 Task: Create new invoice with Date Opened :30-Apr-23, Select Customer: Flowers of Las Colinas, Terms: Payment Term 2. Make invoice entry for item-1 with Date: 30-Apr-23, Description: _x000D_
Grandma's Cookies Peanut Butter_x000D_
, Action: Material, Income Account: Income:Sales, Quantity: 2, Unit Price: 8.5, Discount $: 0.25. Make entry for item-2 with Date: 30-Apr-23, Description: Kellogg's Frosted Pop Tarts Brown Sugar_x000D_
, Action: Material, Income Account: Income:Sales, Quantity: 1, Unit Price: 15.6, Discount $: 1.25. Make entry for item-3 with Date: 30-Apr-23, Description: Naked Green Machine Smoothie, Action: Material, Income Account: Income:Sales, Quantity: 2, Unit Price: 16.6, Discount $: 1.75. Write Notes: 'Looking forward to serving you again.'. Post Invoice with Post Date: 30-Apr-23, Post to Accounts: Assets:Accounts Receivable. Pay / Process Payment with Transaction Date: 15-May-23, Amount: 62.55, Transfer Account: Checking Account. Print Invoice, display notes by going to Option, then go to Display Tab and check 'Invoice Notes'.
Action: Mouse moved to (157, 27)
Screenshot: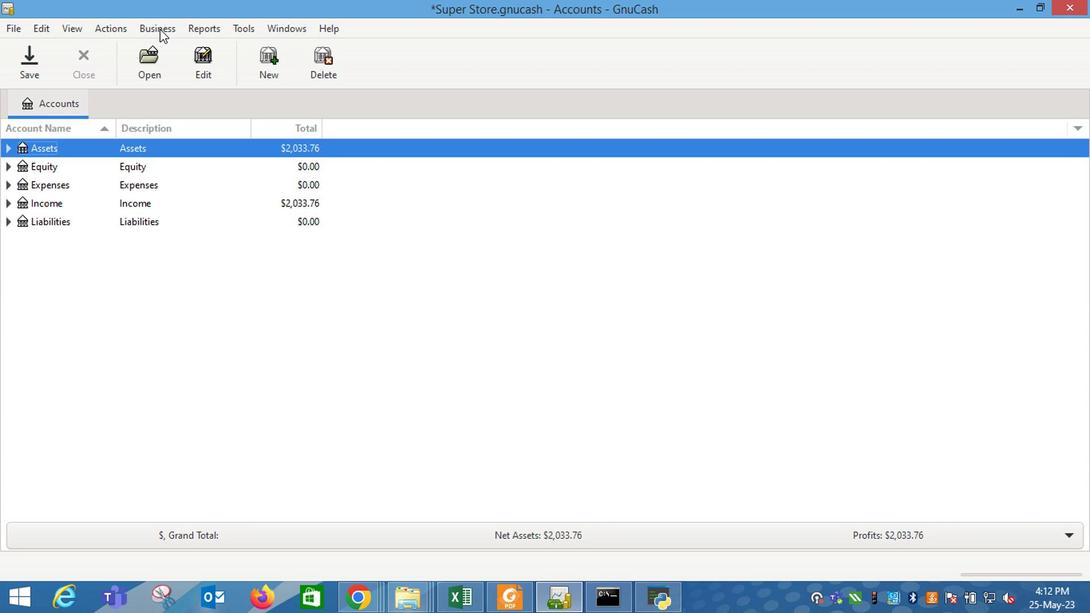 
Action: Mouse pressed left at (157, 27)
Screenshot: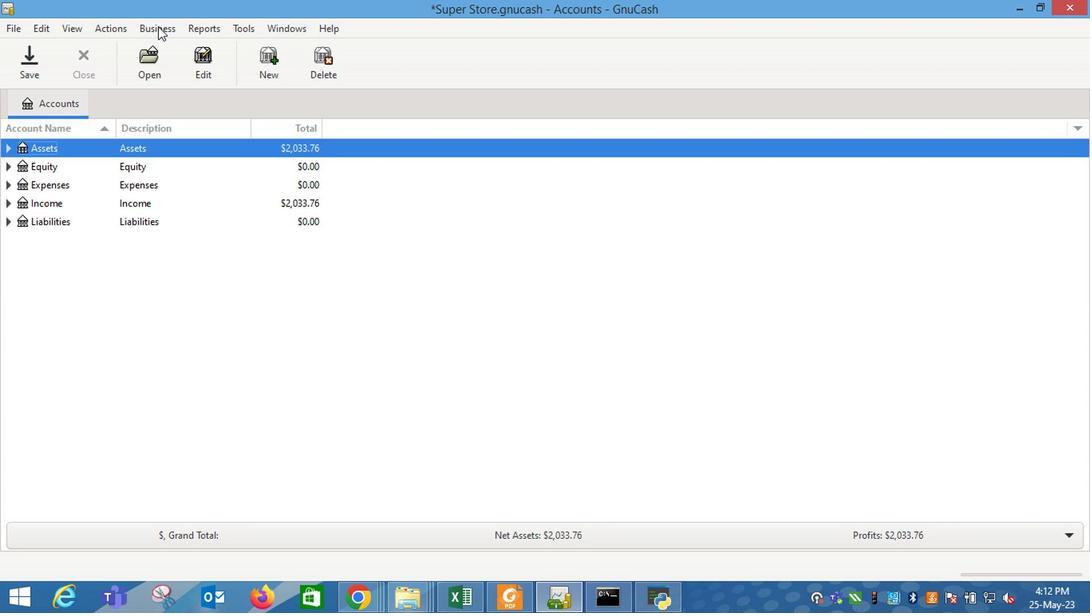 
Action: Mouse moved to (362, 106)
Screenshot: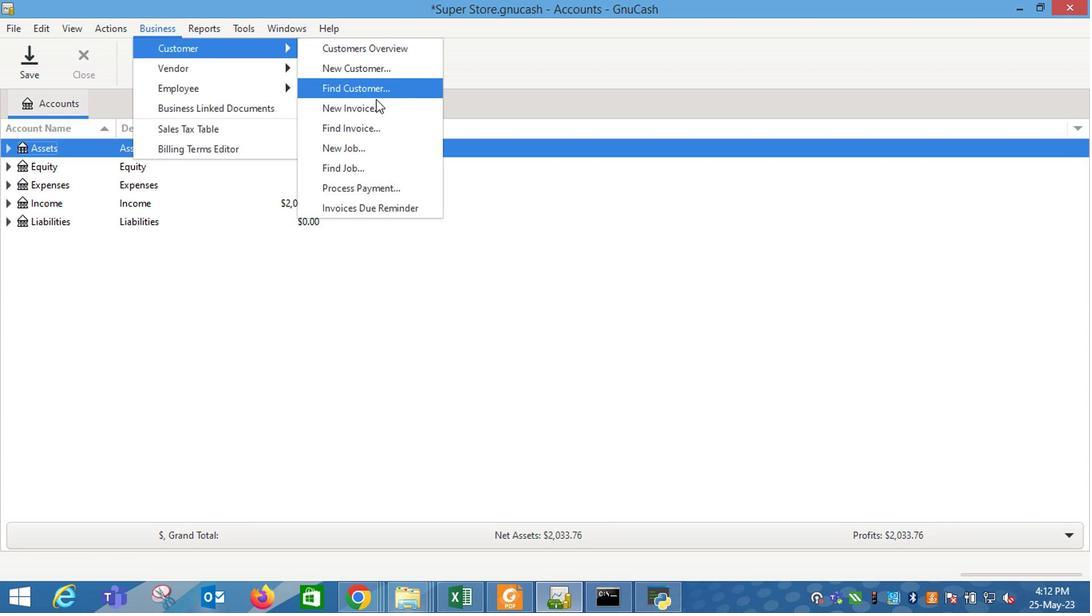 
Action: Mouse pressed left at (362, 106)
Screenshot: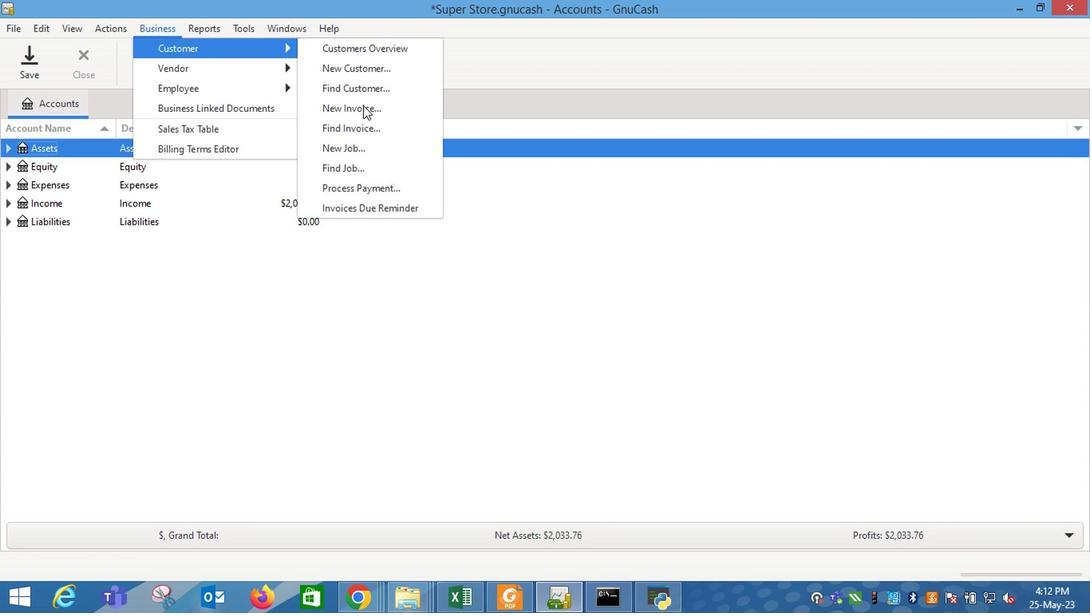 
Action: Mouse moved to (652, 252)
Screenshot: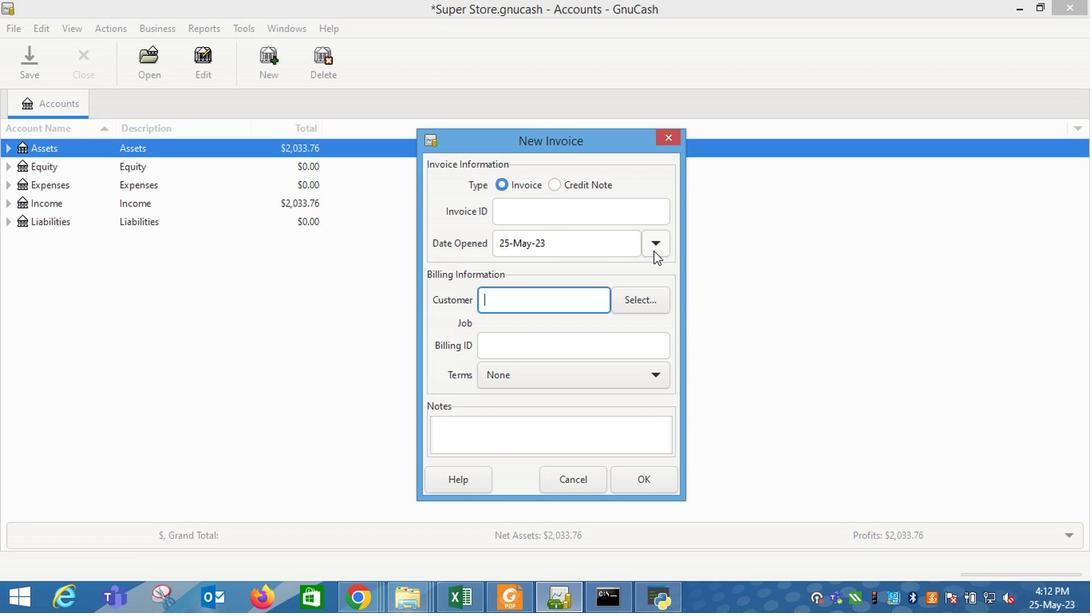 
Action: Mouse pressed left at (652, 252)
Screenshot: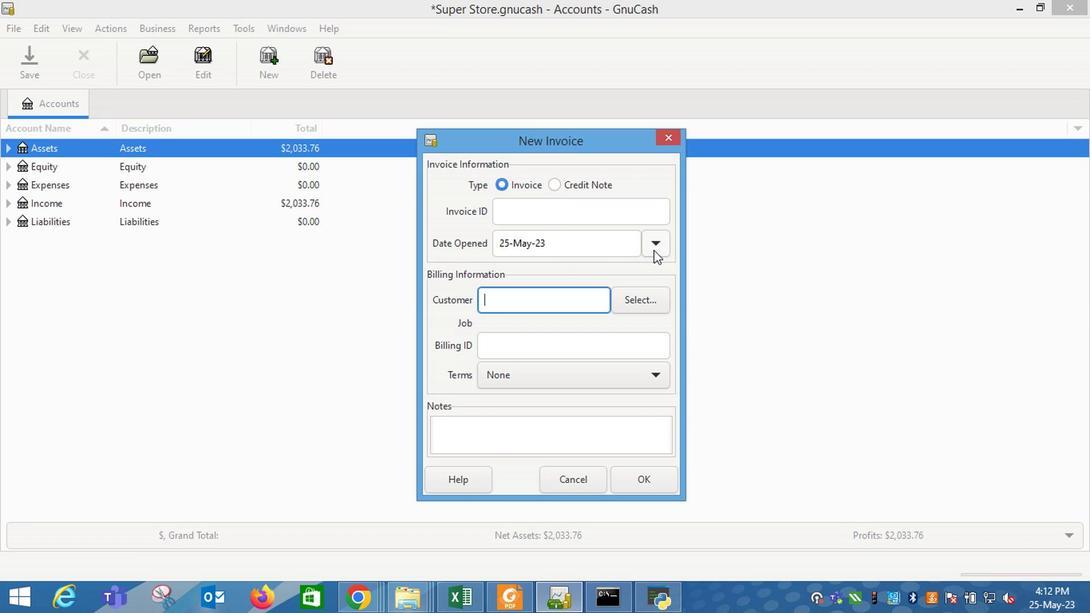 
Action: Mouse moved to (532, 270)
Screenshot: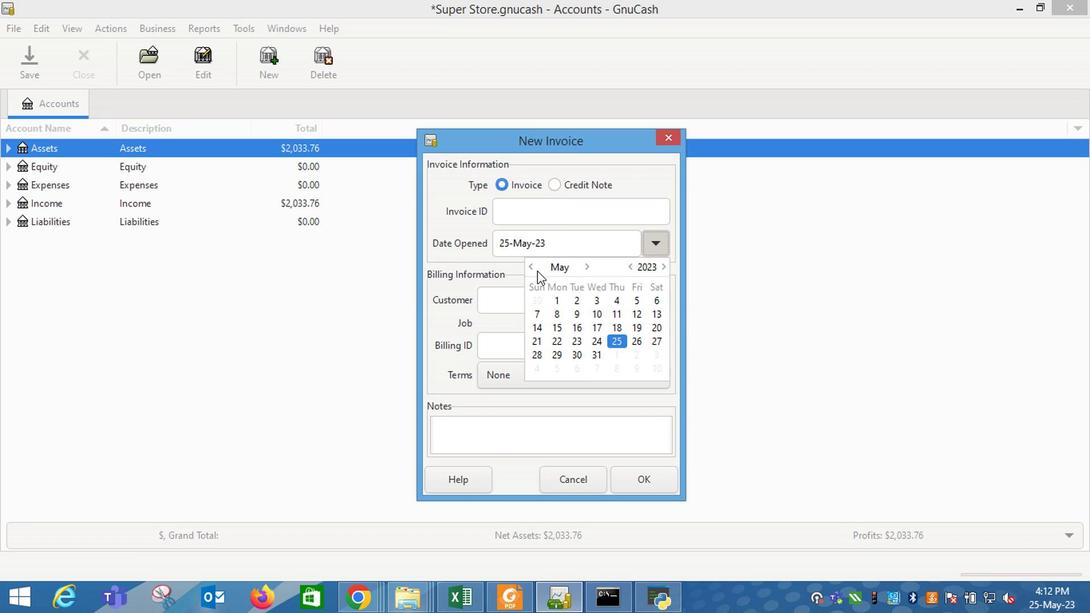 
Action: Mouse pressed left at (532, 270)
Screenshot: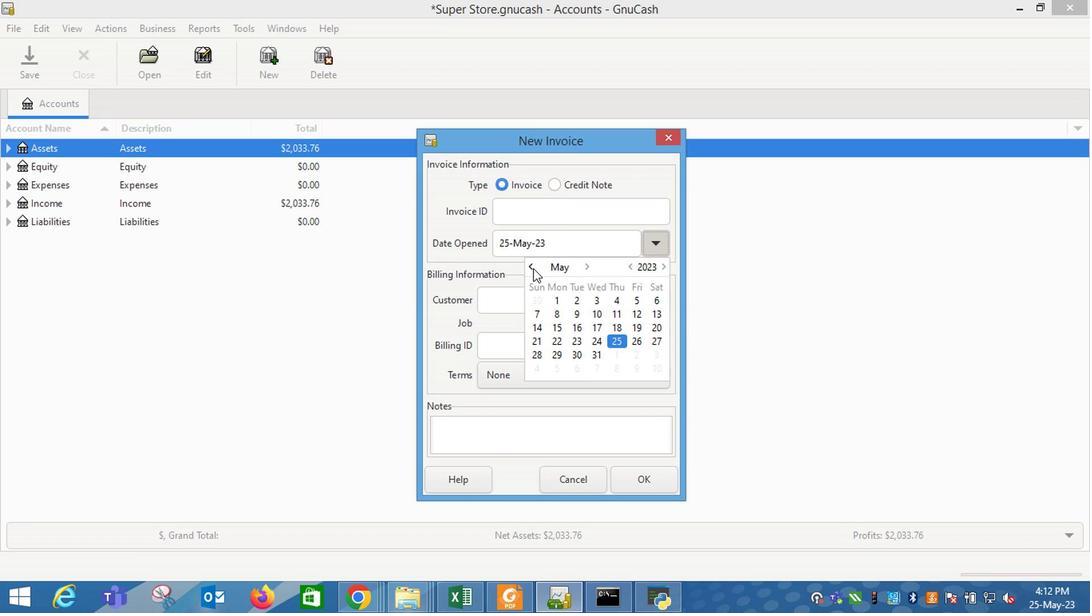 
Action: Mouse moved to (534, 372)
Screenshot: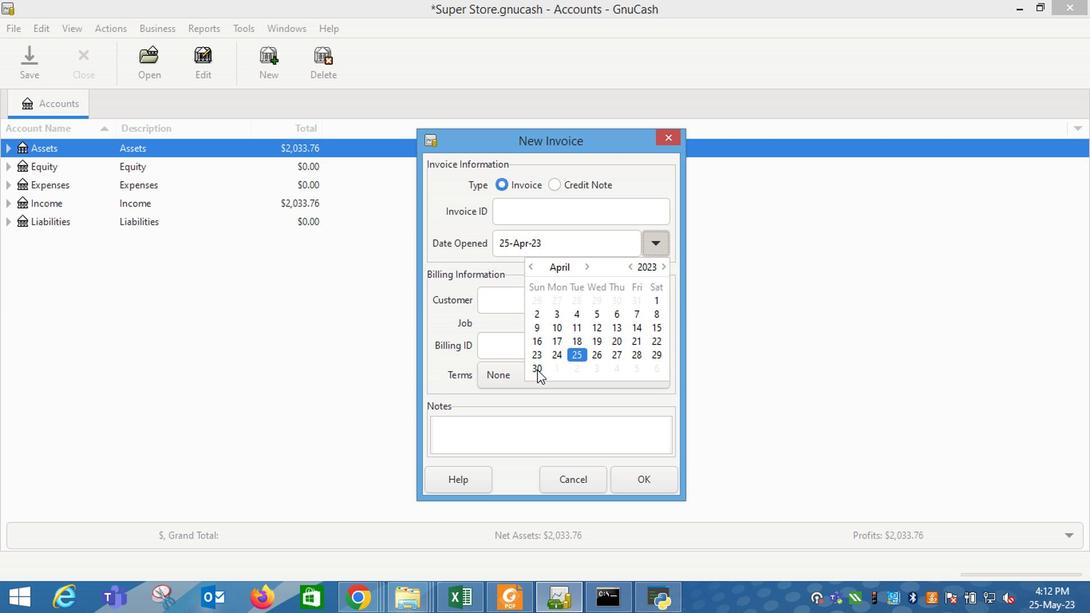 
Action: Mouse pressed left at (534, 372)
Screenshot: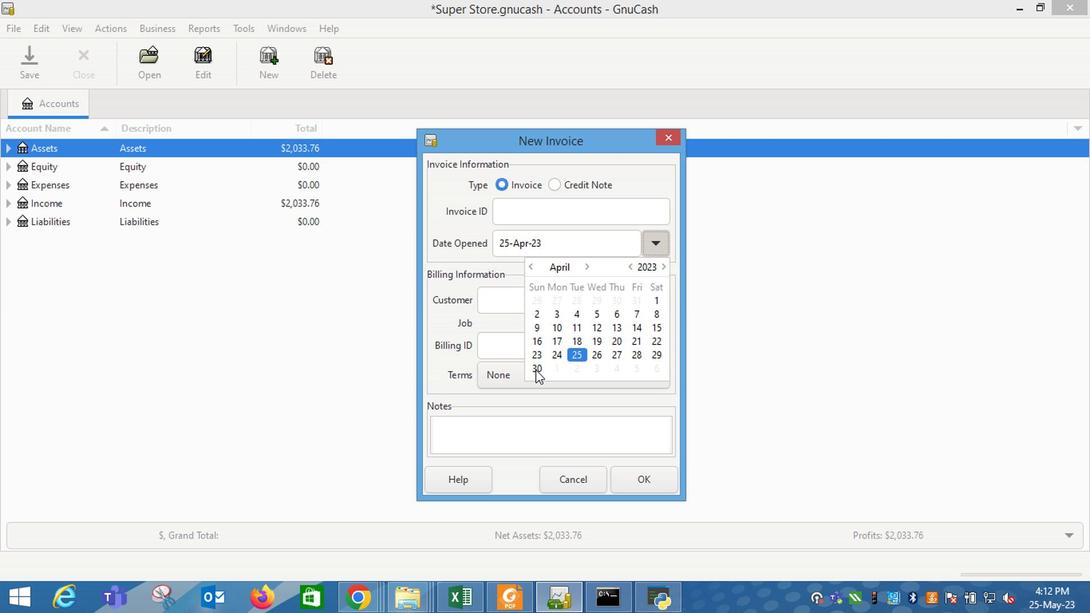 
Action: Mouse moved to (509, 292)
Screenshot: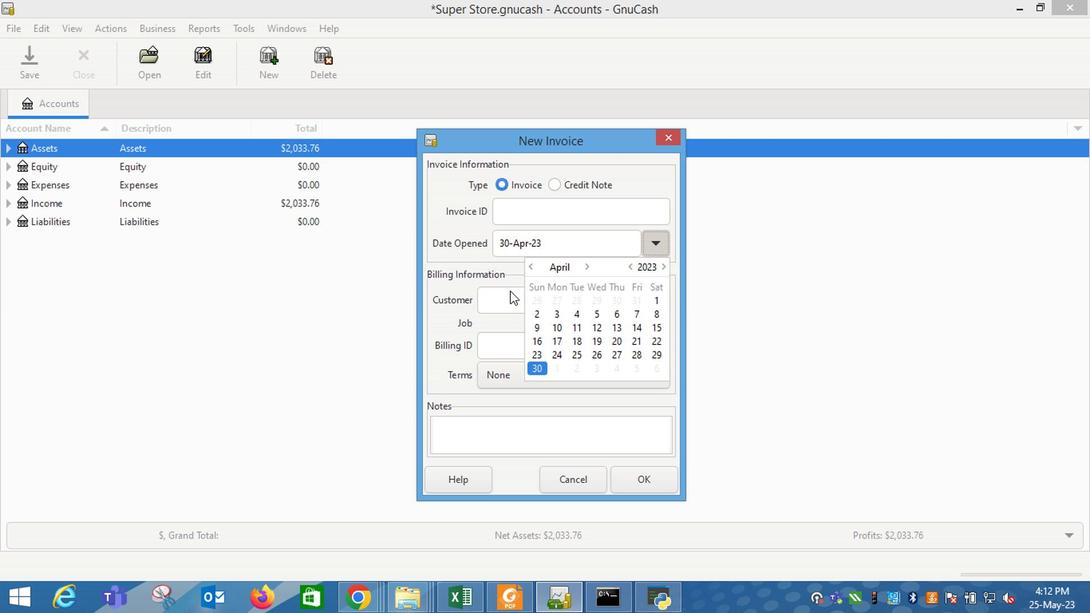 
Action: Mouse pressed left at (509, 292)
Screenshot: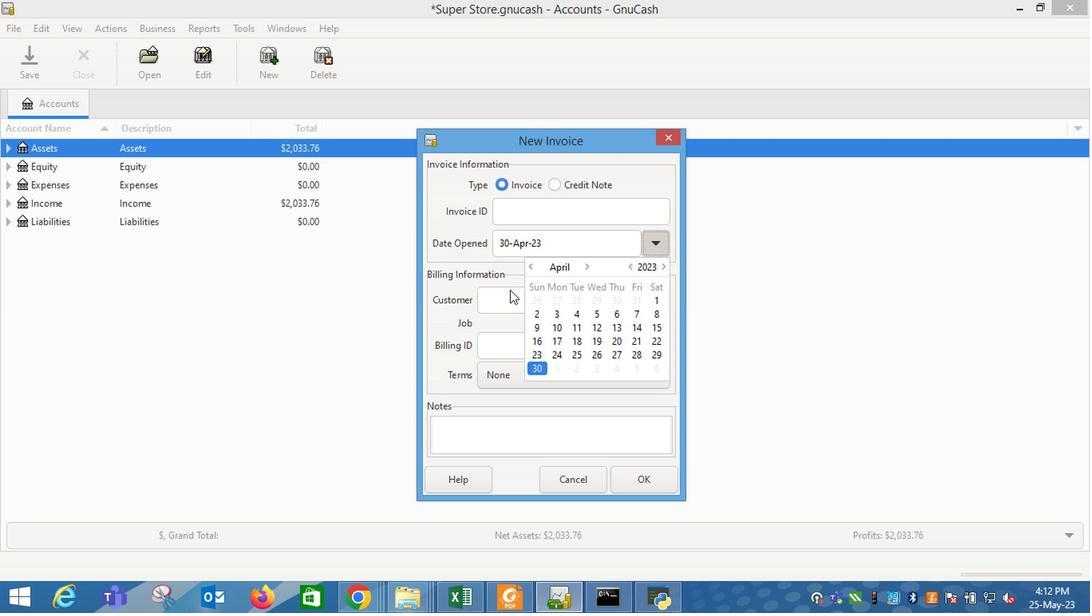 
Action: Mouse moved to (498, 309)
Screenshot: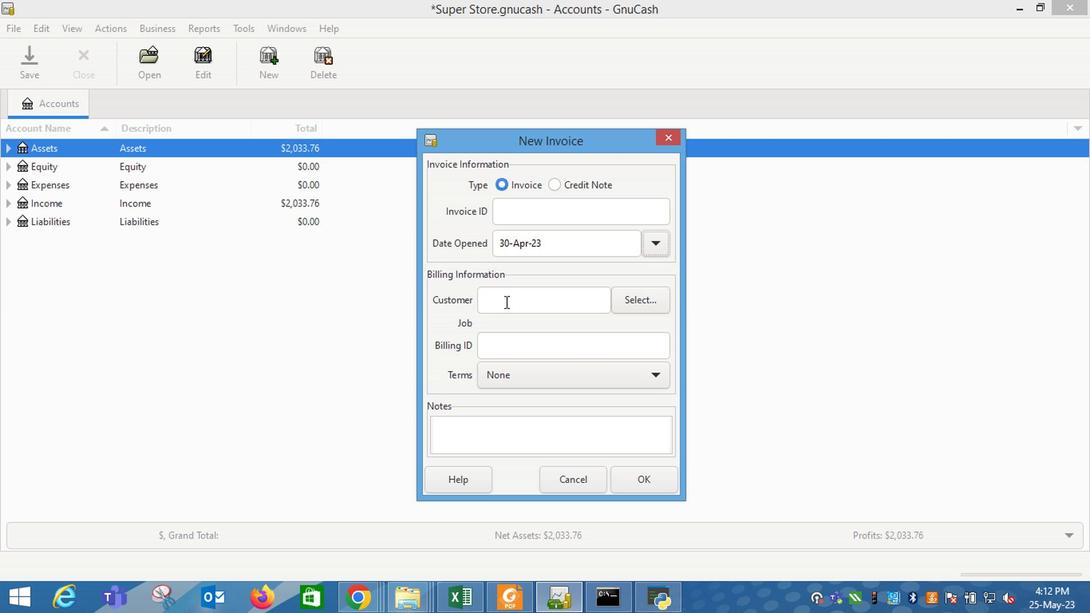 
Action: Mouse pressed left at (498, 309)
Screenshot: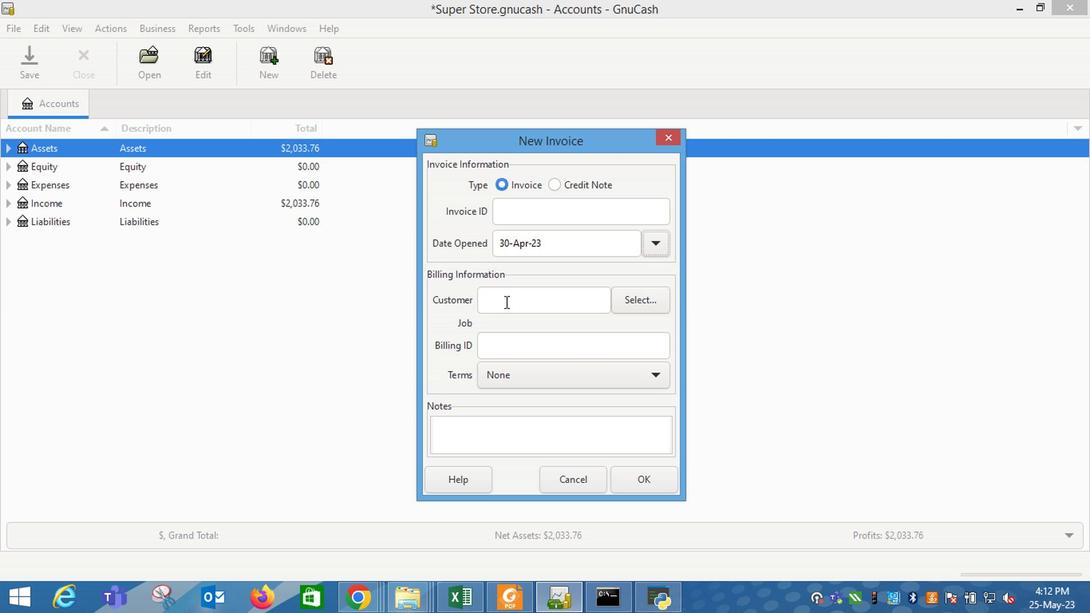 
Action: Key pressed <Key.shift_r>Flo
Screenshot: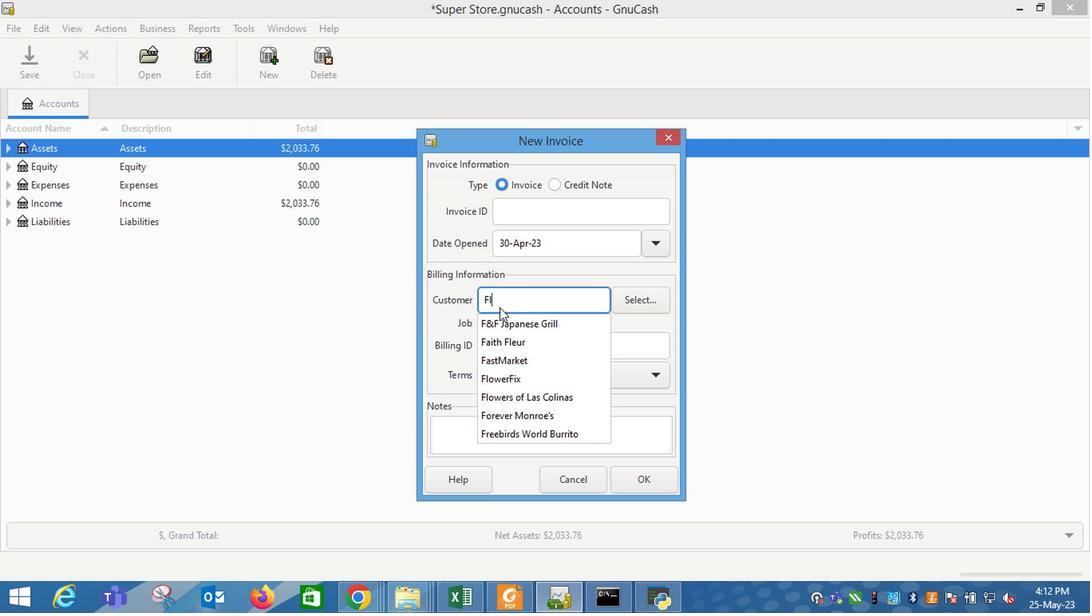 
Action: Mouse moved to (559, 347)
Screenshot: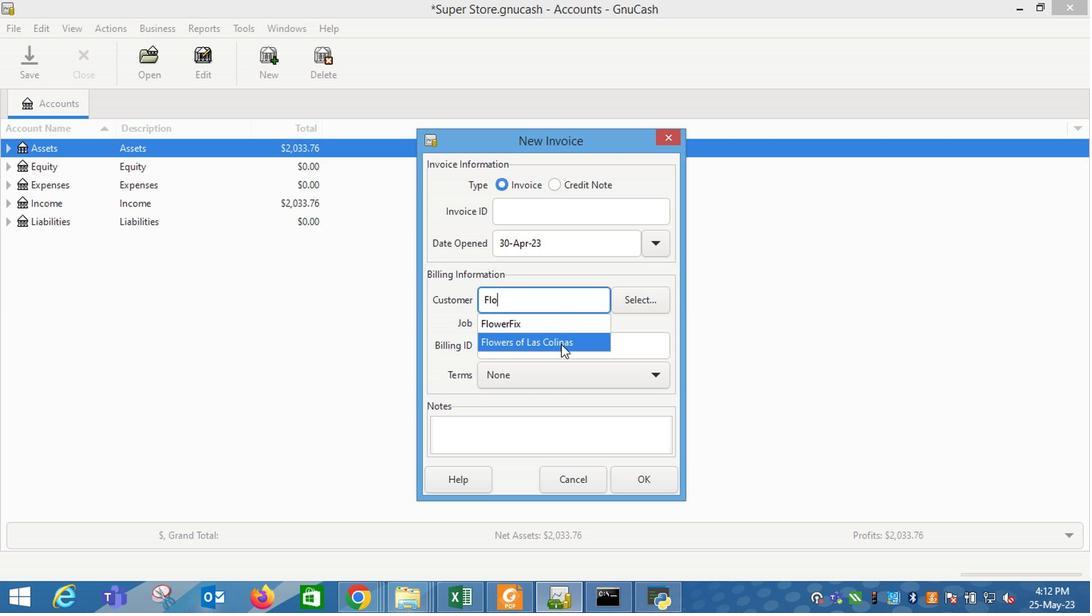 
Action: Mouse pressed left at (559, 347)
Screenshot: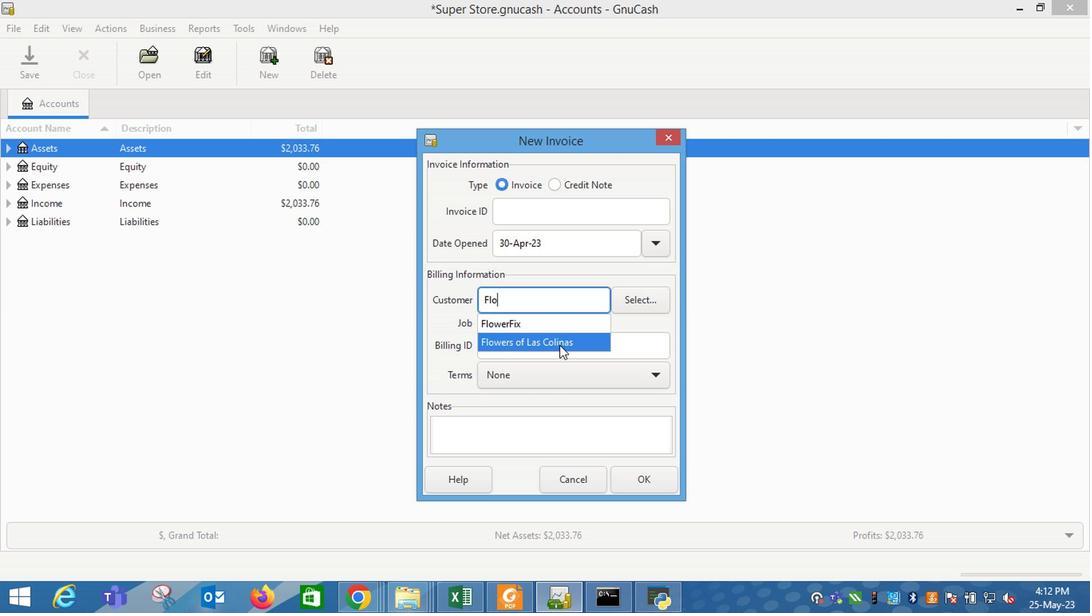 
Action: Mouse moved to (559, 391)
Screenshot: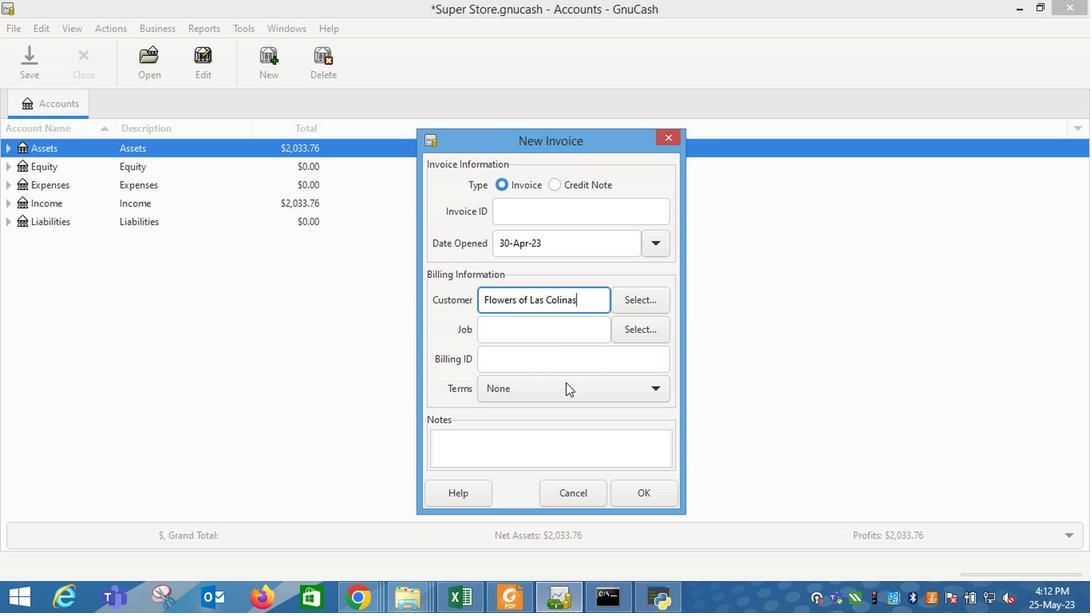 
Action: Mouse pressed left at (559, 391)
Screenshot: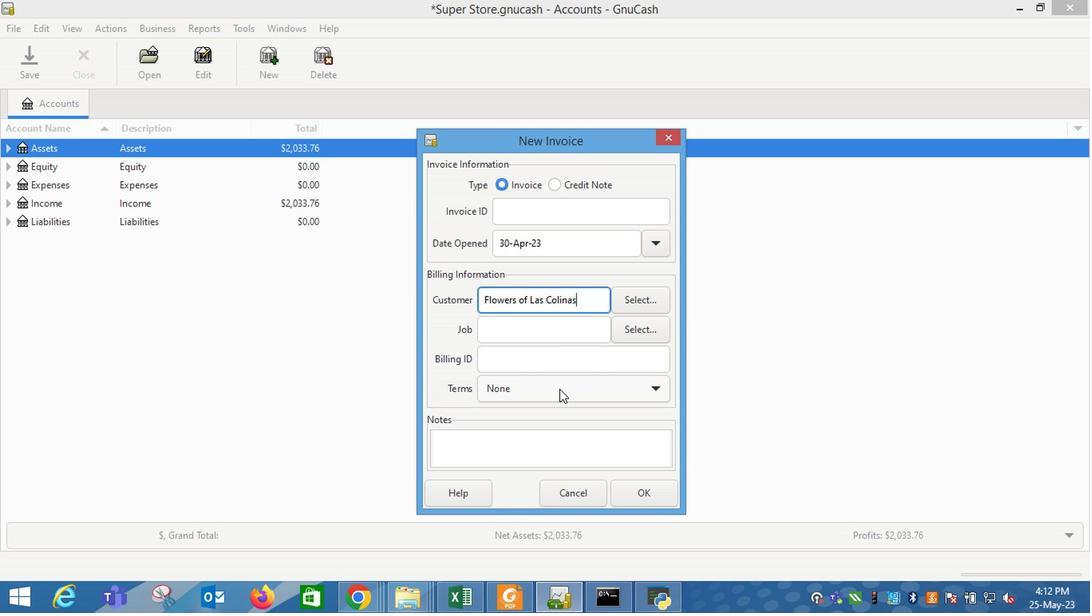
Action: Mouse moved to (534, 442)
Screenshot: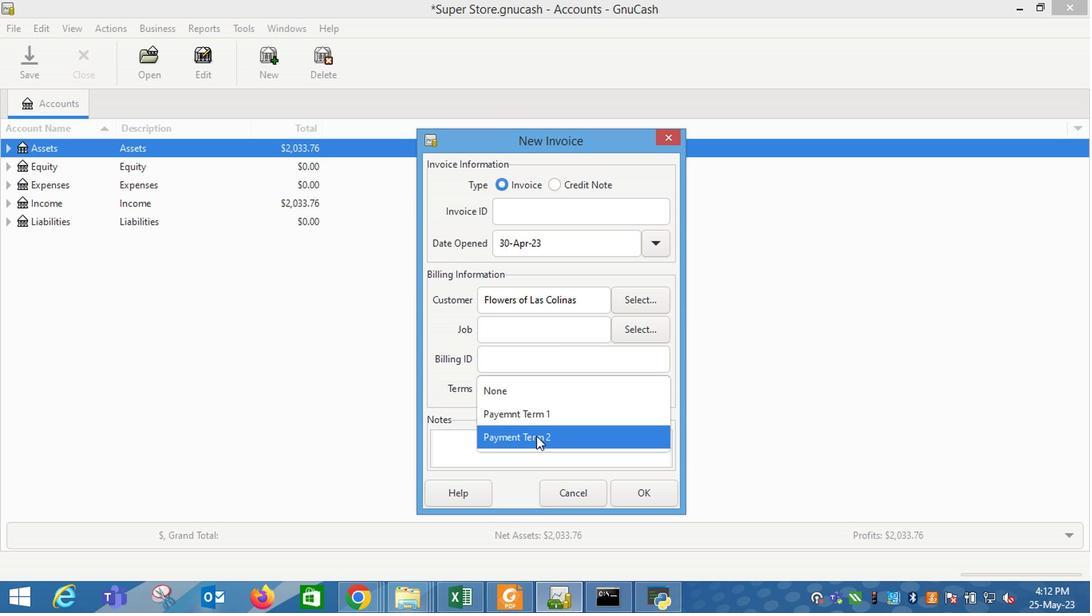 
Action: Mouse pressed left at (534, 442)
Screenshot: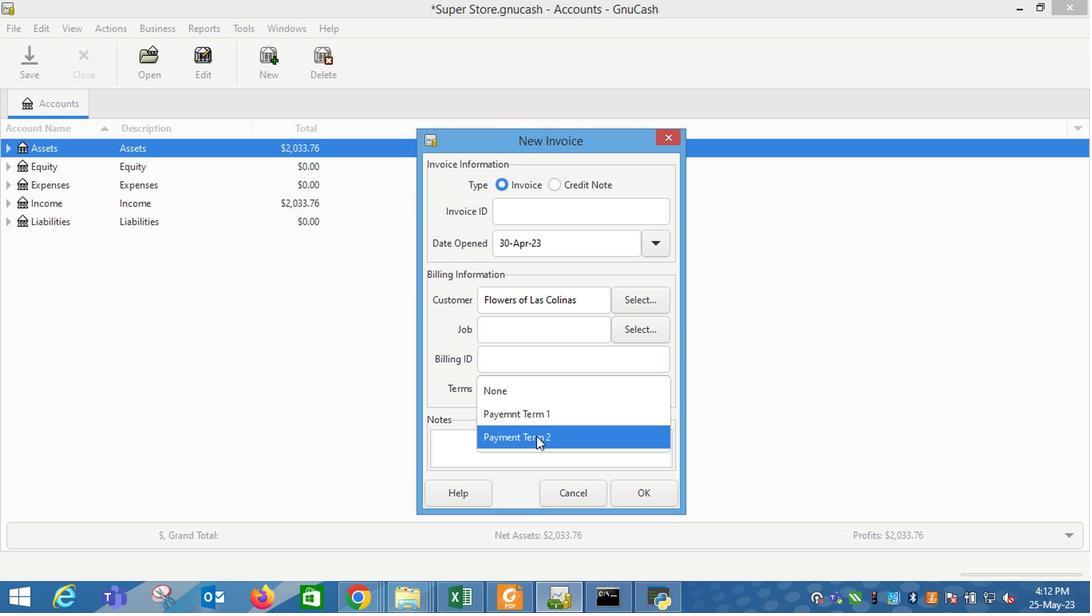 
Action: Mouse moved to (638, 481)
Screenshot: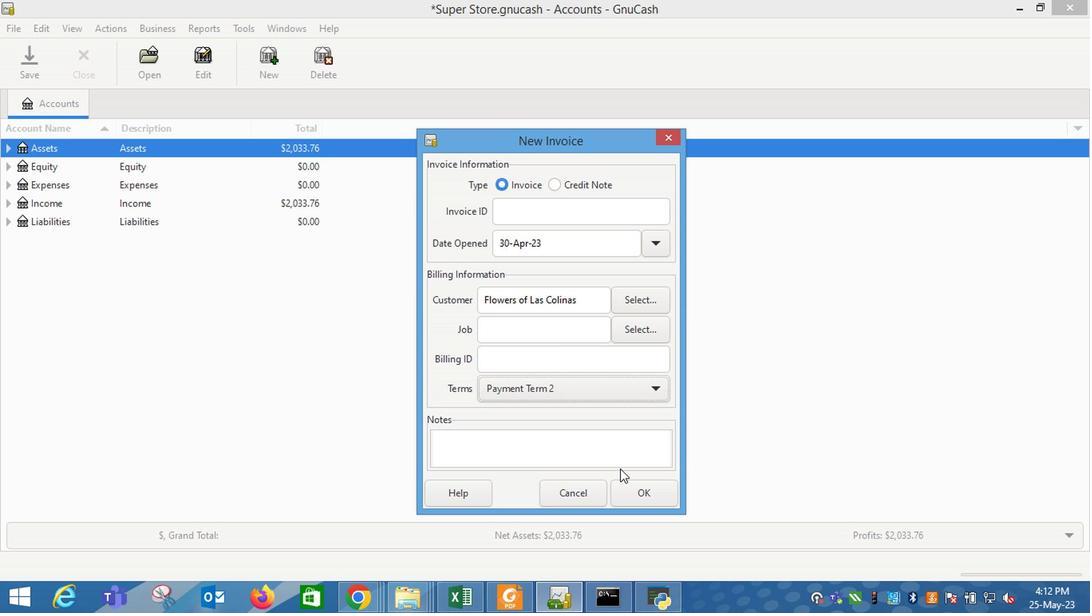 
Action: Mouse pressed left at (638, 481)
Screenshot: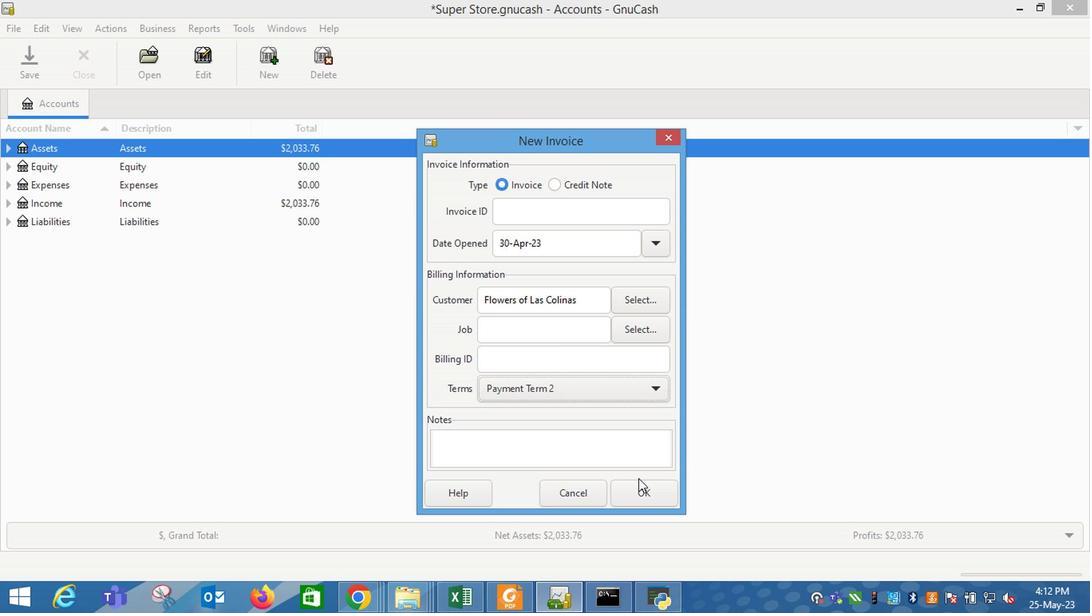 
Action: Mouse moved to (638, 494)
Screenshot: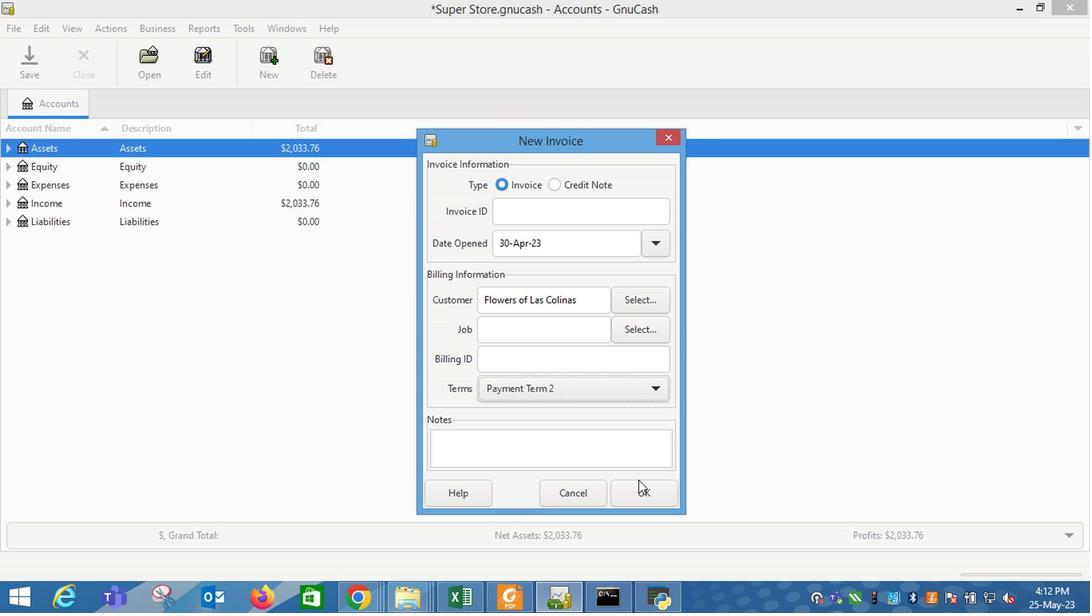 
Action: Mouse pressed left at (638, 494)
Screenshot: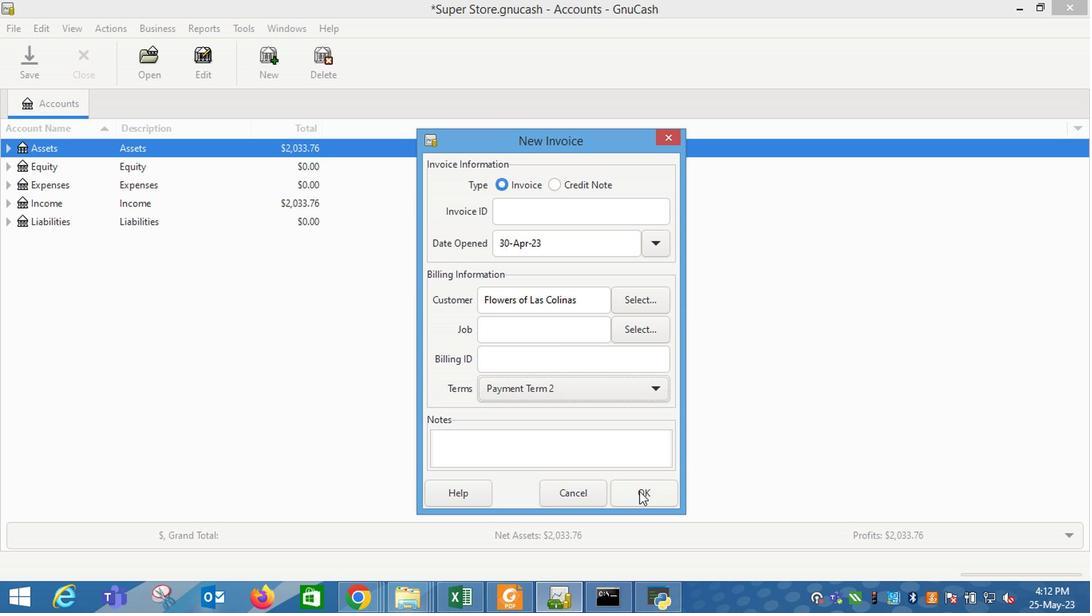 
Action: Mouse moved to (73, 316)
Screenshot: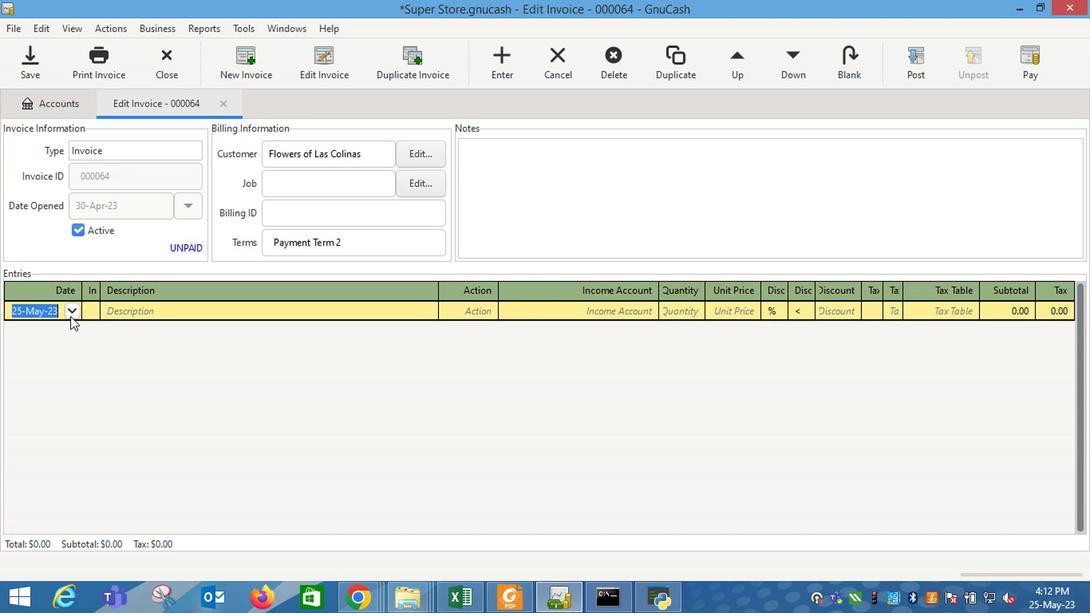 
Action: Mouse pressed left at (73, 316)
Screenshot: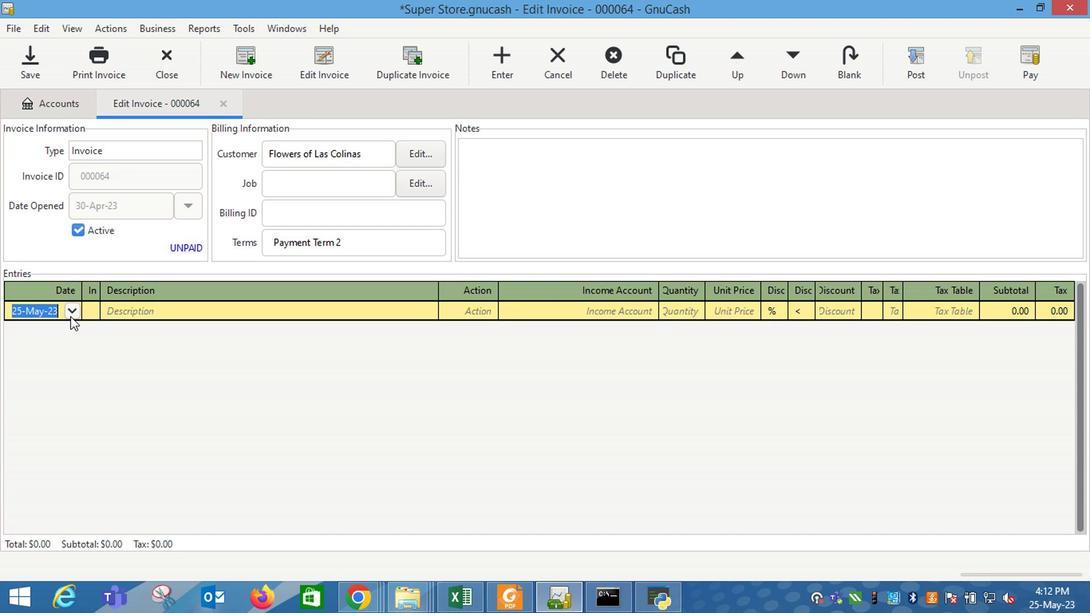 
Action: Mouse moved to (10, 338)
Screenshot: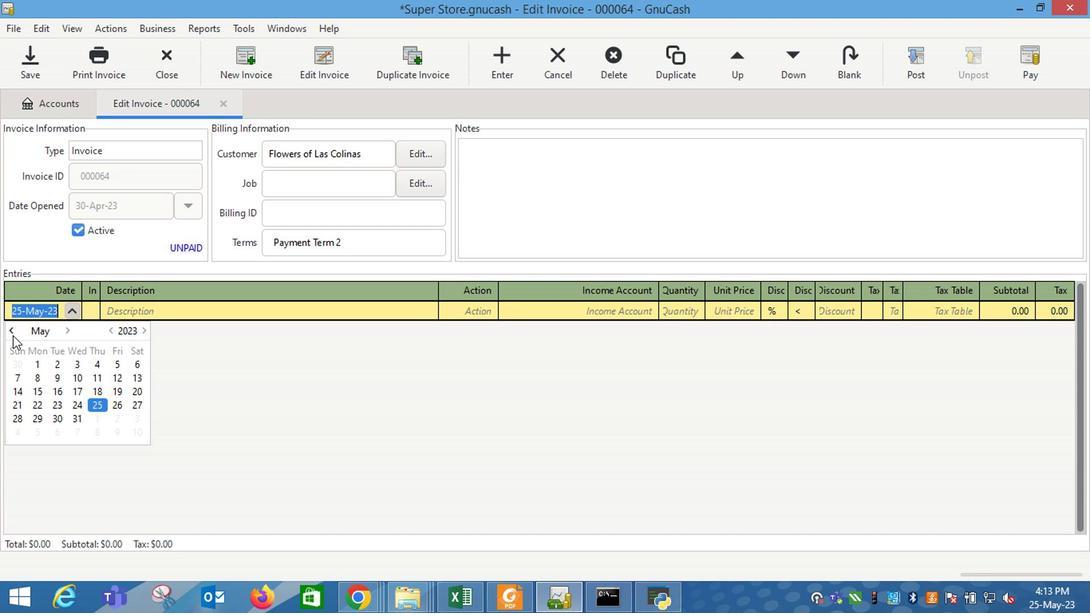 
Action: Mouse pressed left at (10, 338)
Screenshot: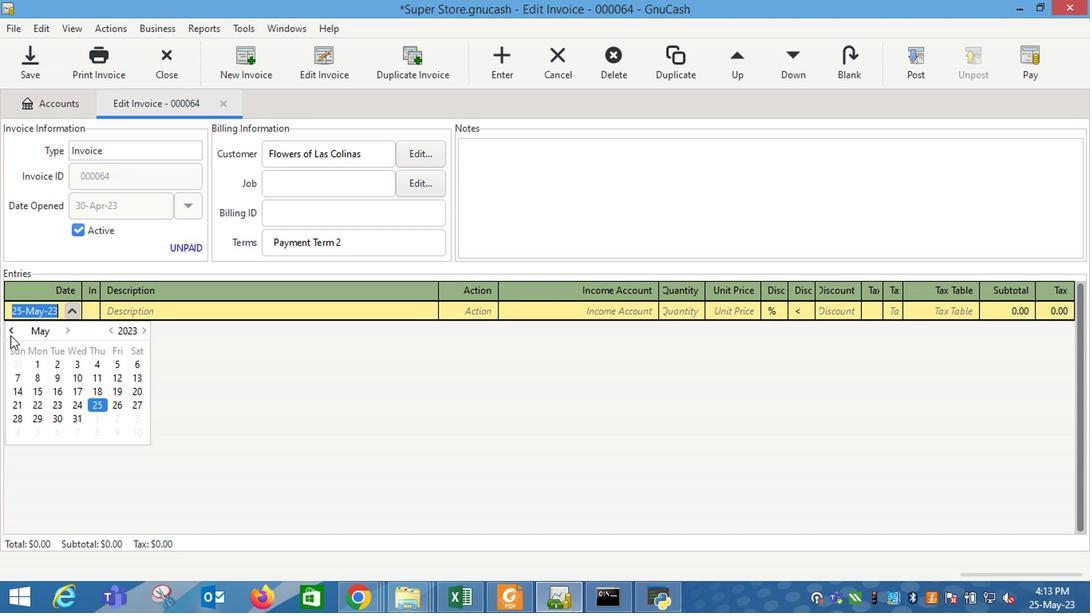 
Action: Mouse moved to (18, 435)
Screenshot: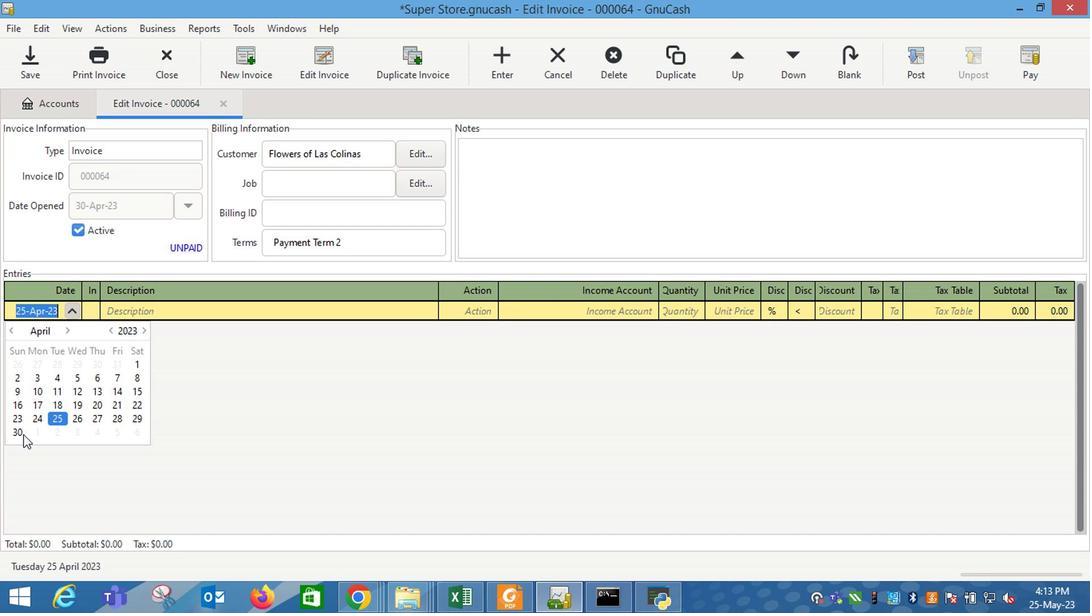 
Action: Mouse pressed left at (18, 435)
Screenshot: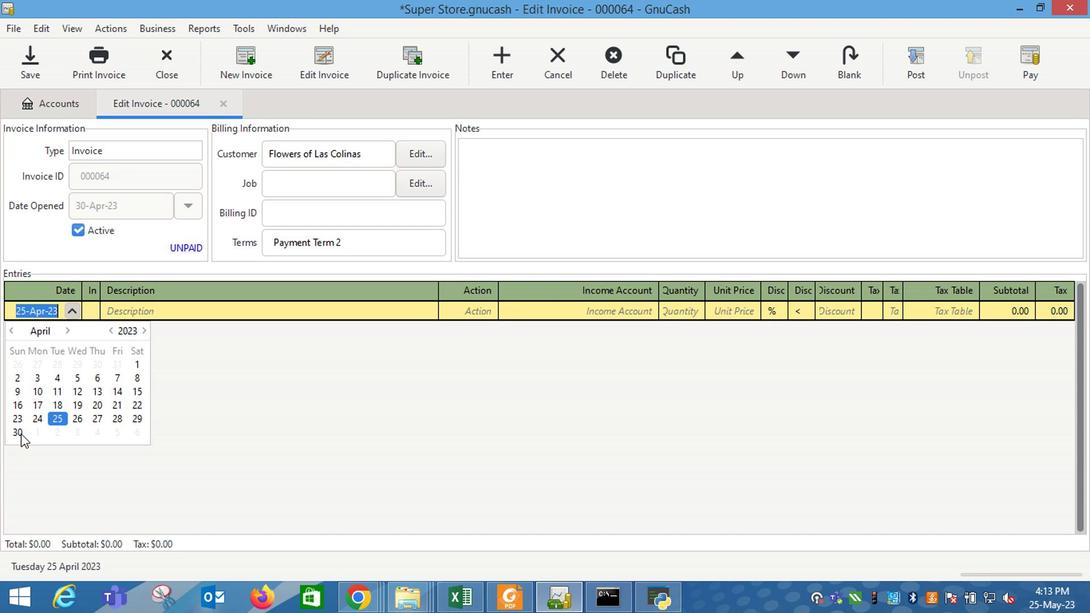 
Action: Mouse moved to (20, 431)
Screenshot: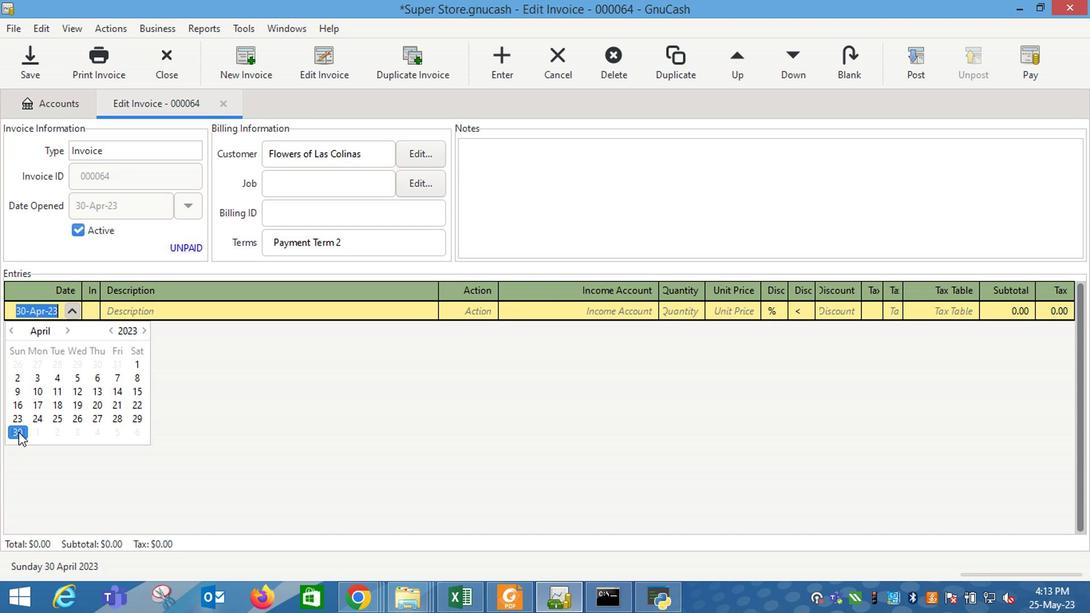 
Action: Key pressed <Key.tab>
Screenshot: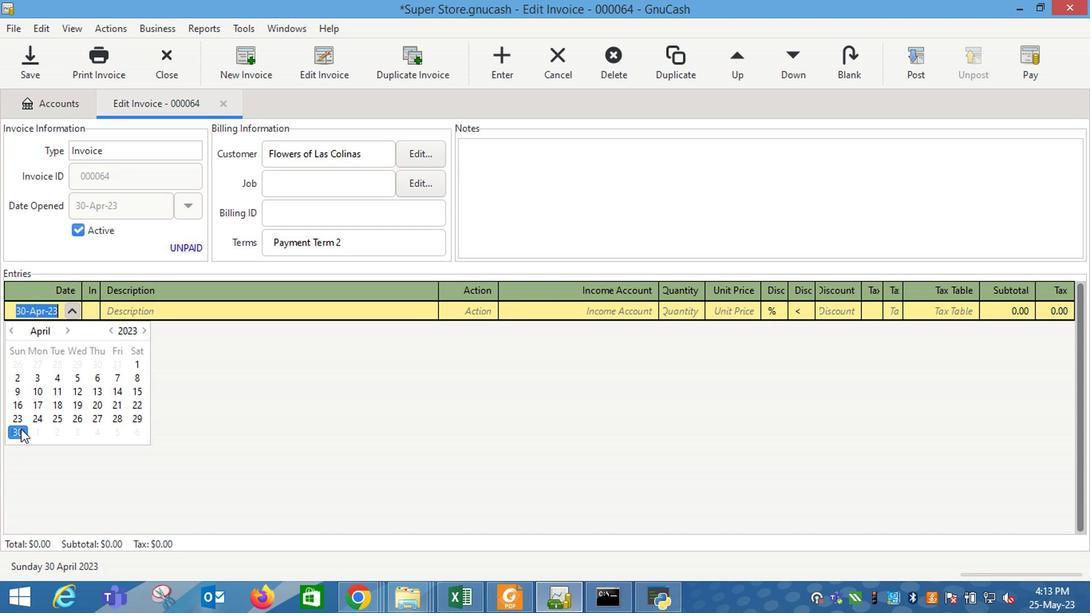 
Action: Mouse moved to (69, 411)
Screenshot: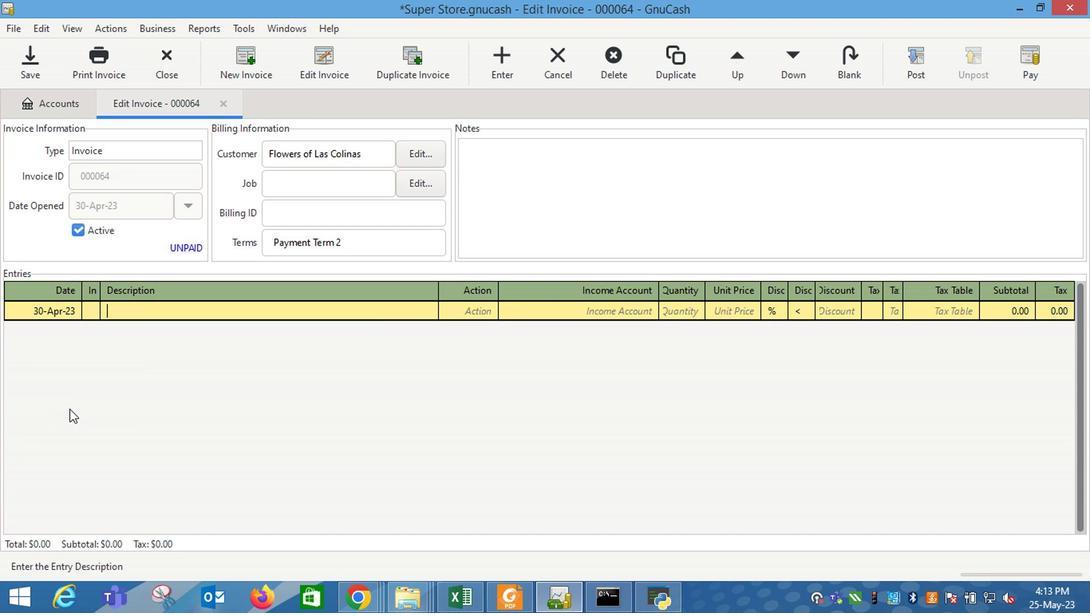 
Action: Key pressed <Key.shift_r>Grandma's<Key.space><Key.shift_r>Cookies<Key.space><Key.shift_r>Peanut<Key.space><Key.shift_r>Butter<Key.tab>
Screenshot: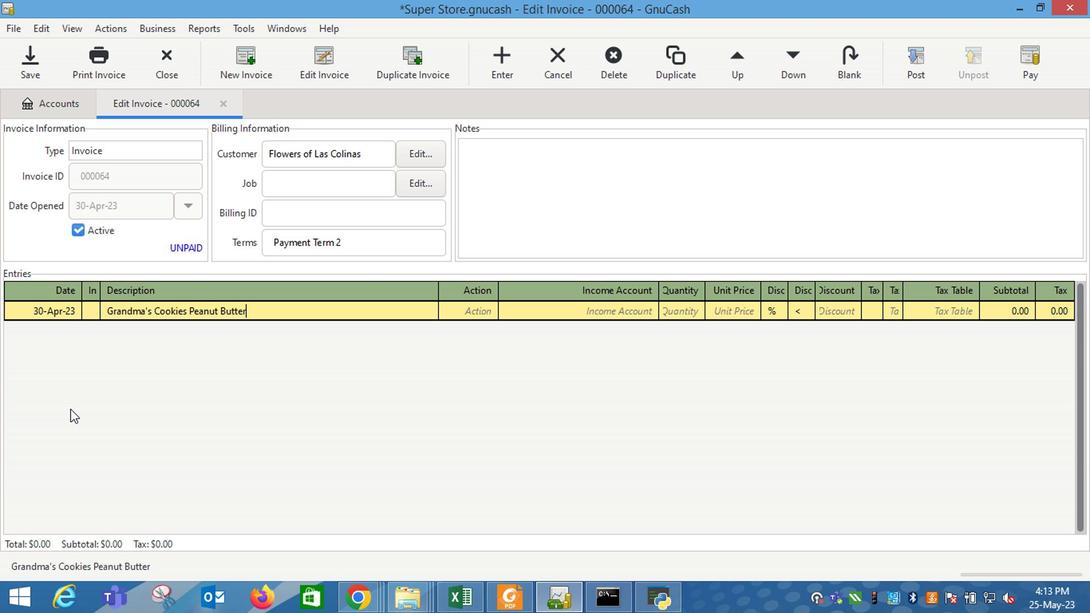 
Action: Mouse moved to (490, 310)
Screenshot: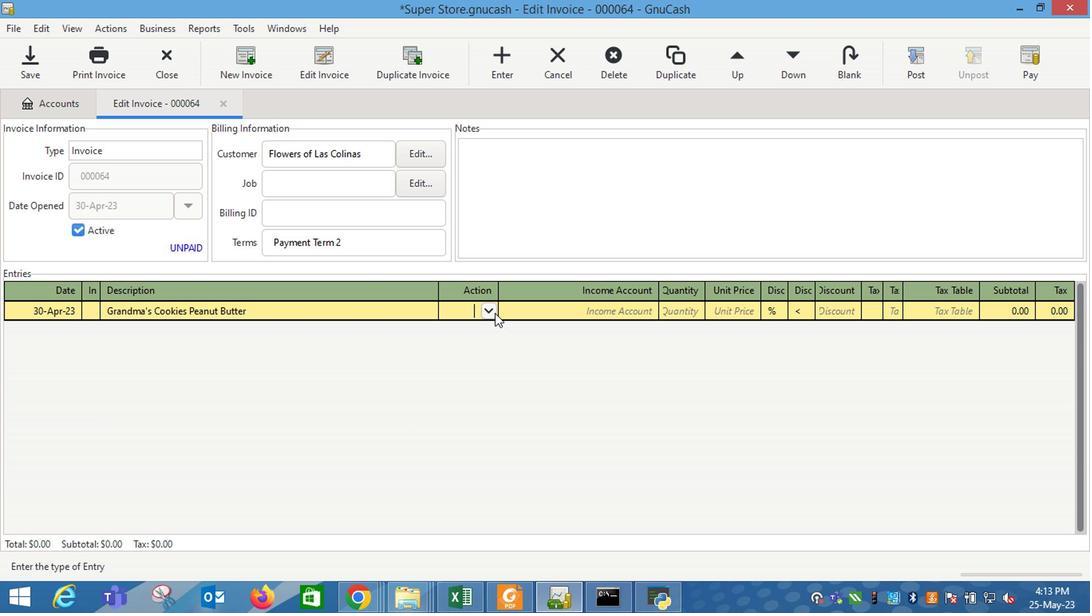 
Action: Mouse pressed left at (490, 310)
Screenshot: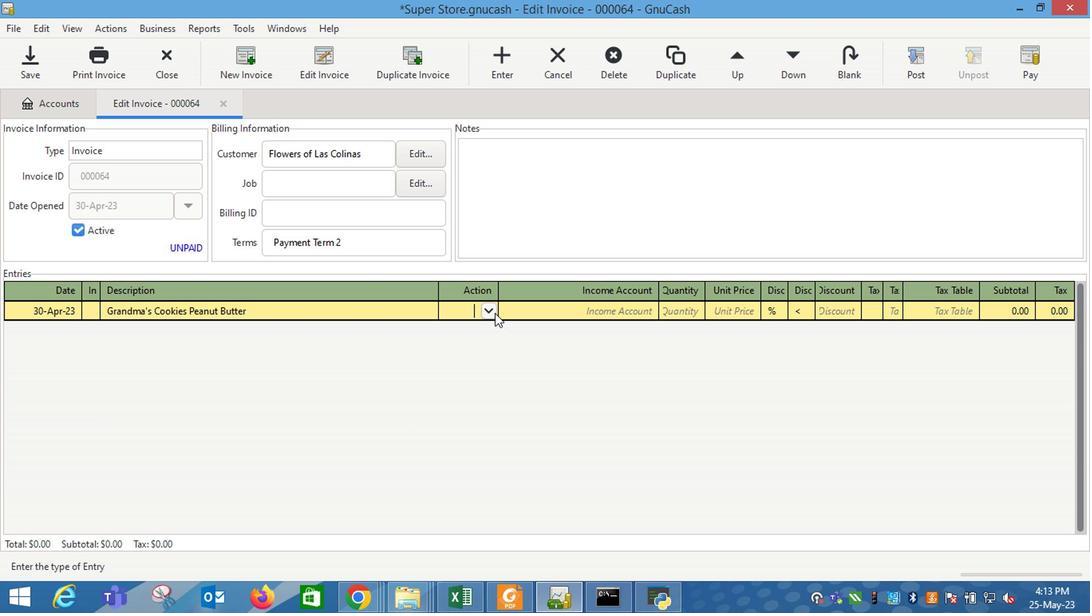 
Action: Mouse moved to (473, 351)
Screenshot: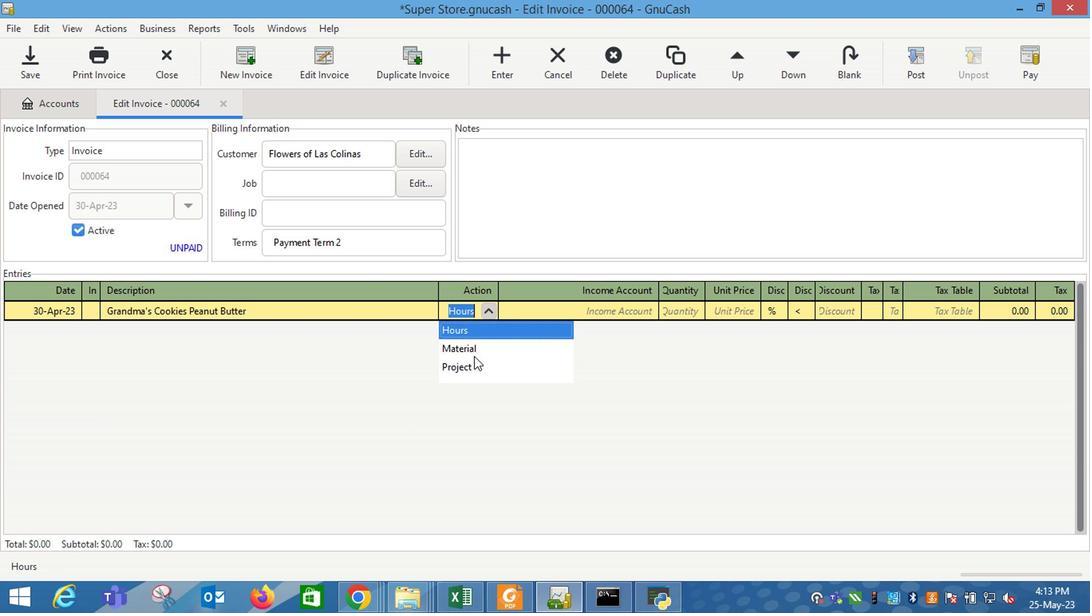 
Action: Mouse pressed left at (473, 351)
Screenshot: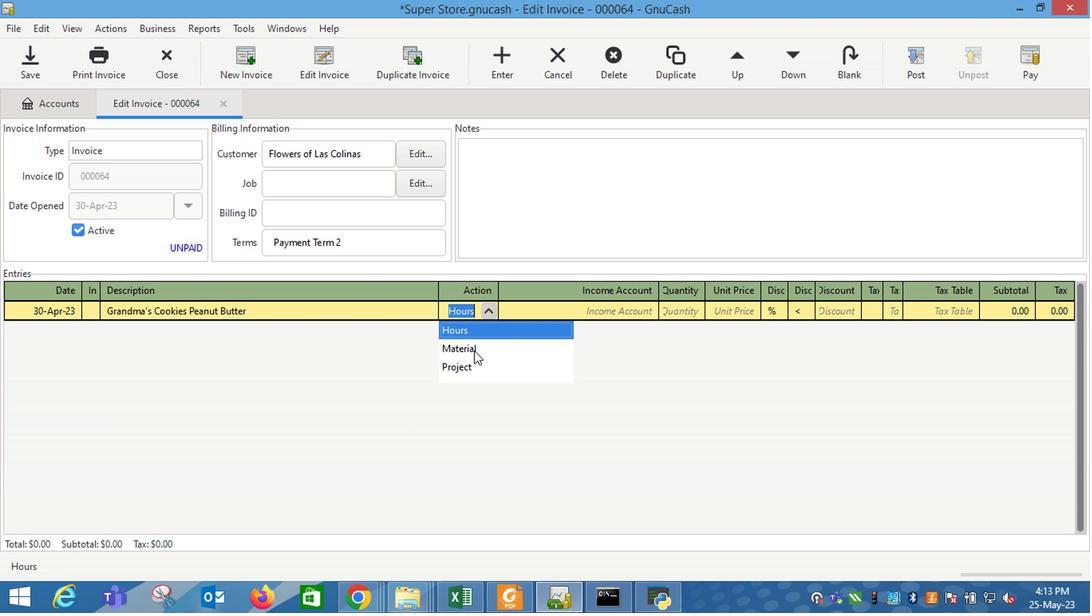 
Action: Key pressed <Key.tab>
Screenshot: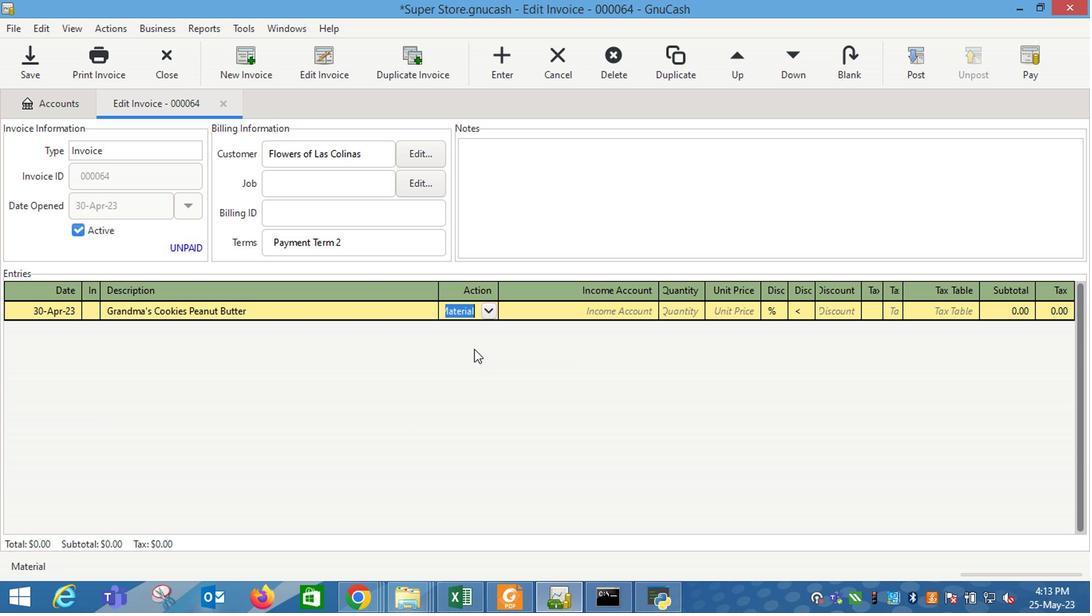 
Action: Mouse moved to (652, 317)
Screenshot: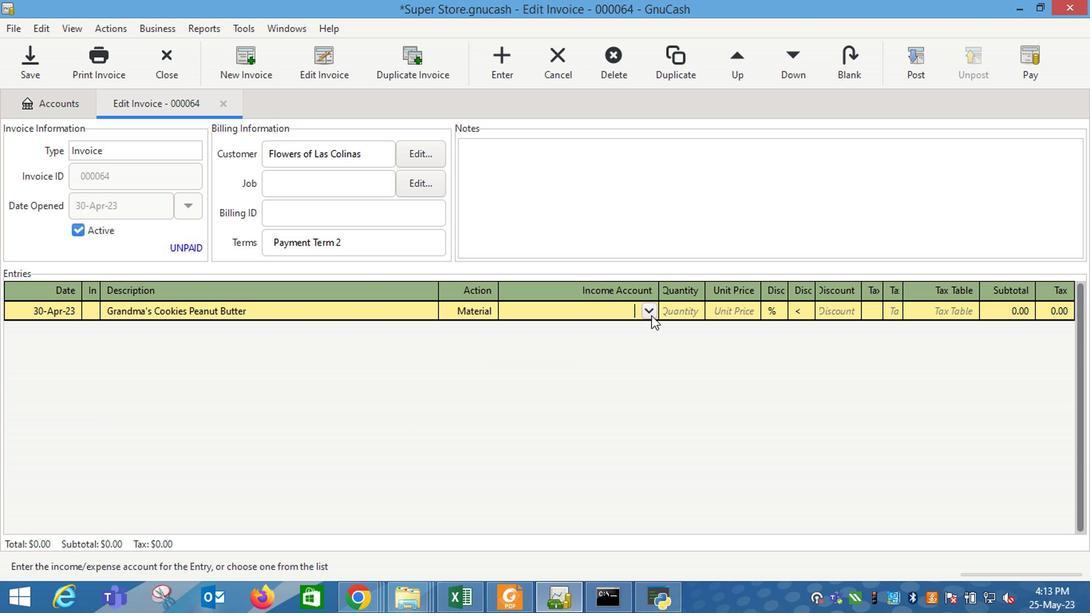 
Action: Mouse pressed left at (652, 317)
Screenshot: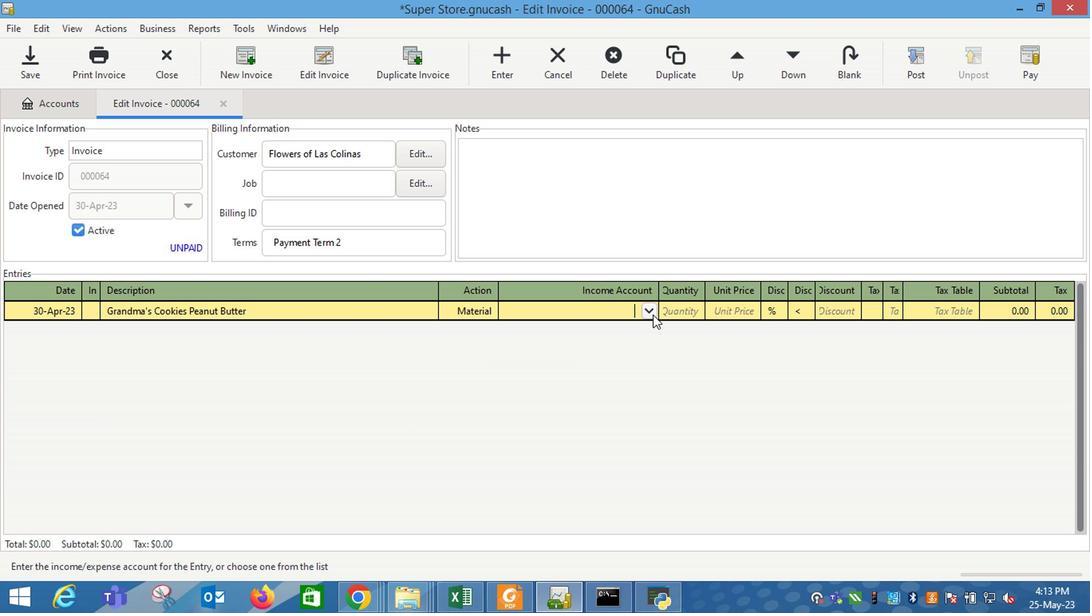 
Action: Mouse moved to (606, 387)
Screenshot: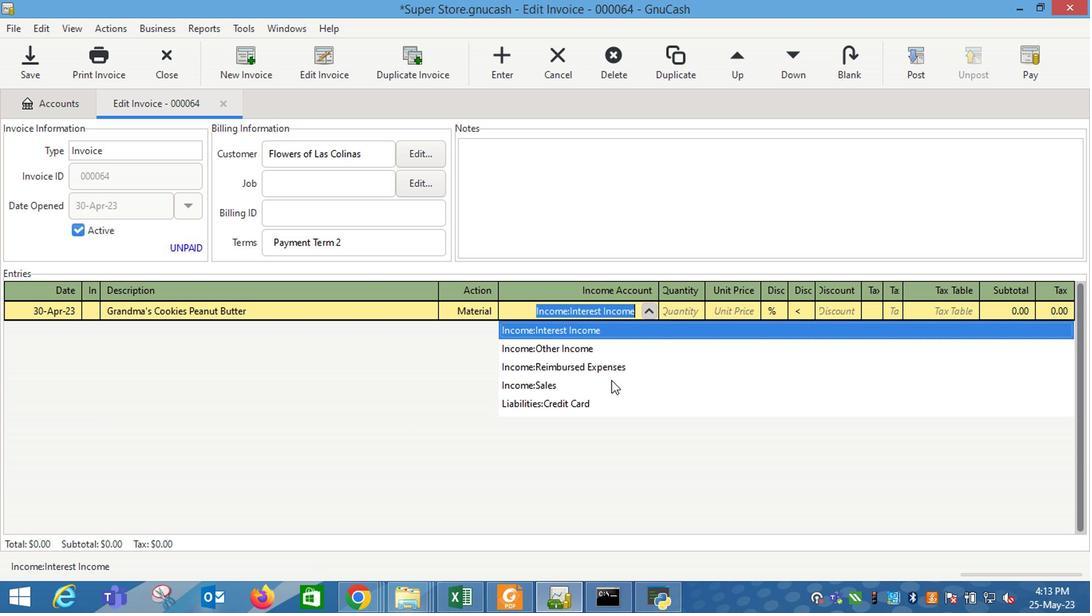 
Action: Mouse pressed left at (606, 387)
Screenshot: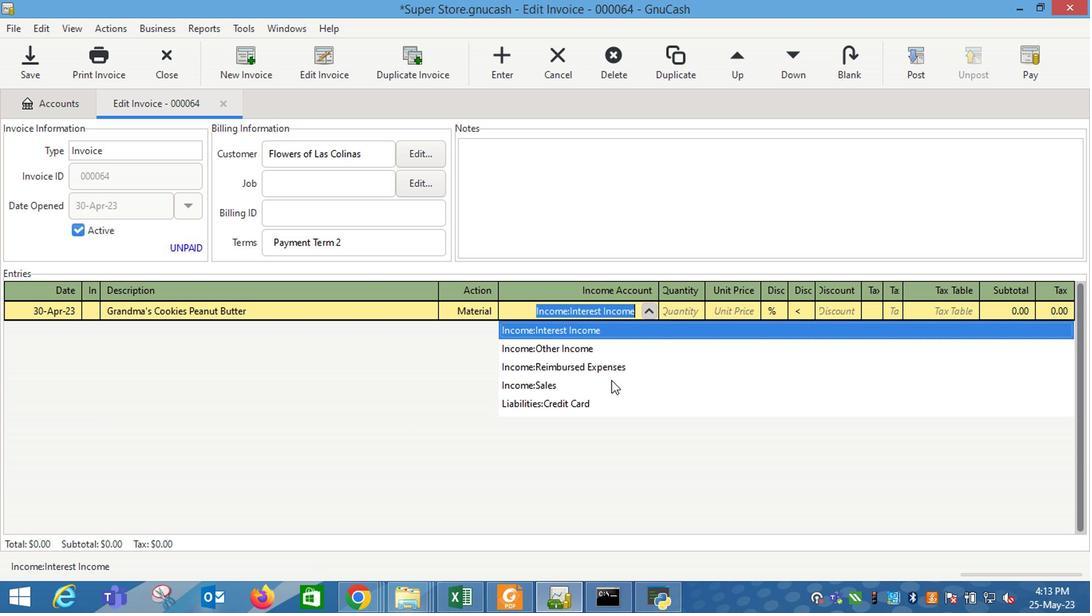 
Action: Key pressed <Key.tab>2<Key.tab>8.5<Key.tab>
Screenshot: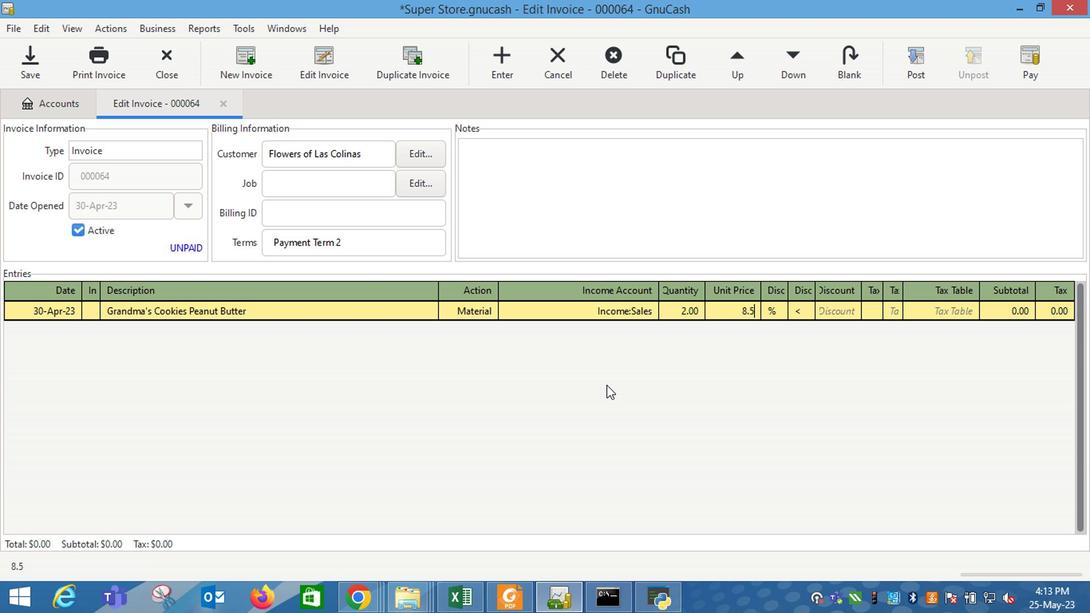
Action: Mouse moved to (770, 317)
Screenshot: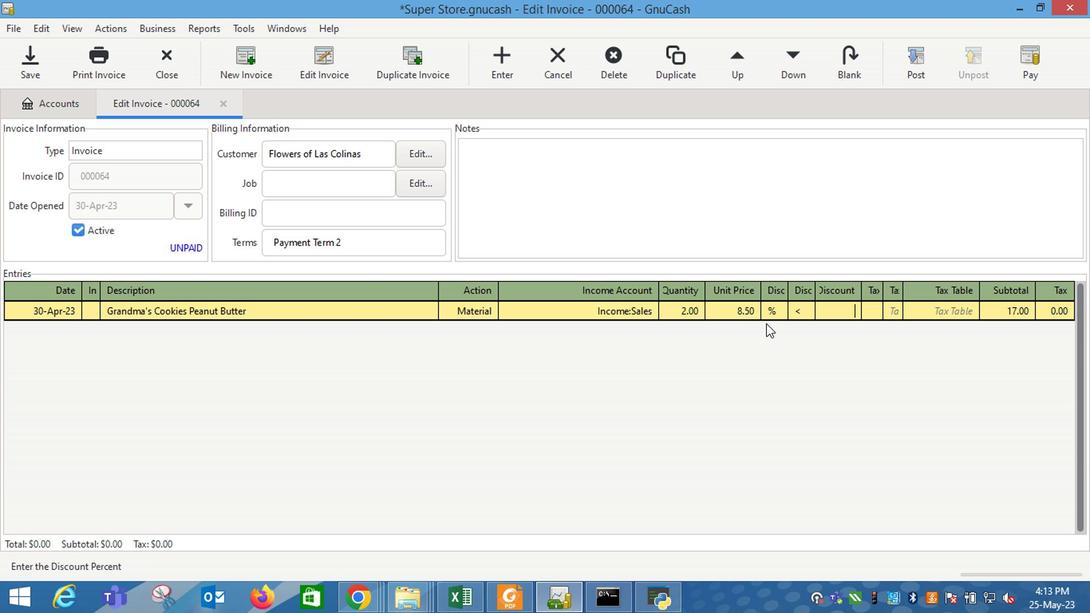 
Action: Mouse pressed left at (770, 317)
Screenshot: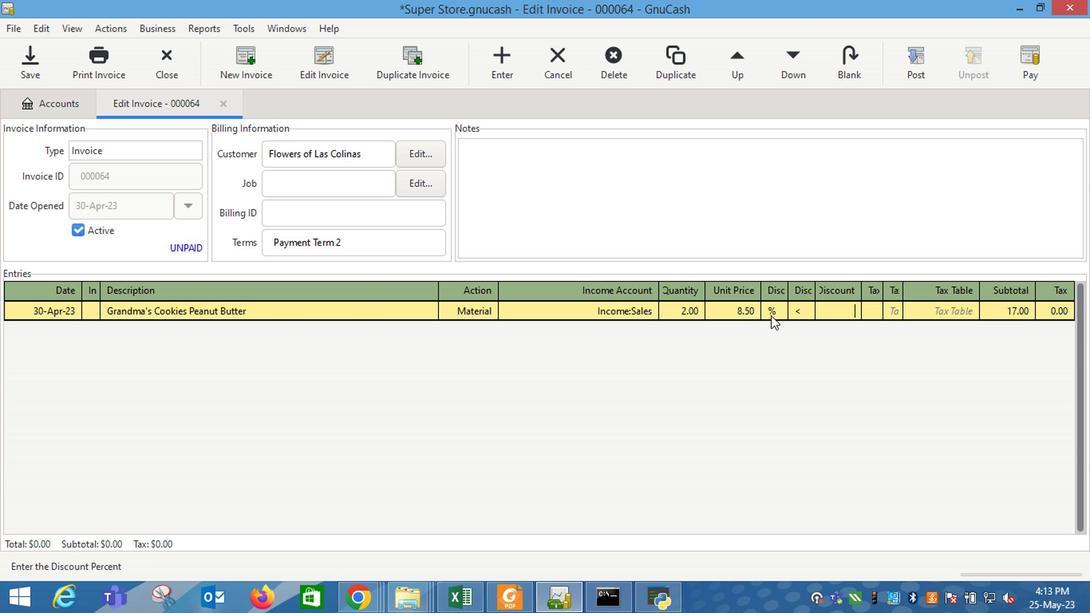 
Action: Mouse moved to (797, 312)
Screenshot: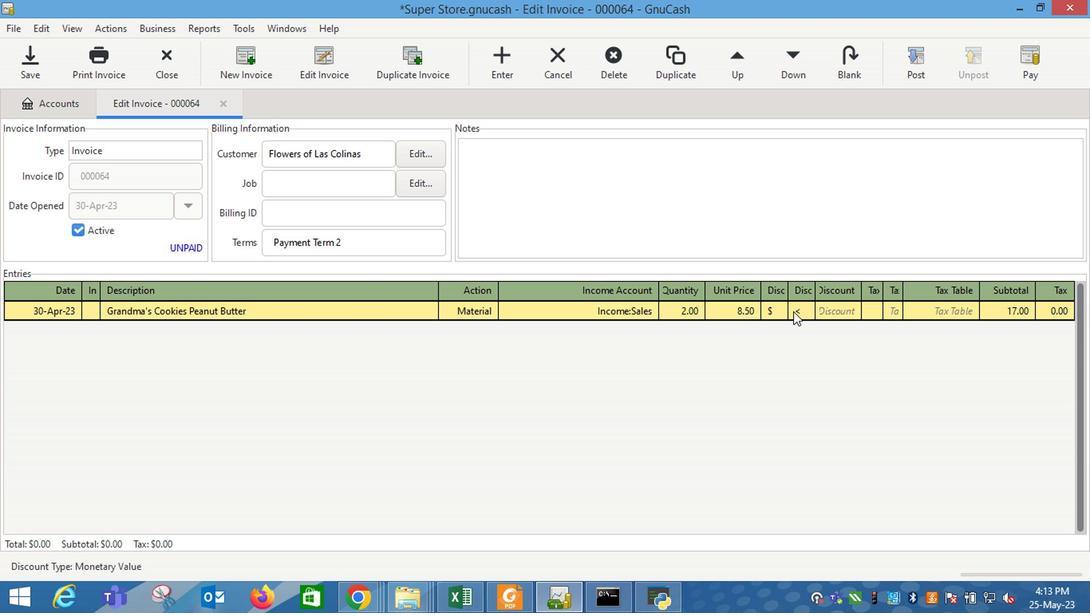 
Action: Mouse pressed left at (797, 312)
Screenshot: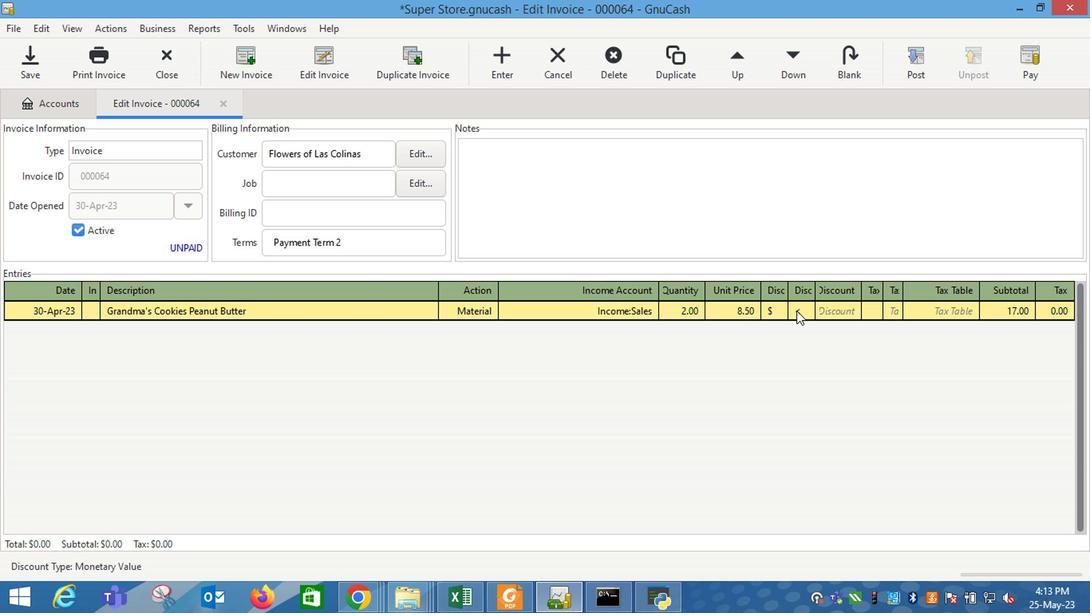 
Action: Mouse moved to (820, 314)
Screenshot: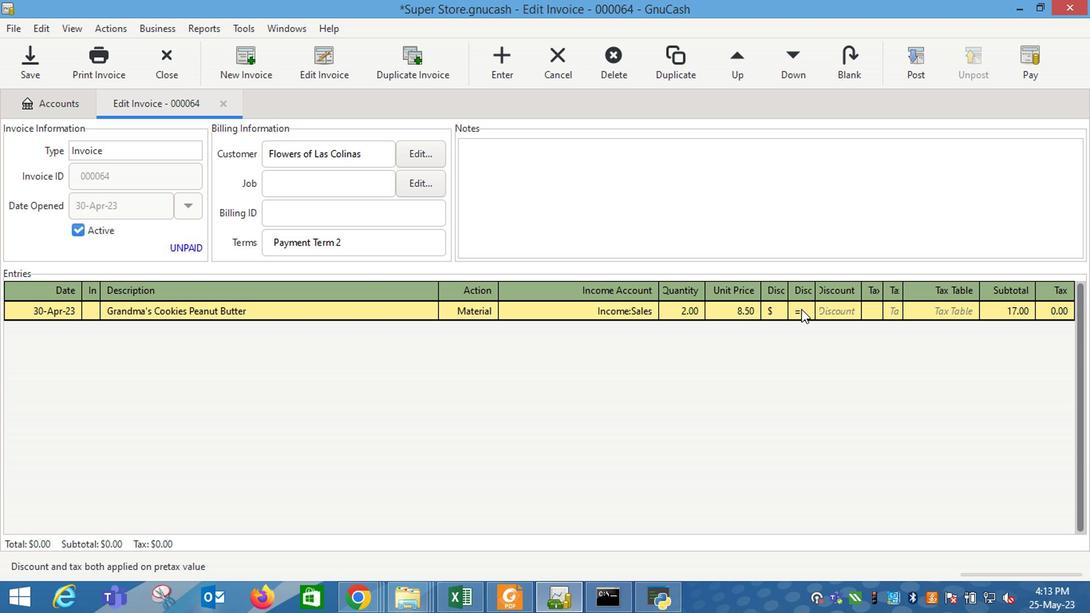 
Action: Mouse pressed left at (820, 314)
Screenshot: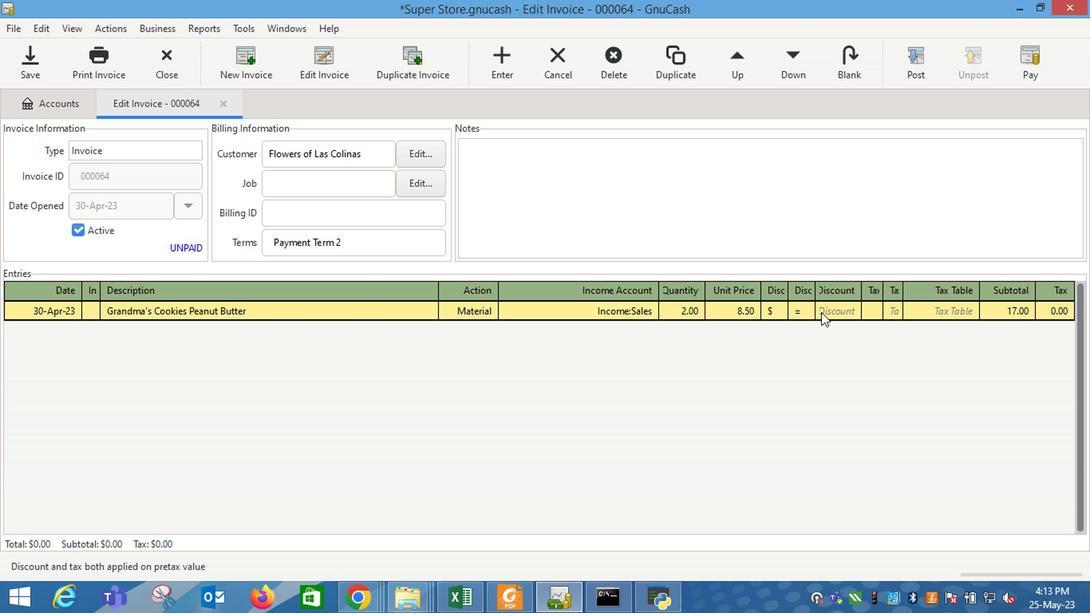 
Action: Key pressed 0.25<Key.enter>
Screenshot: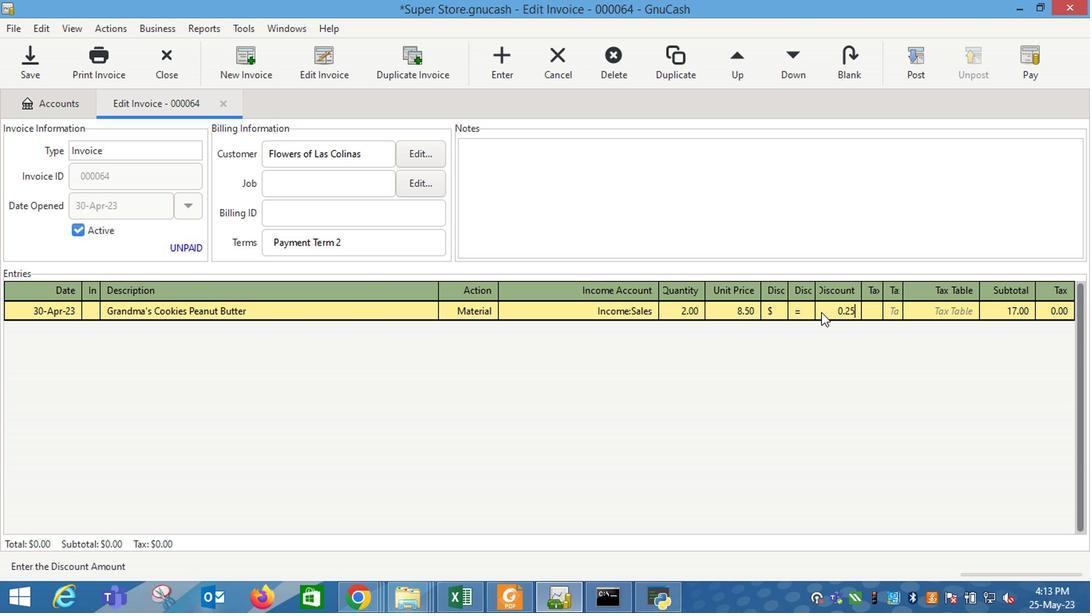 
Action: Mouse moved to (819, 314)
Screenshot: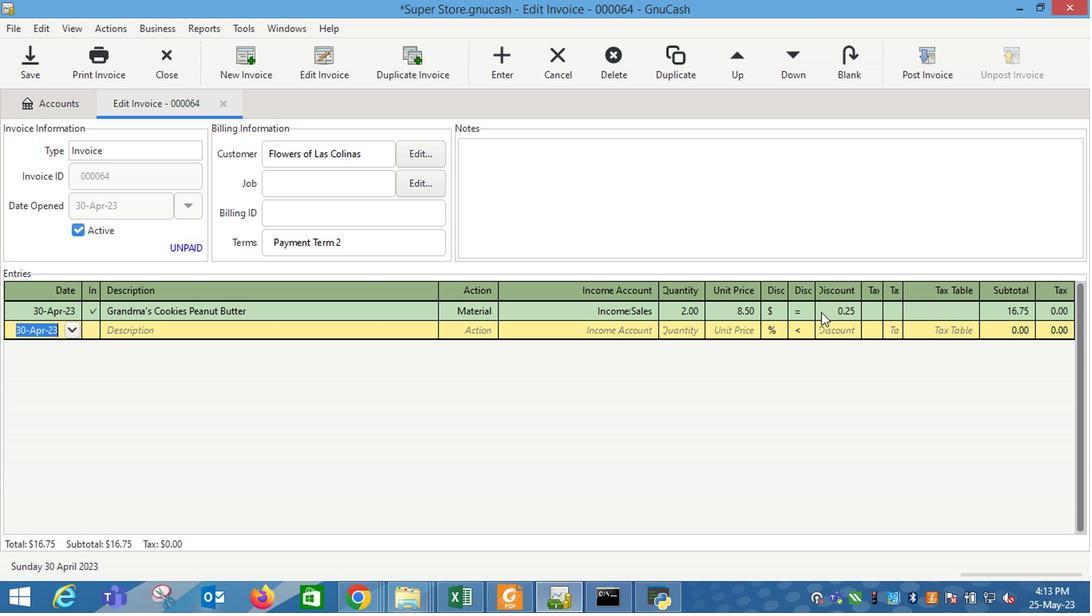 
Action: Key pressed <Key.tab><Key.shift_r><Key.shift_r><Key.shift_r><Key.shift_r><Key.shift_r><Key.shift_r><Key.shift_r><Key.shift_r>G<Key.backspace><Key.shift_r>Kle<Key.backspace><Key.backspace><Key.backspace><Key.backspace><Key.shift_r>Kle<Key.backspace><Key.backspace>ellogg's<Key.space><Key.shift_r>Frosted<Key.space><Key.shift_r>Prp<Key.backspace><Key.backspace>op<Key.space><Key.shift_r>Trts<Key.space><Key.shift_r>Brown<Key.space><Key.shift_r>Sugar<Key.tab>
Screenshot: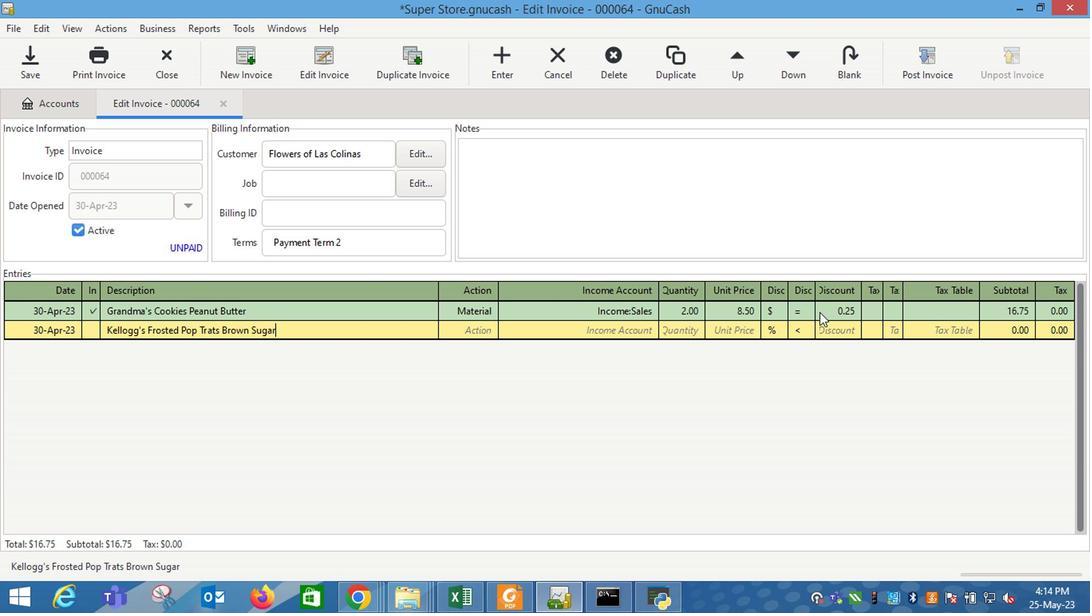 
Action: Mouse moved to (488, 332)
Screenshot: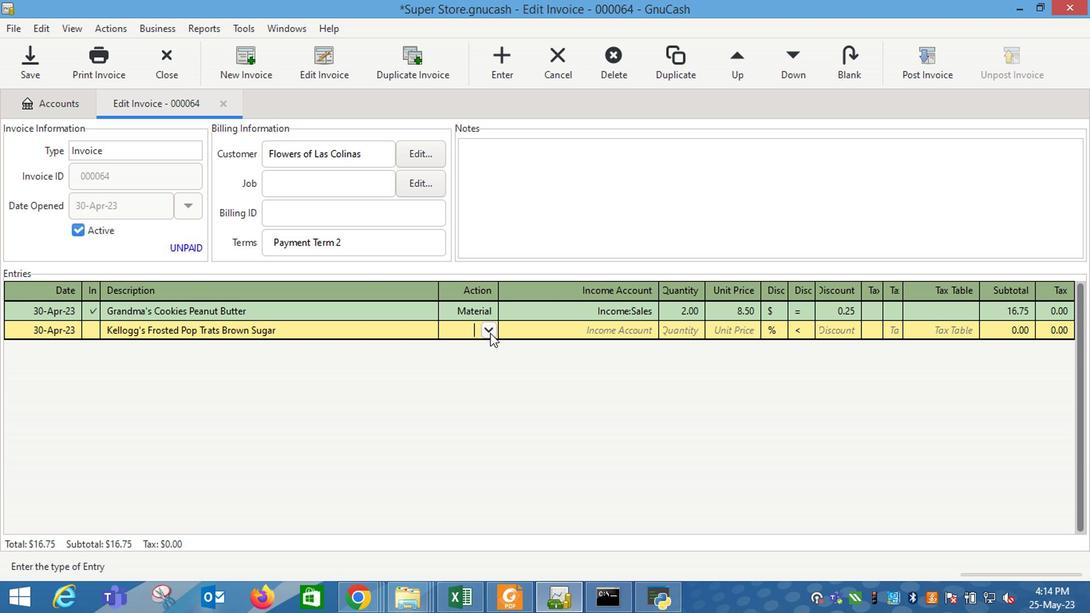 
Action: Mouse pressed left at (488, 332)
Screenshot: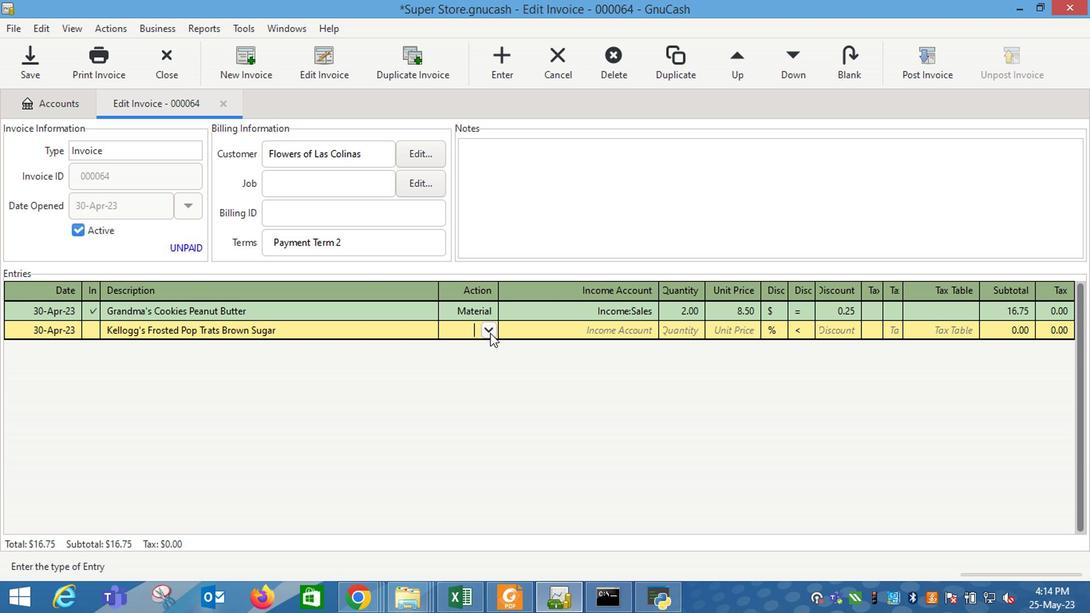 
Action: Mouse moved to (478, 369)
Screenshot: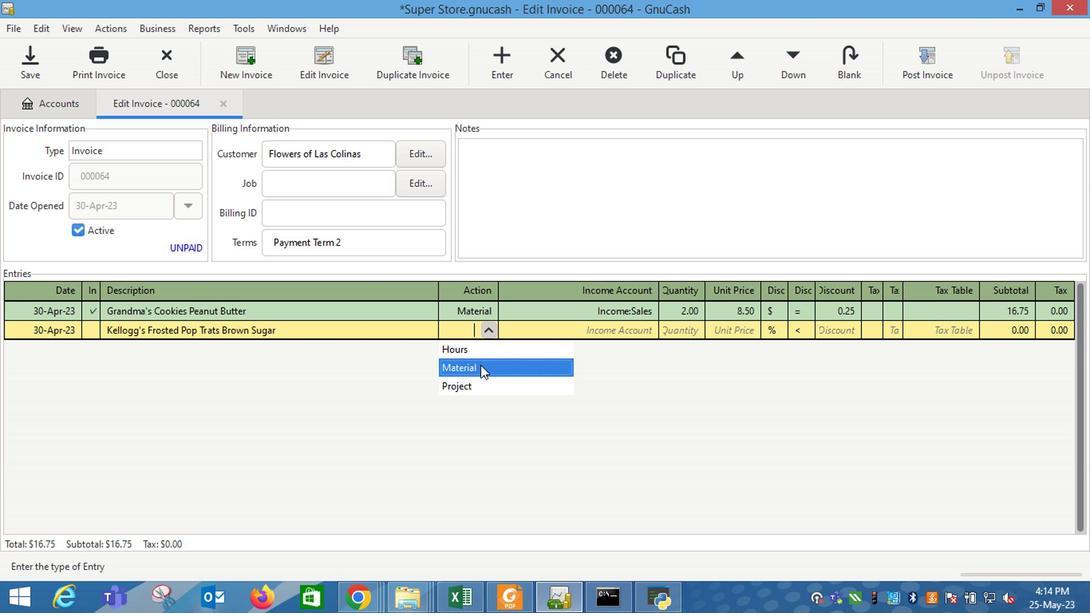 
Action: Mouse pressed left at (478, 369)
Screenshot: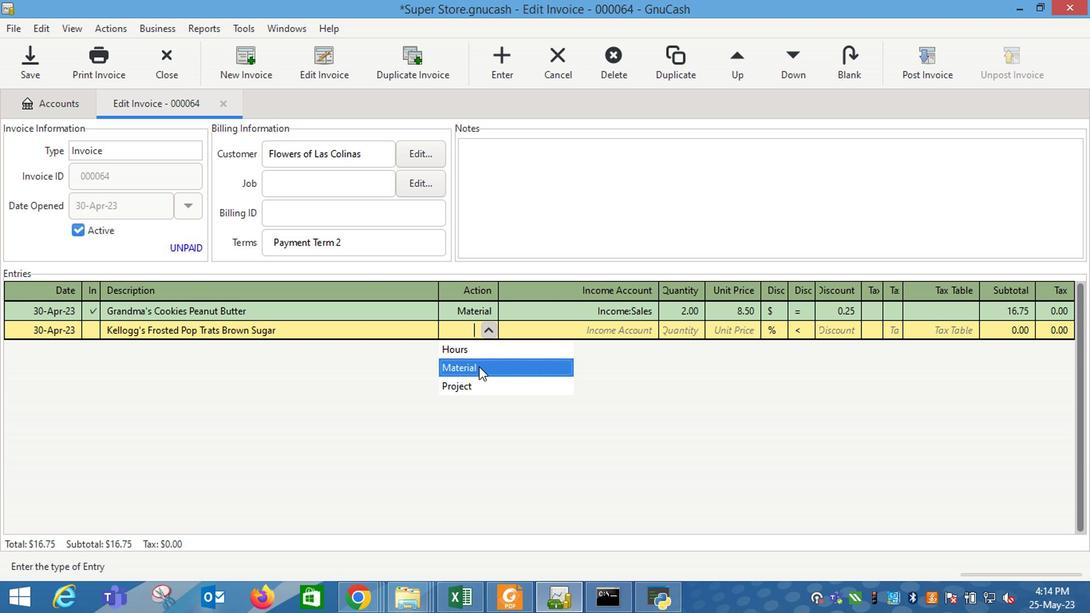 
Action: Key pressed <Key.tab>
Screenshot: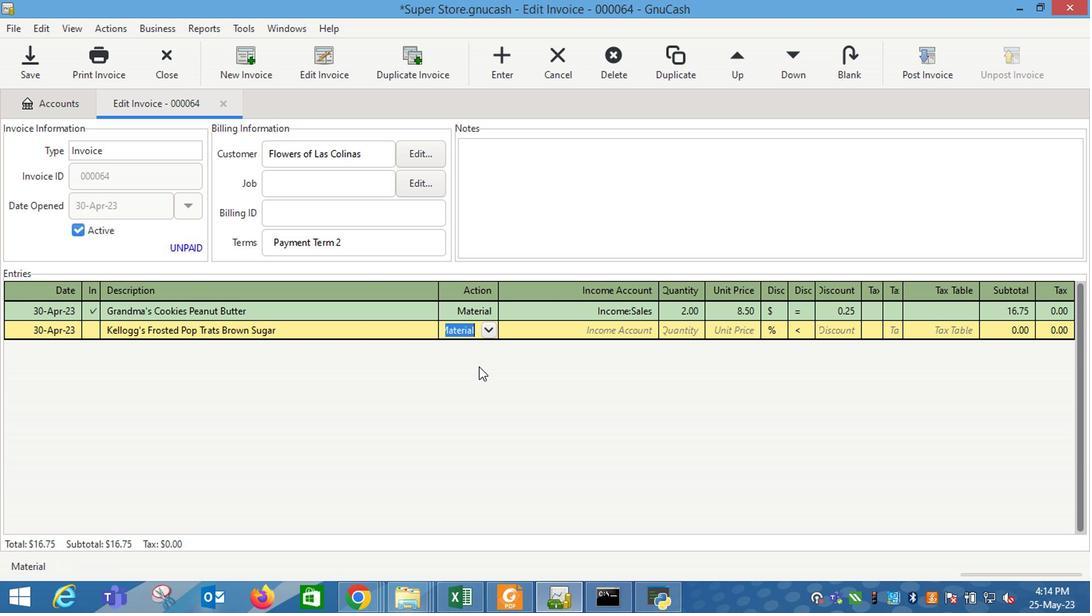 
Action: Mouse moved to (654, 334)
Screenshot: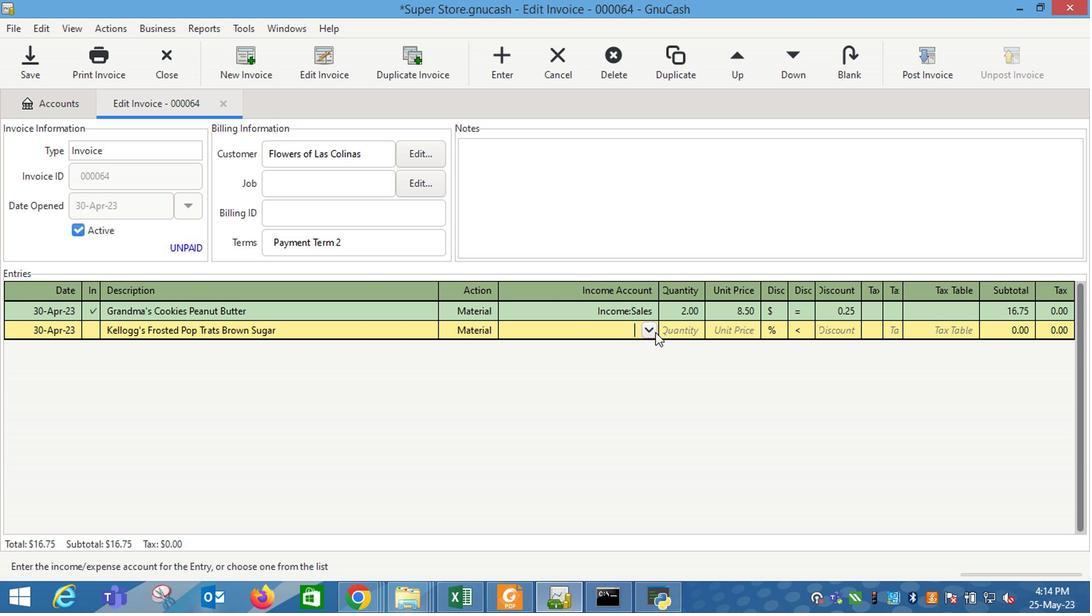 
Action: Mouse pressed left at (654, 334)
Screenshot: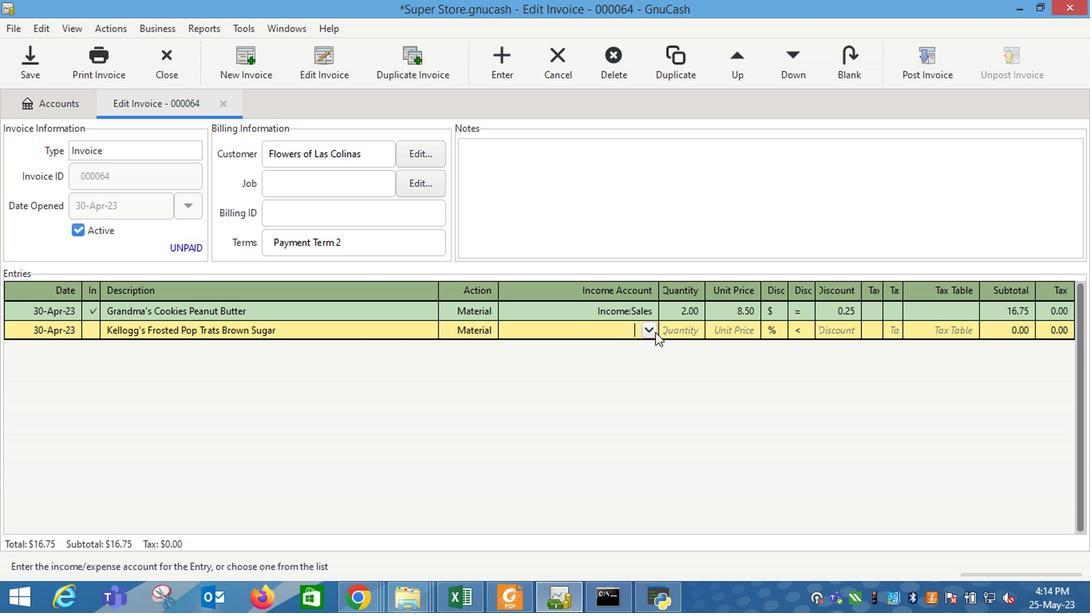 
Action: Mouse moved to (596, 407)
Screenshot: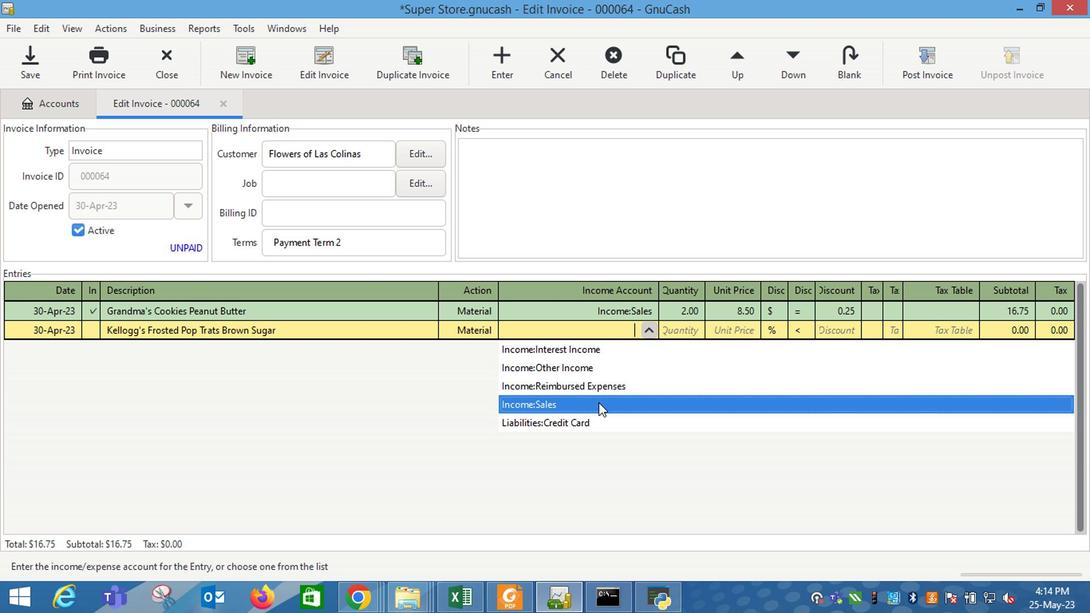
Action: Mouse pressed left at (596, 407)
Screenshot: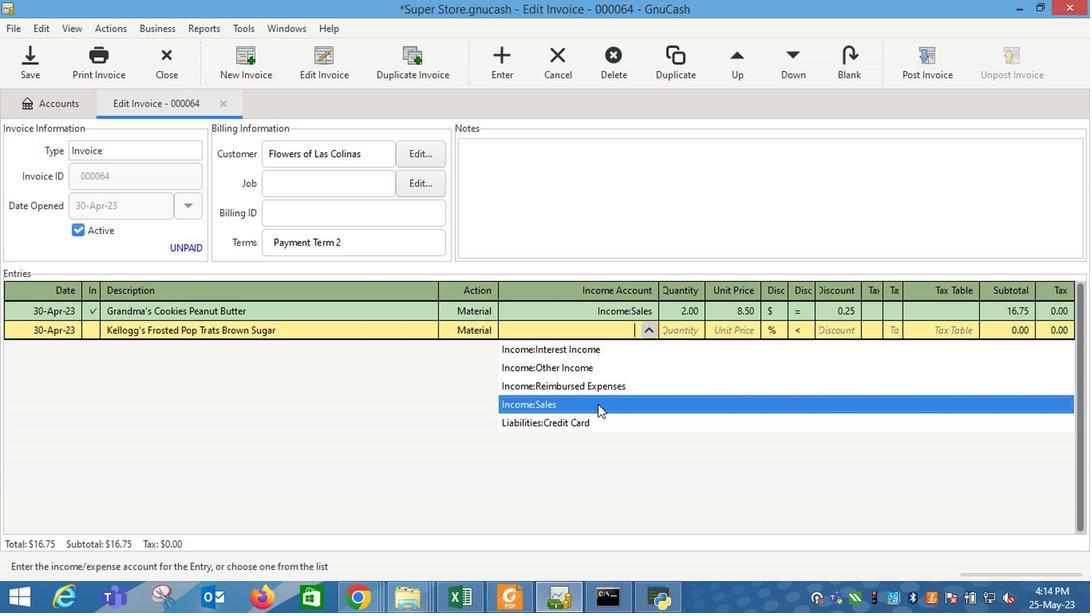 
Action: Mouse moved to (595, 407)
Screenshot: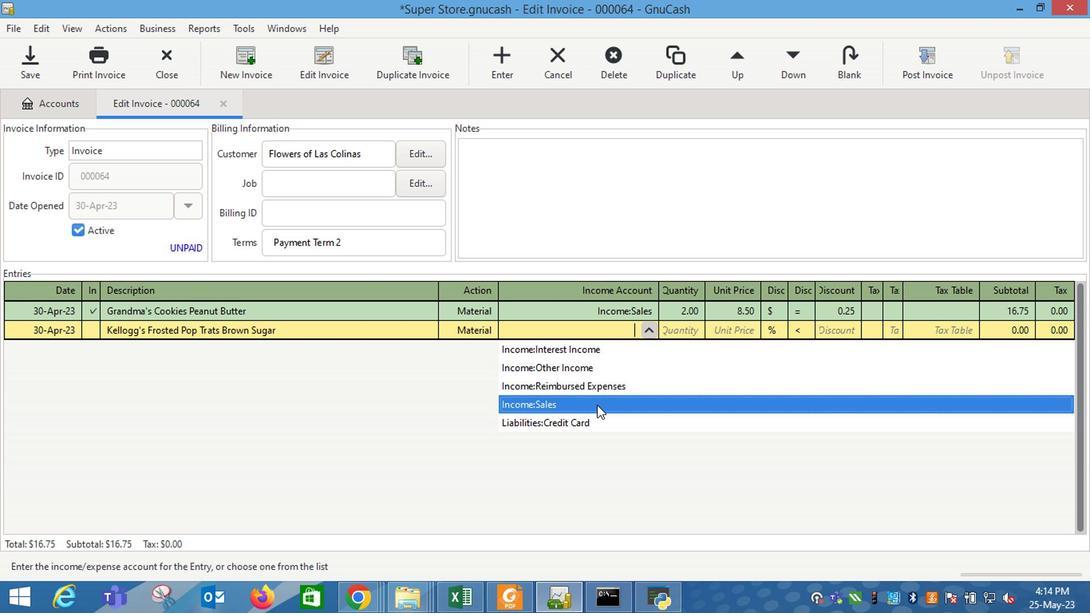 
Action: Key pressed <Key.tab>1<Key.tab>15.6
Screenshot: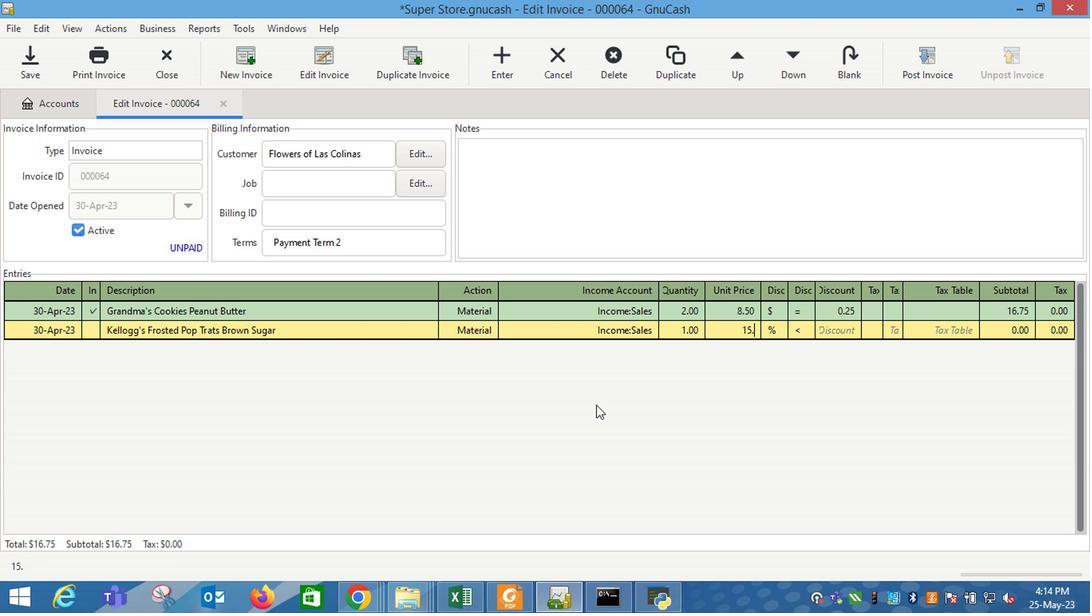 
Action: Mouse moved to (748, 364)
Screenshot: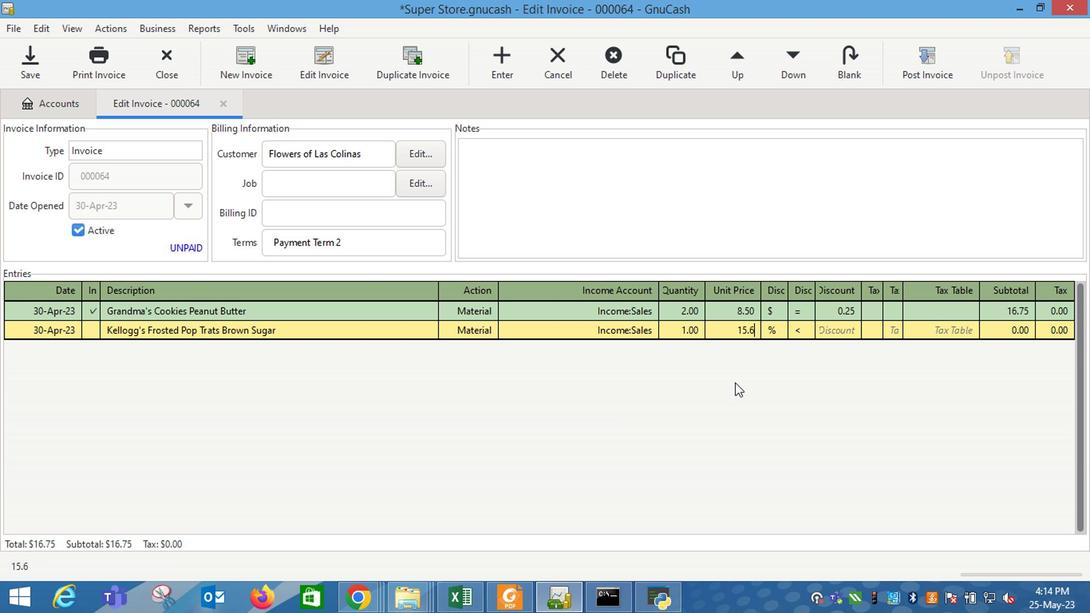 
Action: Key pressed <Key.tab>
Screenshot: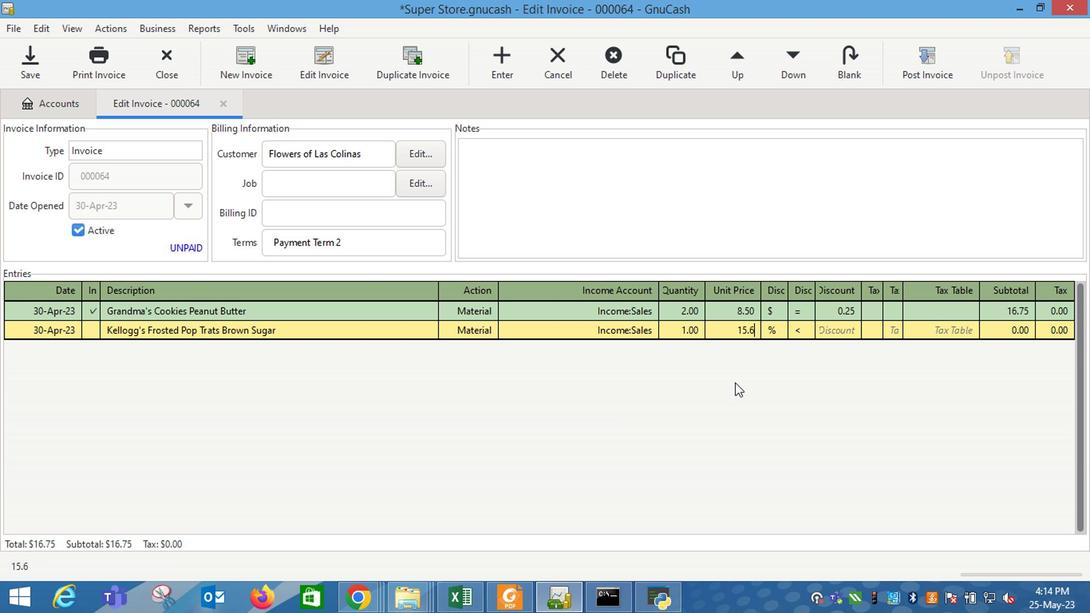 
Action: Mouse moved to (776, 335)
Screenshot: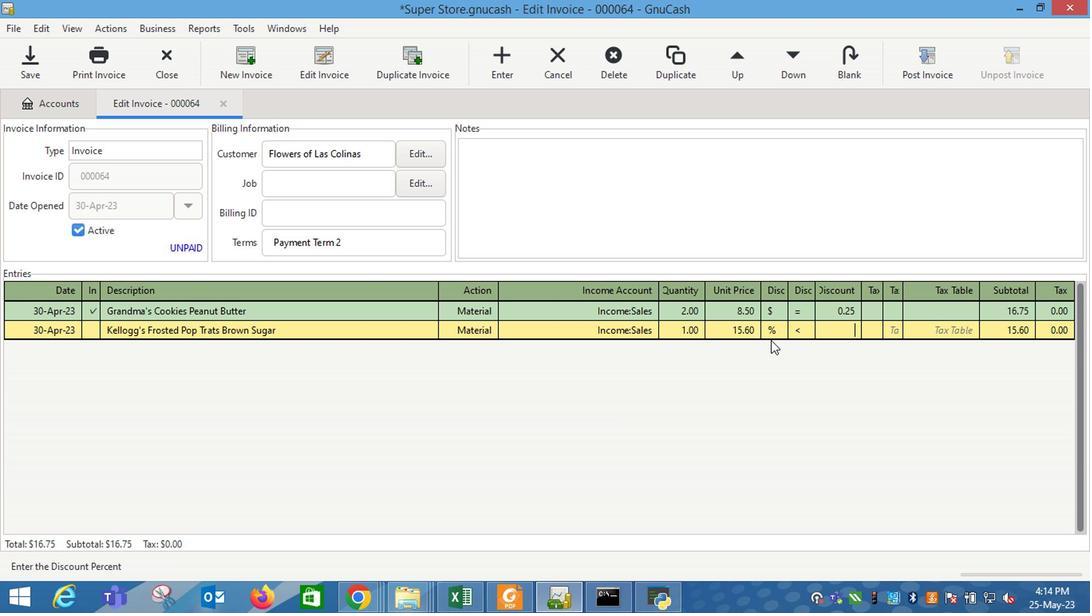 
Action: Mouse pressed left at (776, 335)
Screenshot: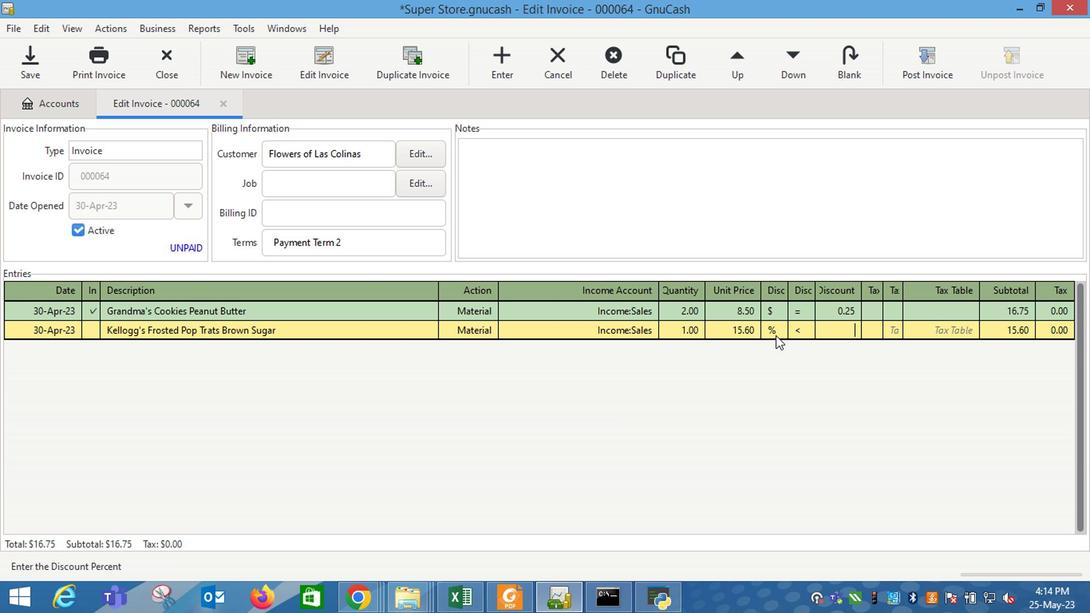 
Action: Mouse moved to (788, 334)
Screenshot: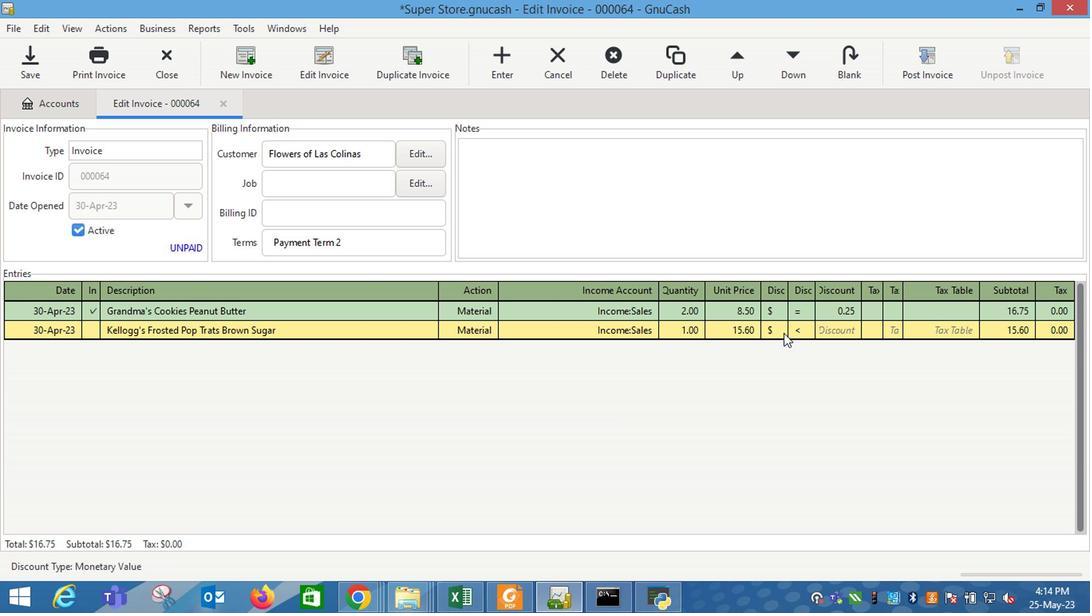 
Action: Mouse pressed left at (788, 334)
Screenshot: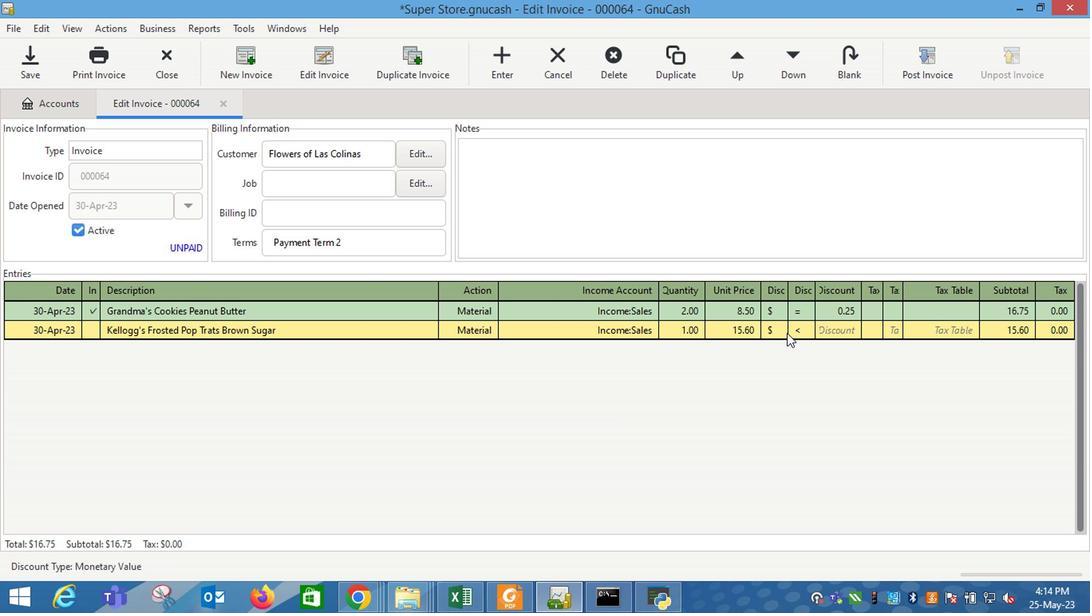 
Action: Mouse moved to (827, 336)
Screenshot: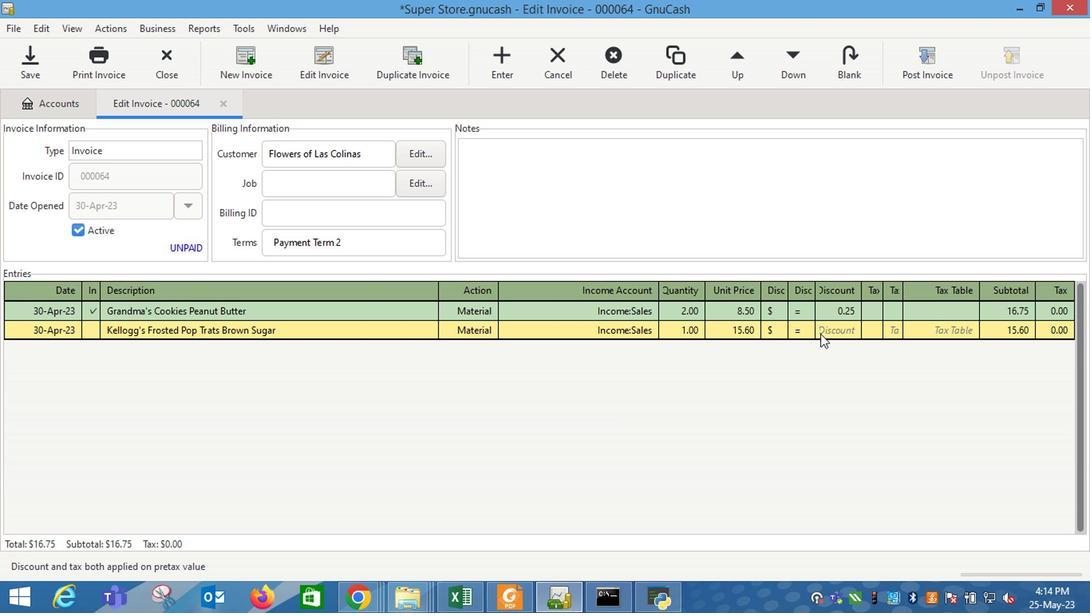 
Action: Mouse pressed left at (827, 336)
Screenshot: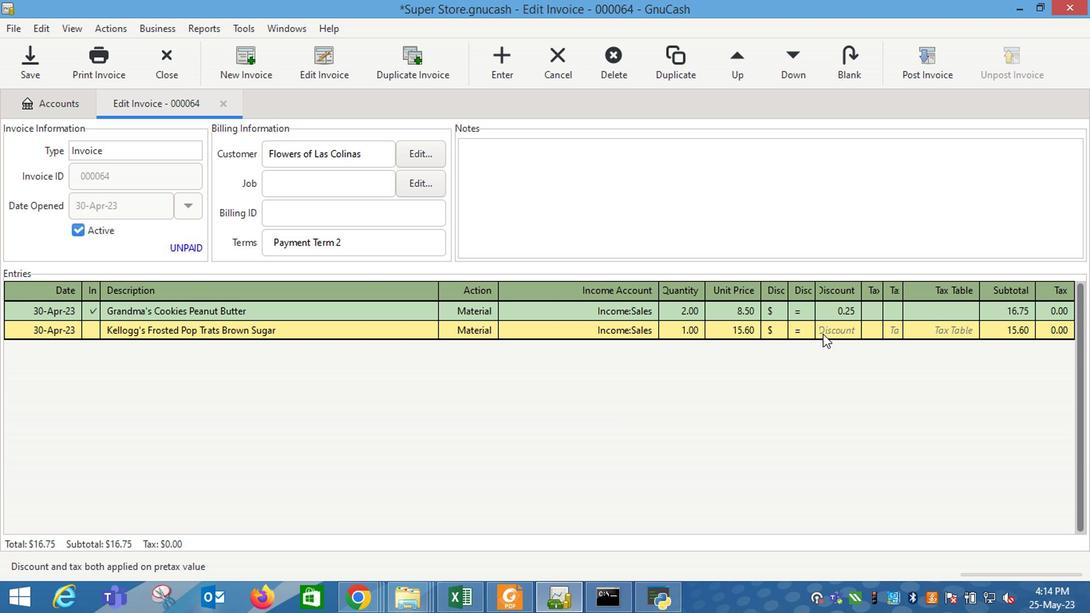 
Action: Mouse moved to (827, 336)
Screenshot: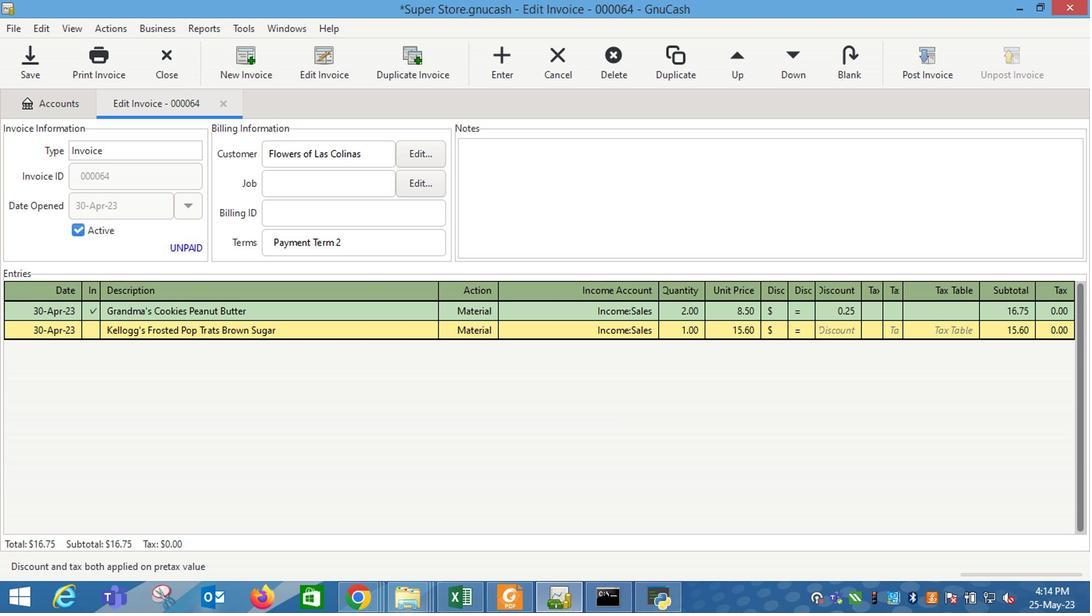 
Action: Key pressed 1.25<Key.enter><Key.tab><Key.shift_r>Naked<Key.space><Key.shift_r>Green<Key.space><Key.shift_r>Machine<Key.space><Key.shift_r>Smoothie<Key.tab>
Screenshot: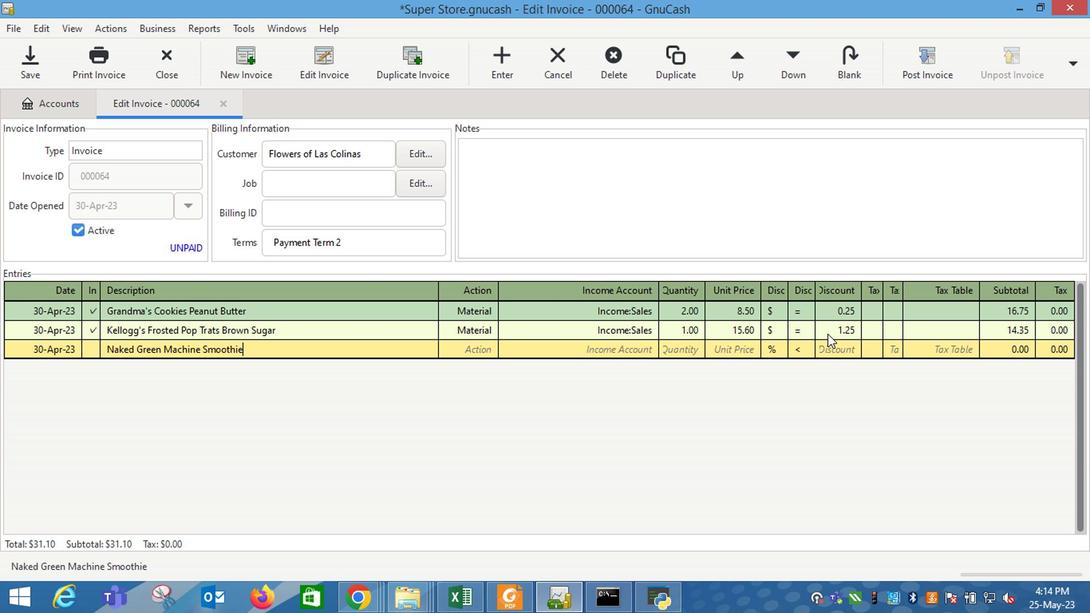 
Action: Mouse moved to (484, 350)
Screenshot: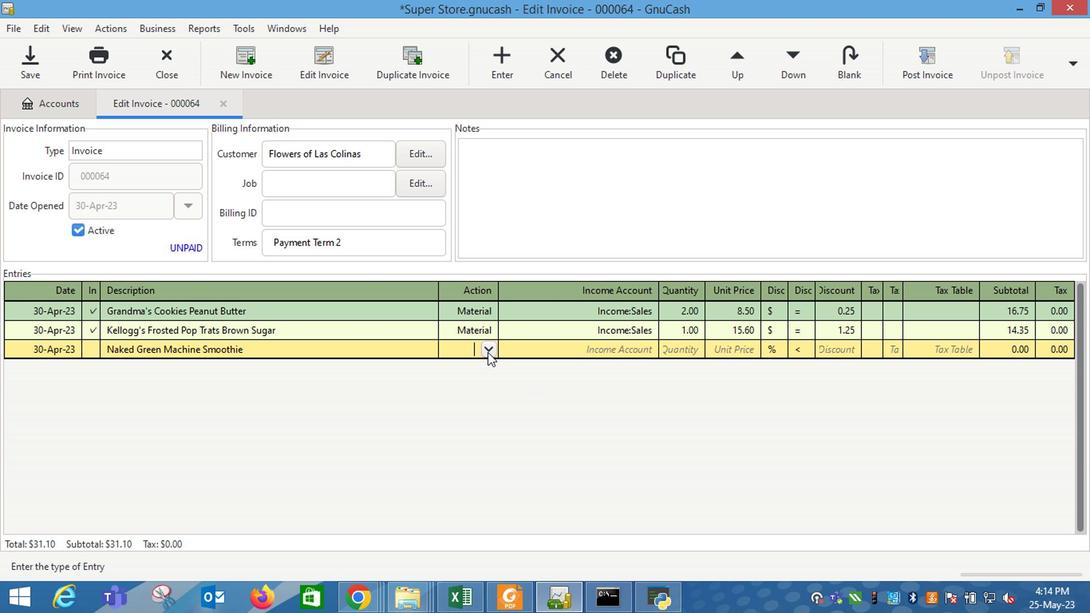 
Action: Mouse pressed left at (484, 350)
Screenshot: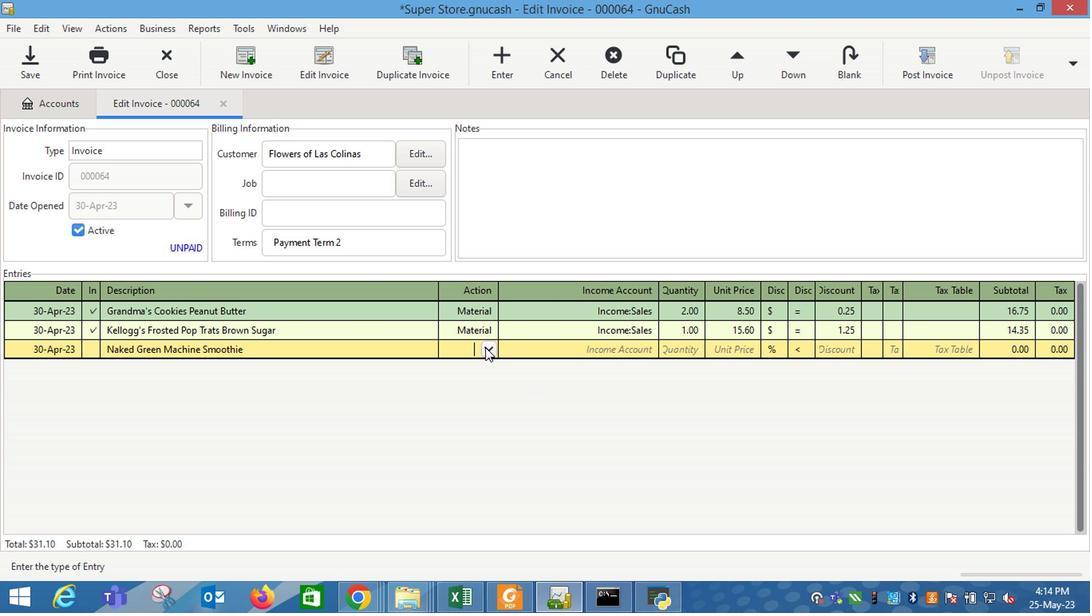 
Action: Mouse moved to (474, 389)
Screenshot: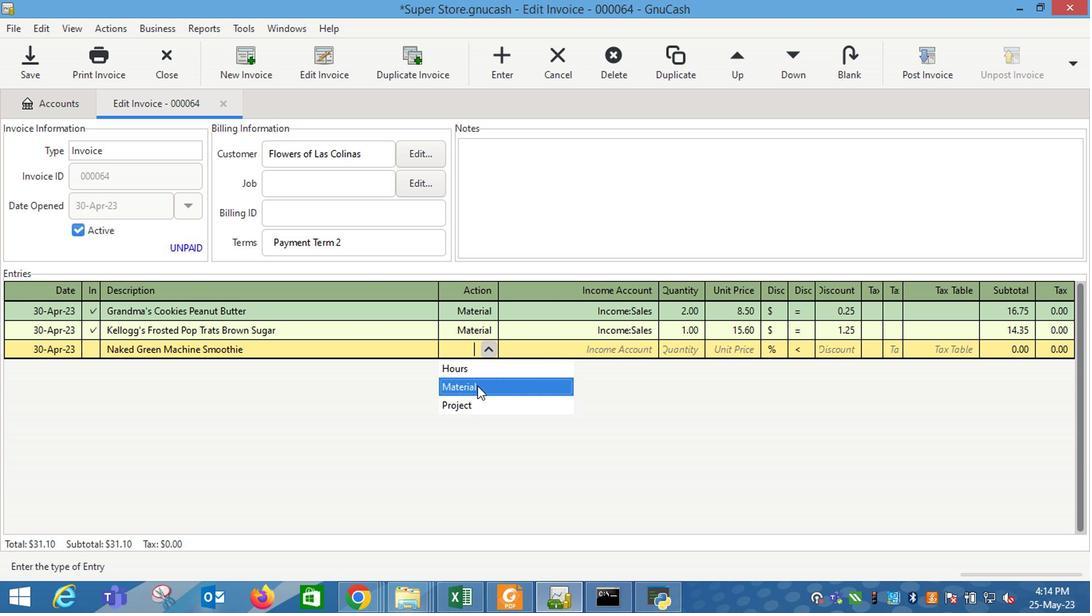 
Action: Mouse pressed left at (474, 389)
Screenshot: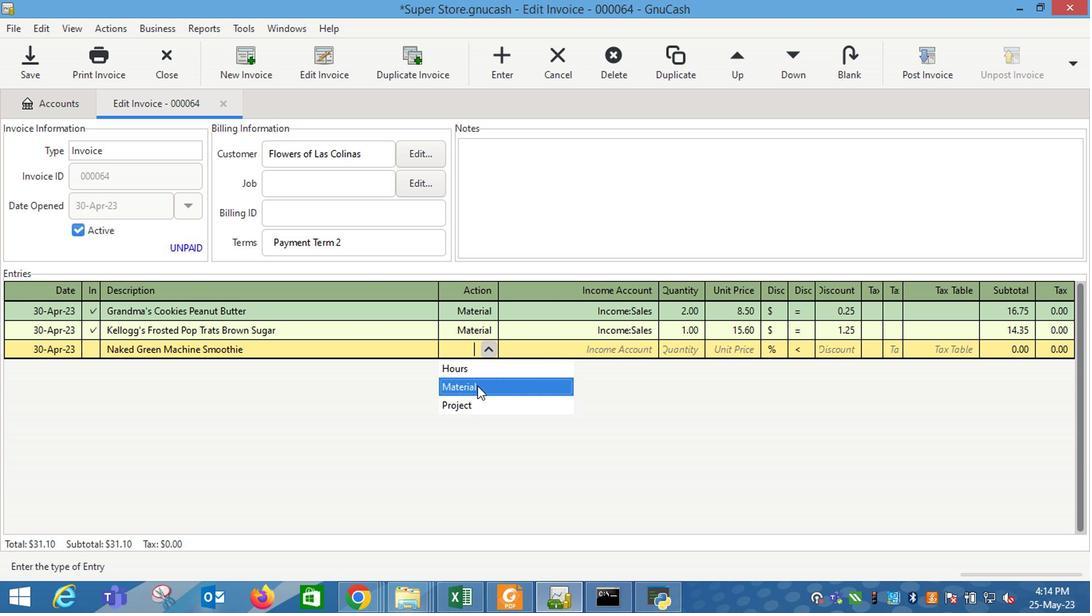 
Action: Mouse moved to (486, 389)
Screenshot: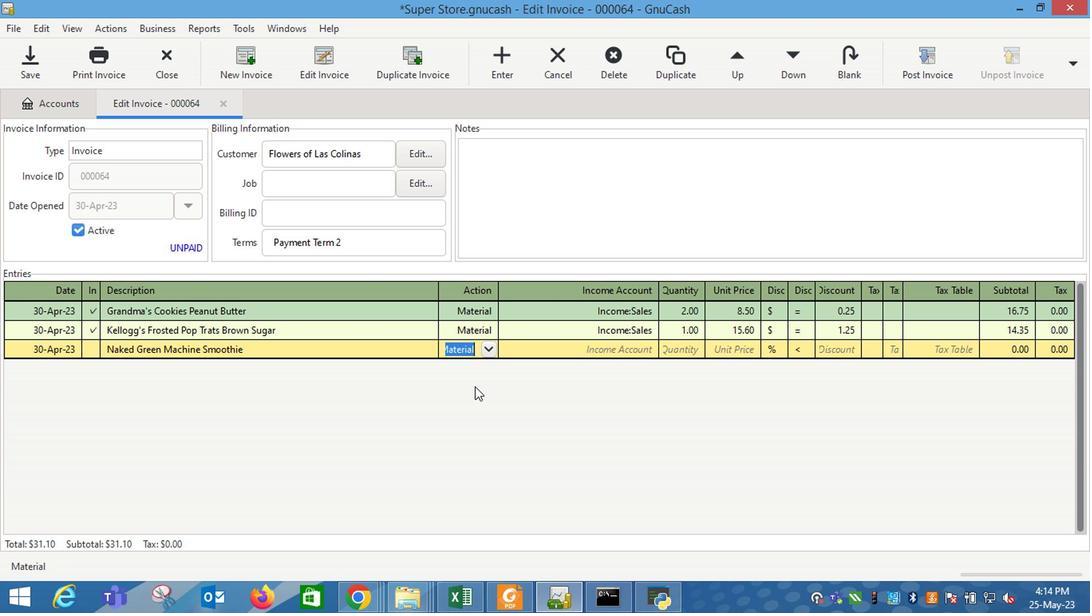 
Action: Key pressed <Key.tab>
Screenshot: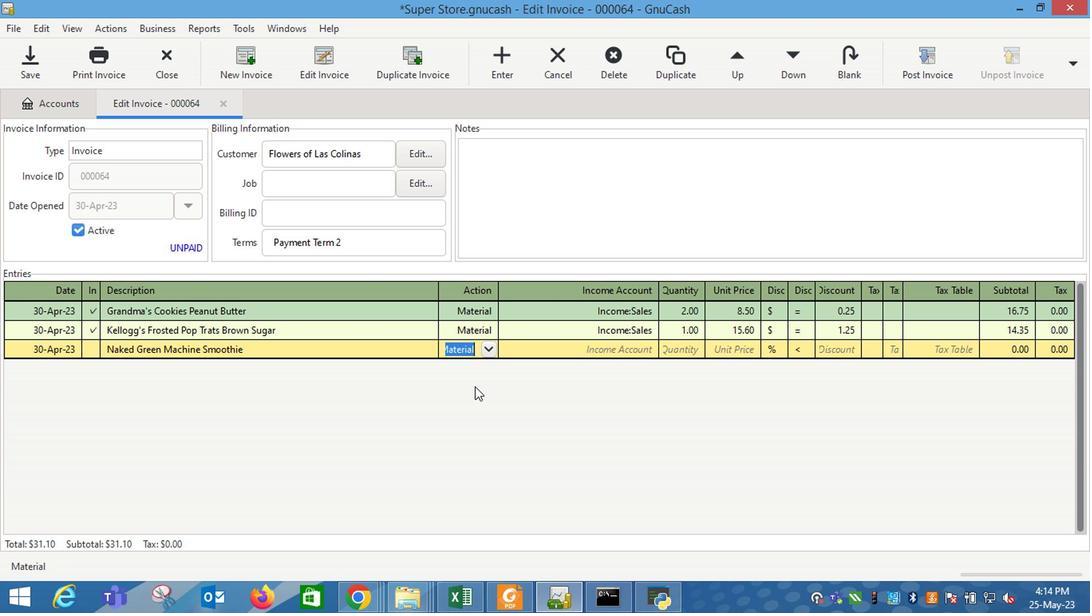 
Action: Mouse moved to (646, 350)
Screenshot: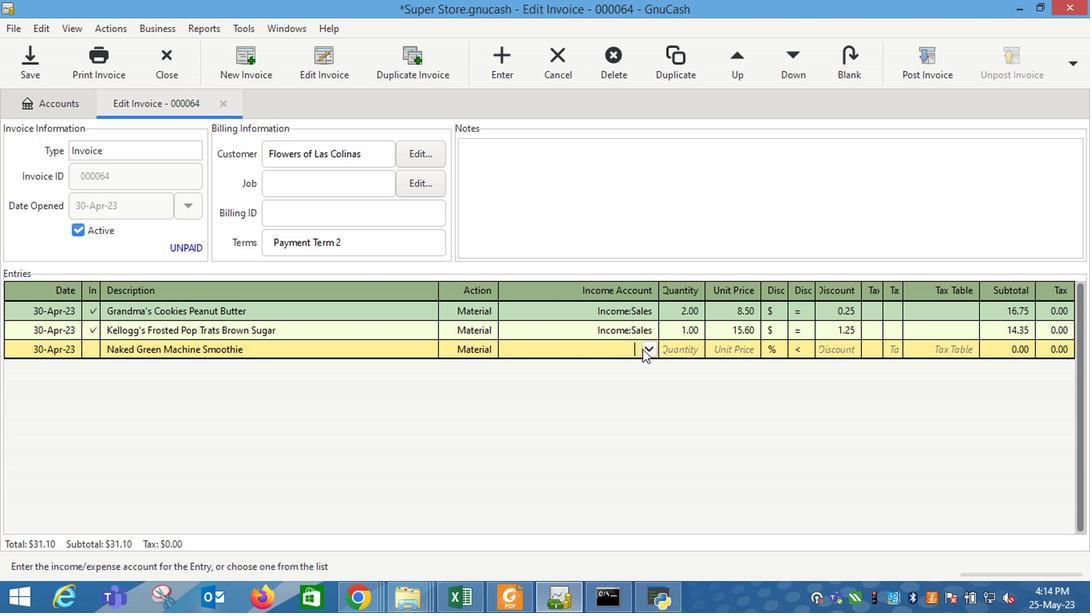 
Action: Mouse pressed left at (646, 350)
Screenshot: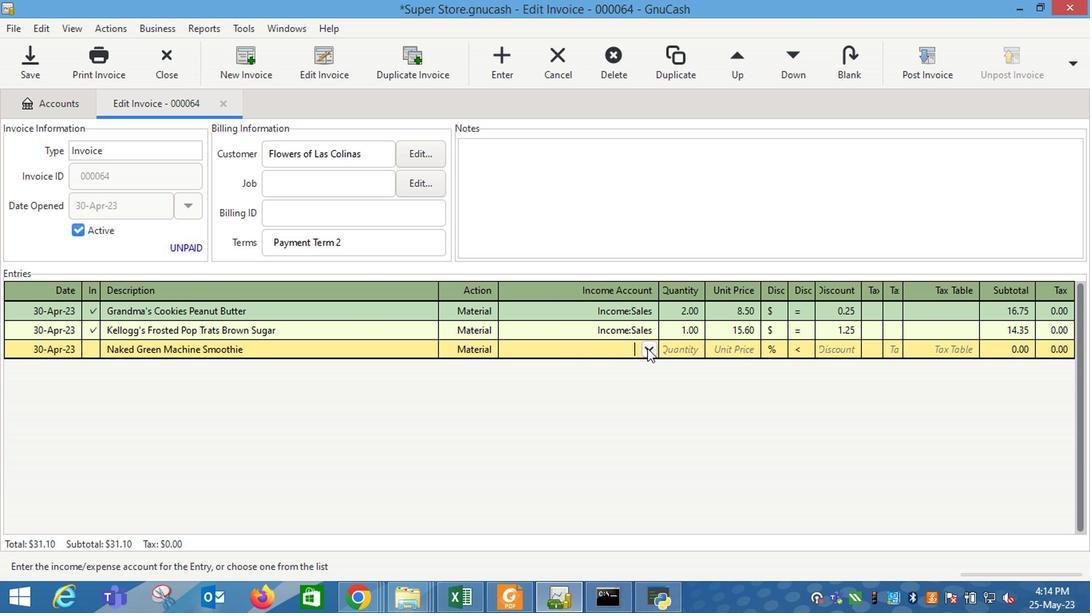 
Action: Mouse moved to (561, 428)
Screenshot: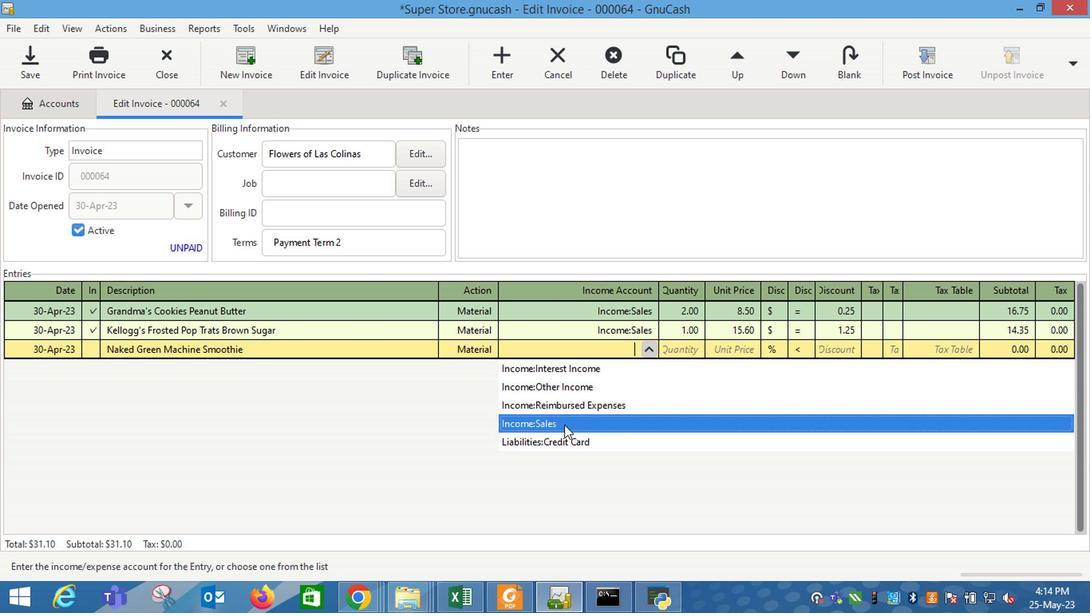 
Action: Mouse pressed left at (561, 428)
Screenshot: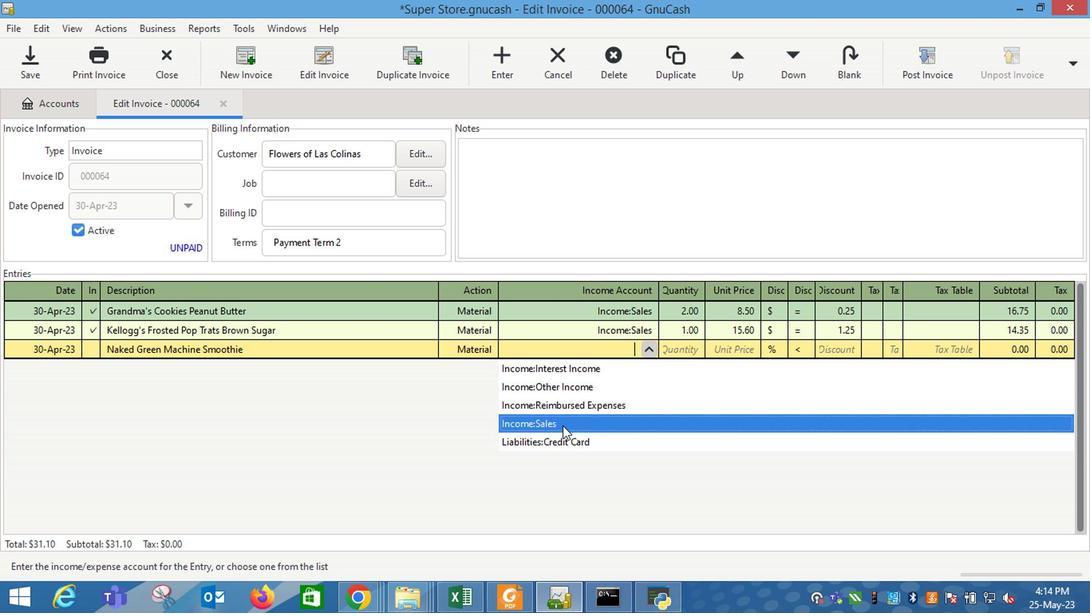 
Action: Key pressed <Key.tab>2<Key.tab>16.6
Screenshot: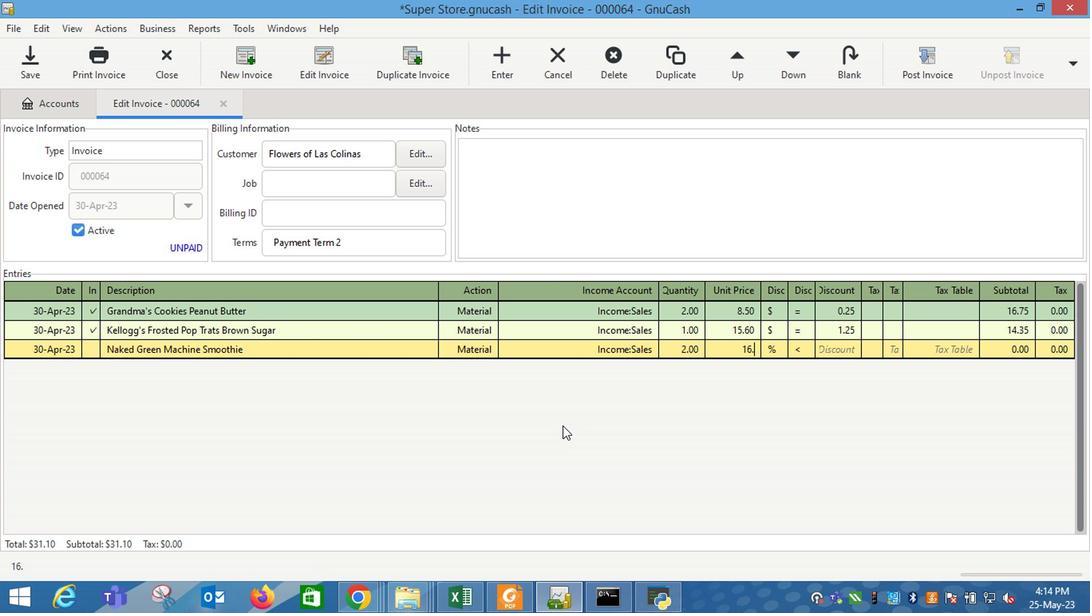 
Action: Mouse moved to (611, 415)
Screenshot: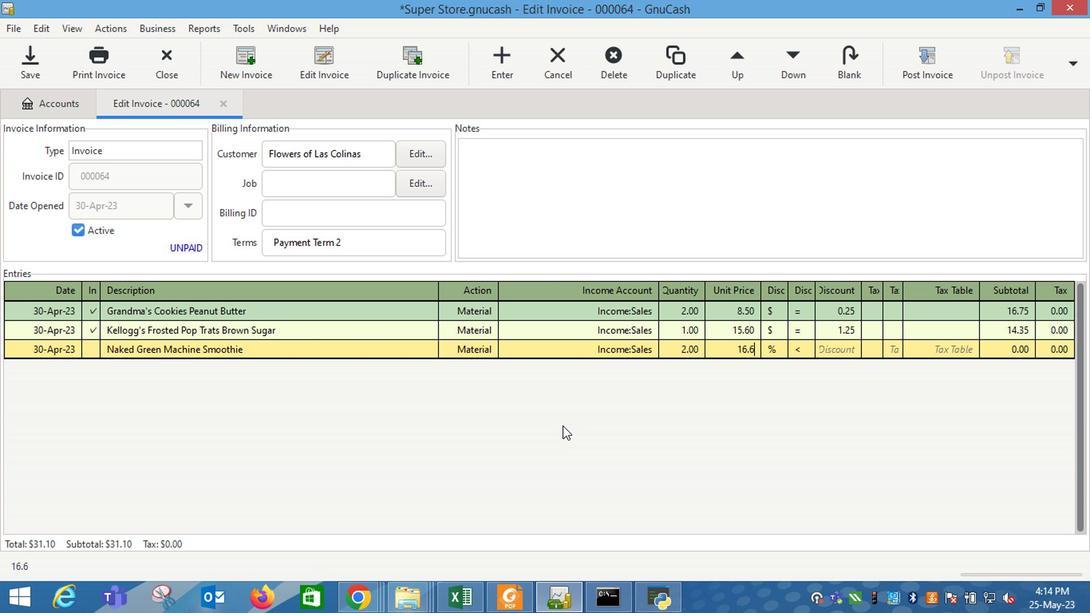 
Action: Key pressed <Key.tab>
Screenshot: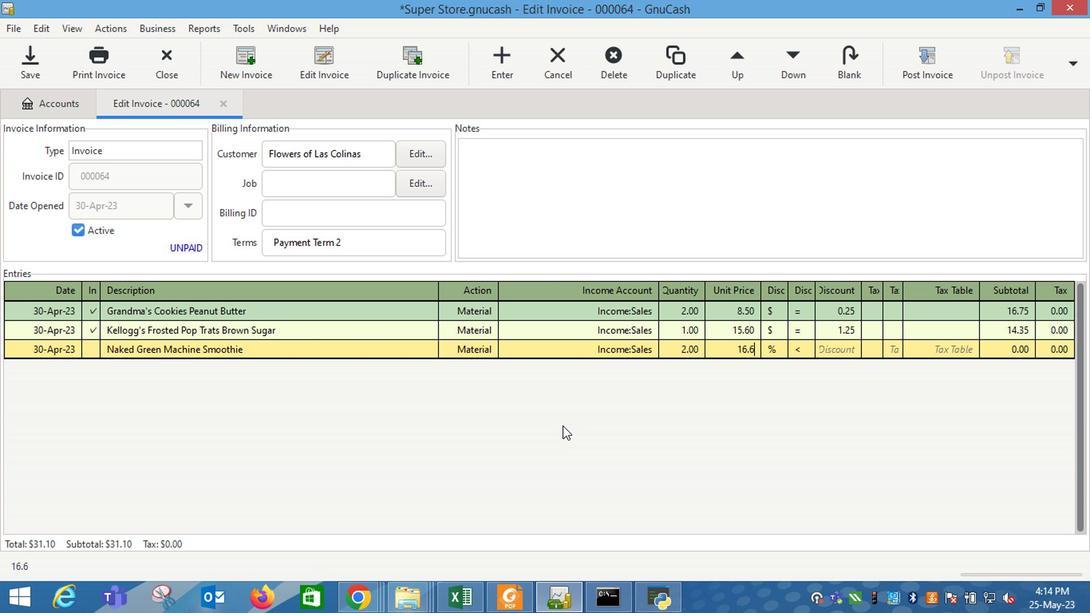 
Action: Mouse moved to (782, 353)
Screenshot: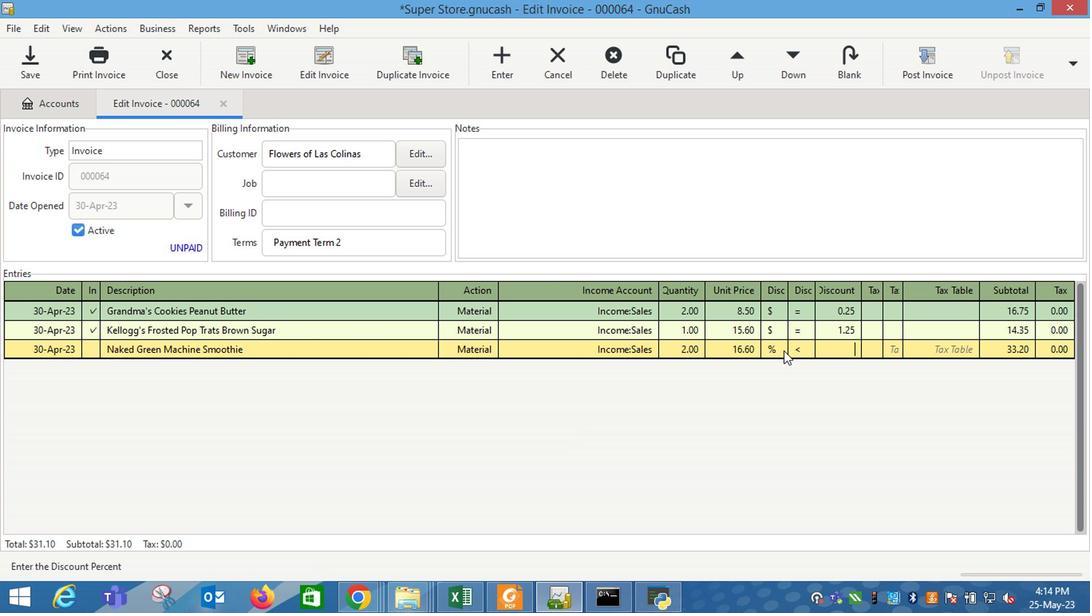 
Action: Mouse pressed left at (782, 353)
Screenshot: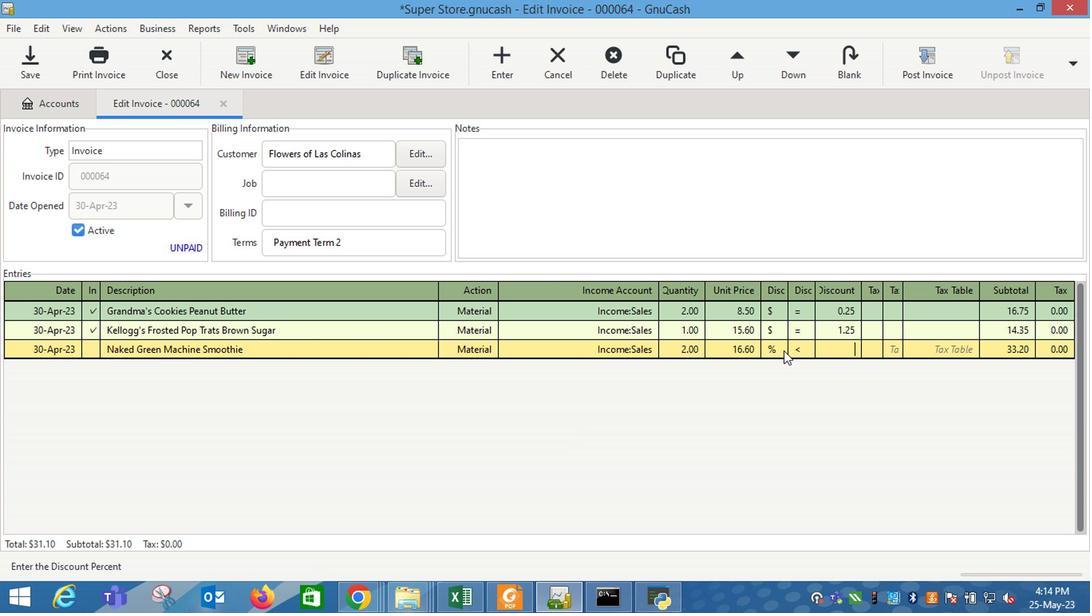 
Action: Mouse moved to (800, 350)
Screenshot: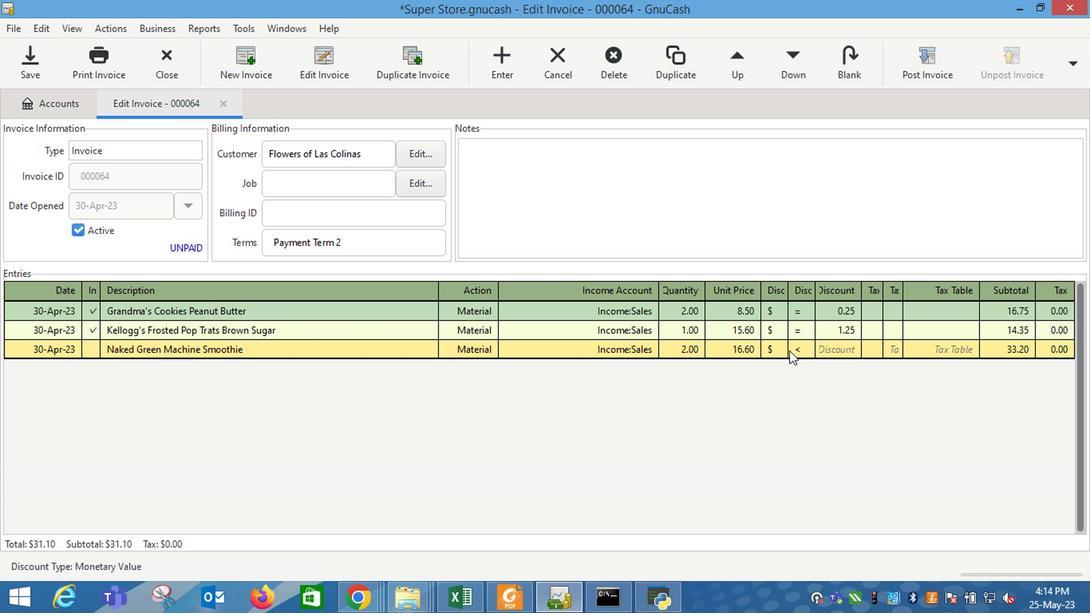 
Action: Mouse pressed left at (800, 350)
Screenshot: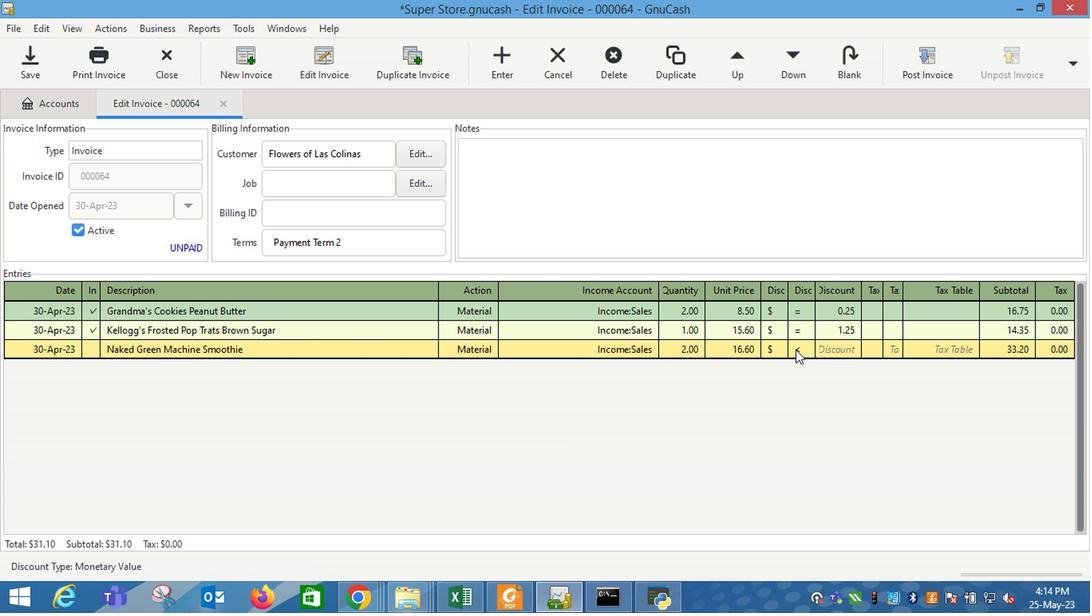 
Action: Mouse moved to (840, 353)
Screenshot: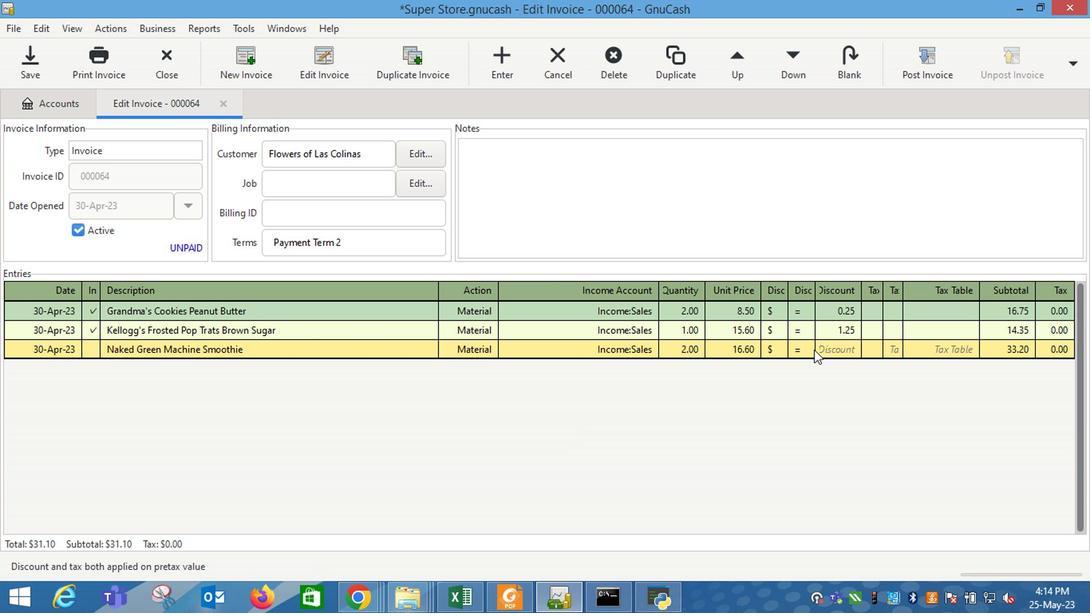 
Action: Mouse pressed left at (840, 353)
Screenshot: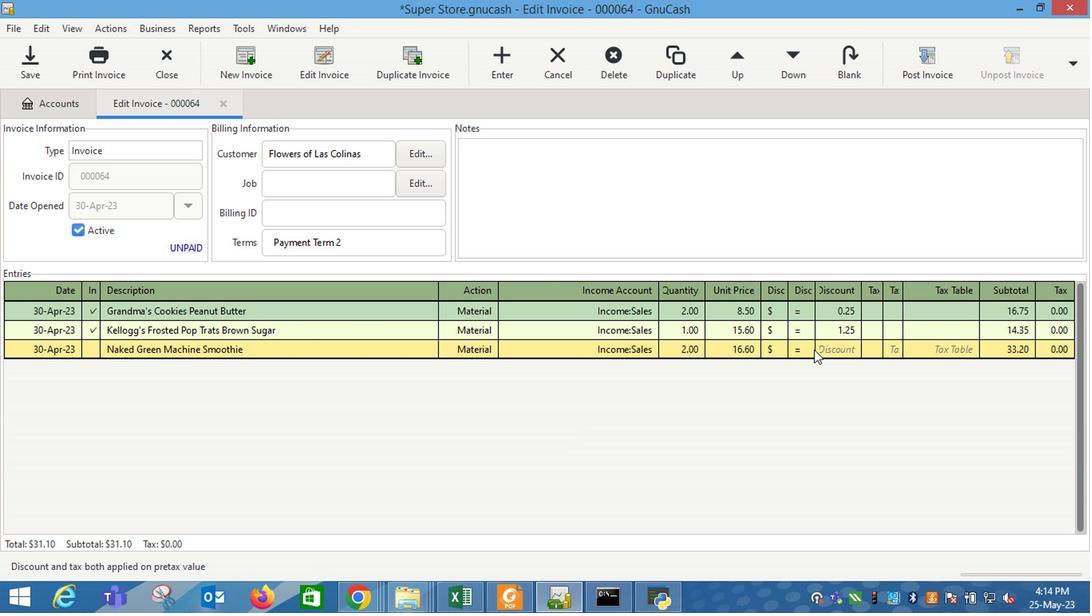 
Action: Key pressed 1.75<Key.enter>
Screenshot: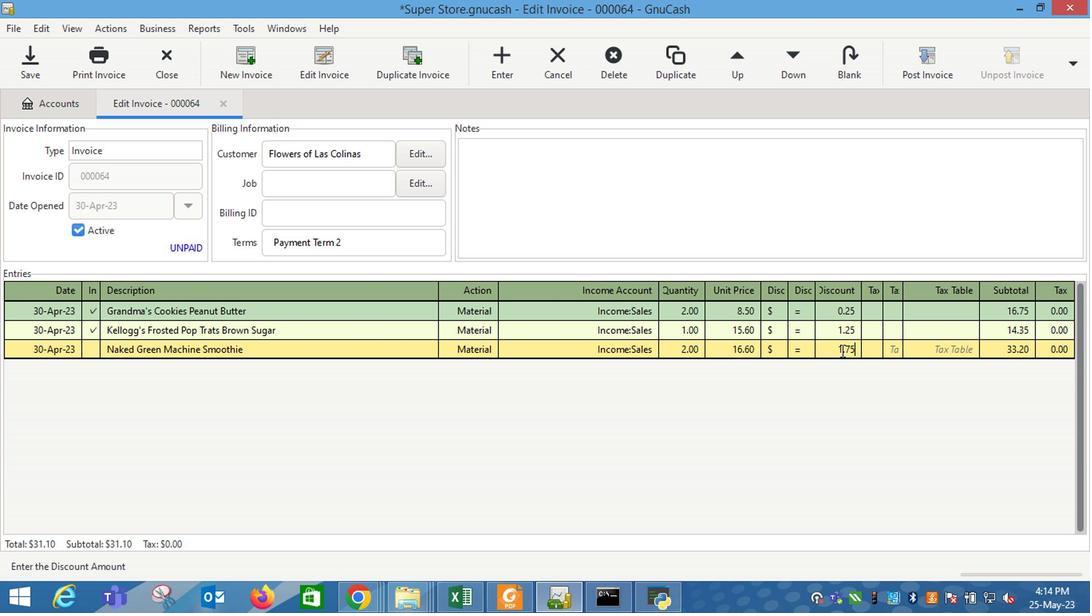 
Action: Mouse moved to (798, 225)
Screenshot: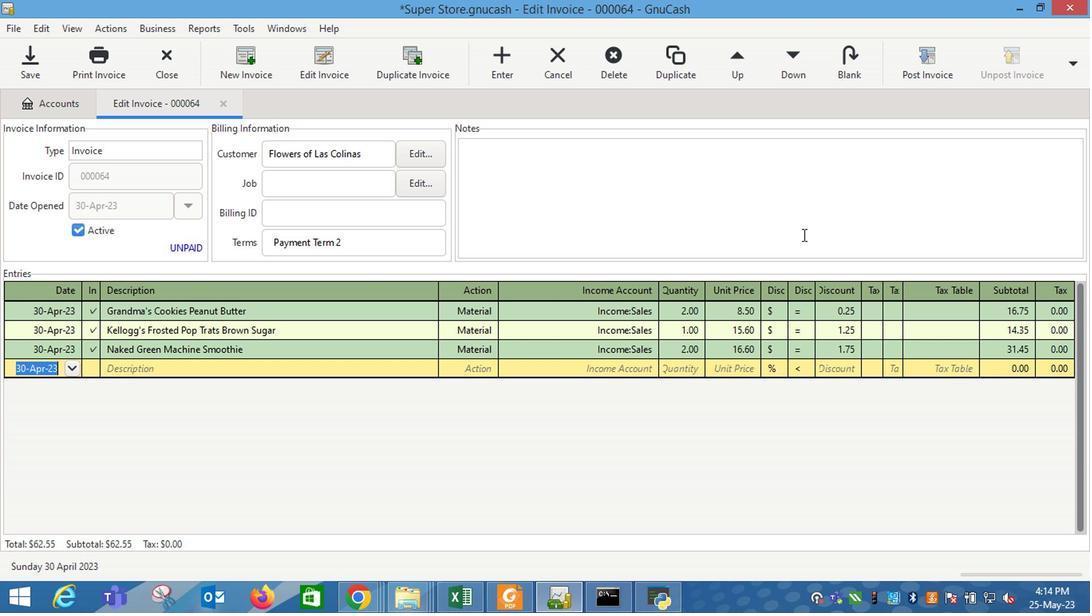 
Action: Mouse pressed left at (798, 225)
Screenshot: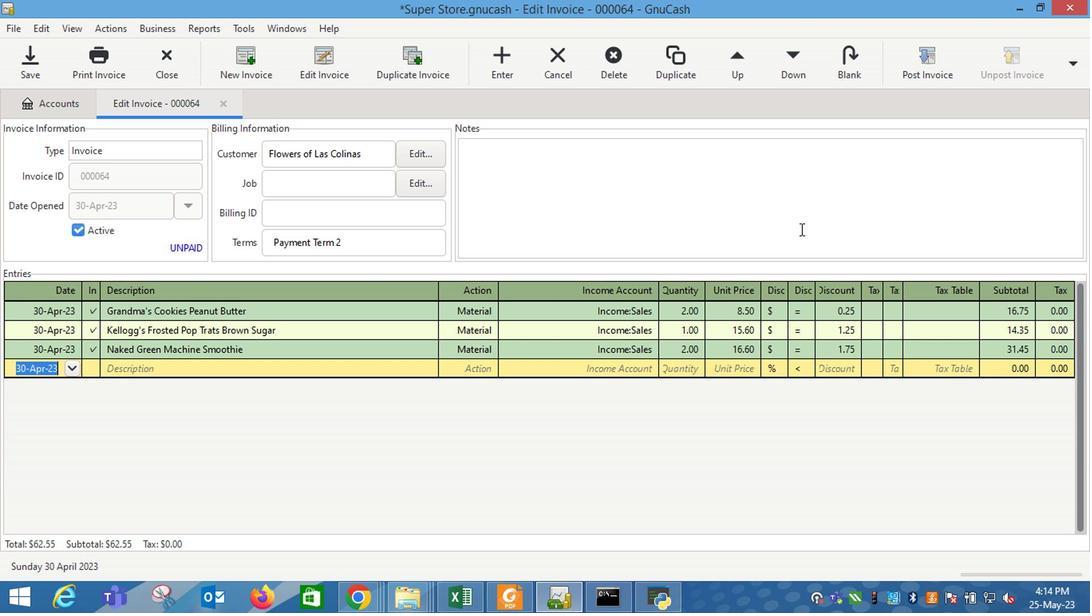 
Action: Mouse moved to (792, 225)
Screenshot: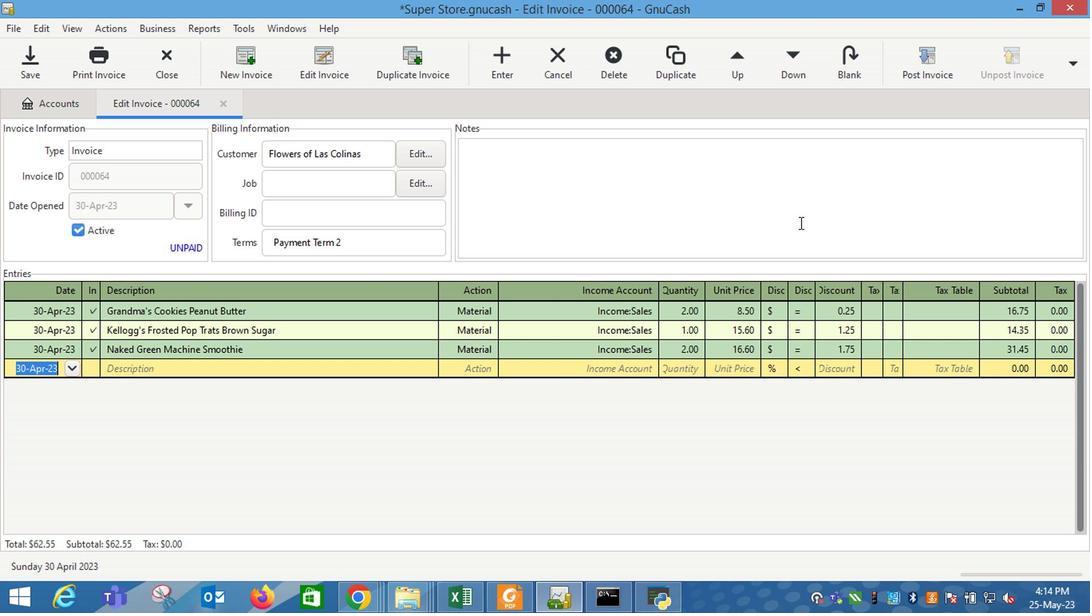 
Action: Key pressed <Key.shift_r>Looking<Key.space>forward<Key.space>to<Key.space>serving<Key.space>you<Key.space>again.
Screenshot: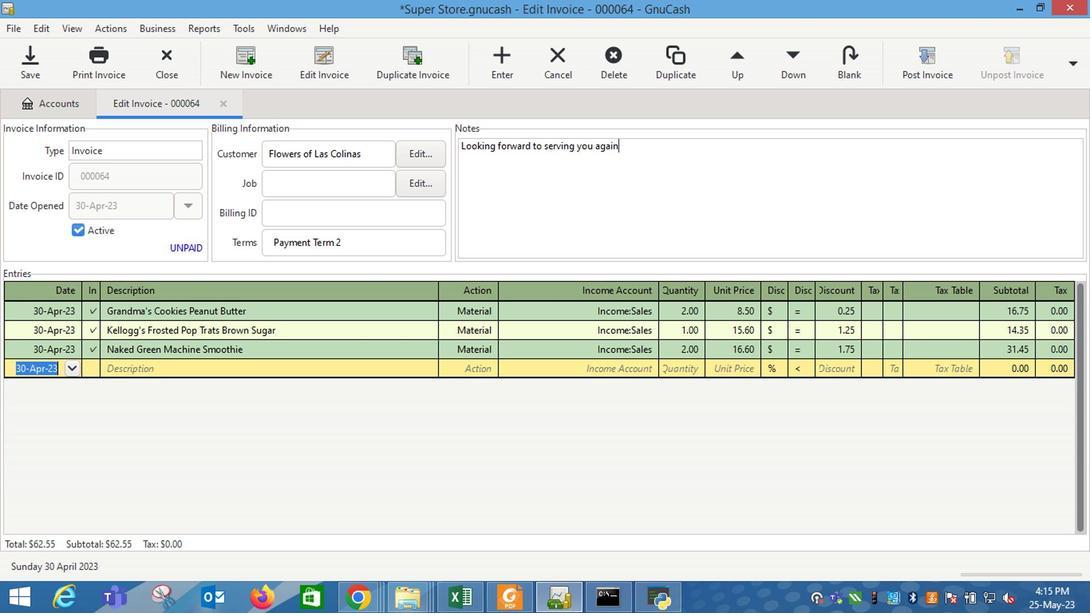 
Action: Mouse moved to (925, 59)
Screenshot: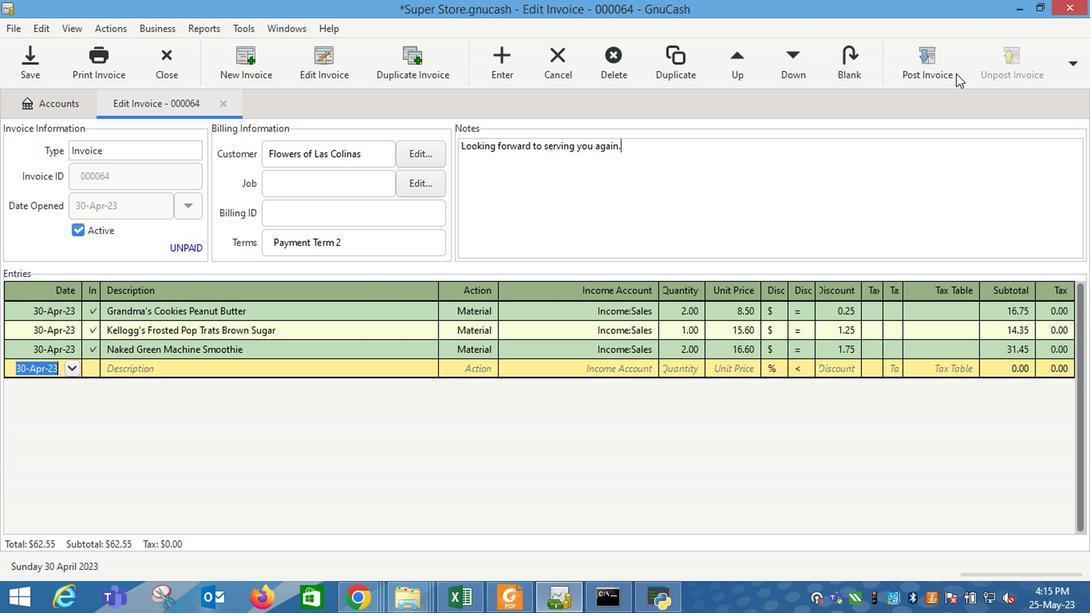 
Action: Mouse pressed left at (925, 59)
Screenshot: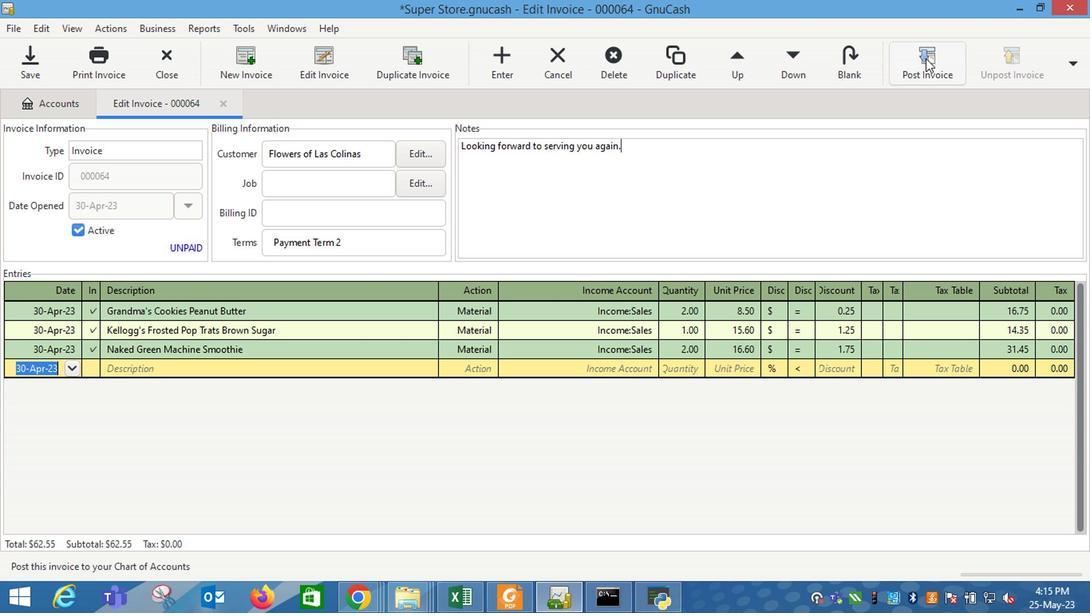 
Action: Mouse moved to (685, 267)
Screenshot: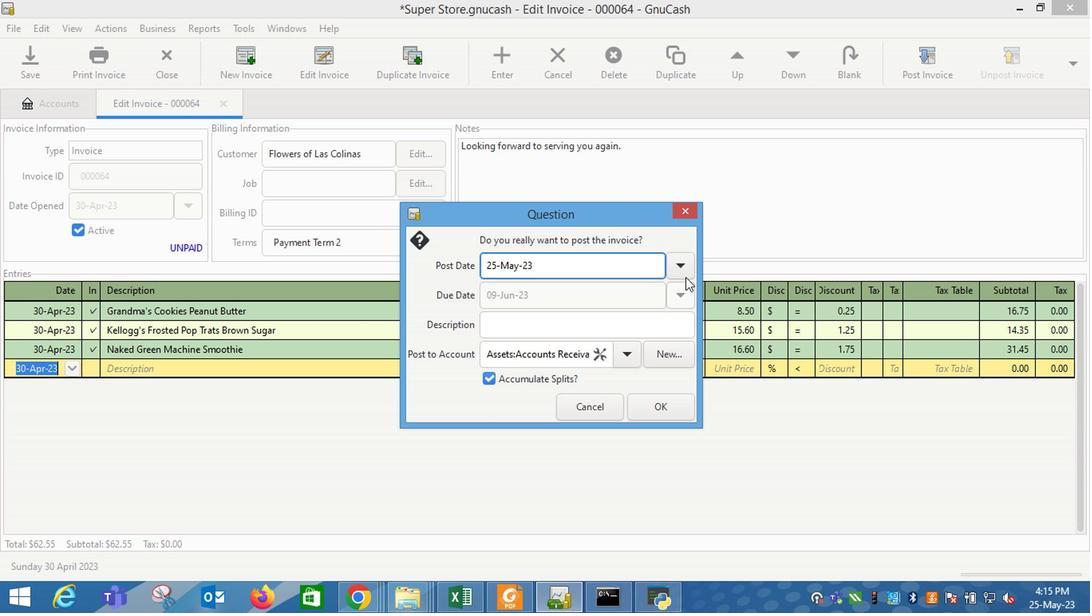 
Action: Mouse pressed left at (685, 267)
Screenshot: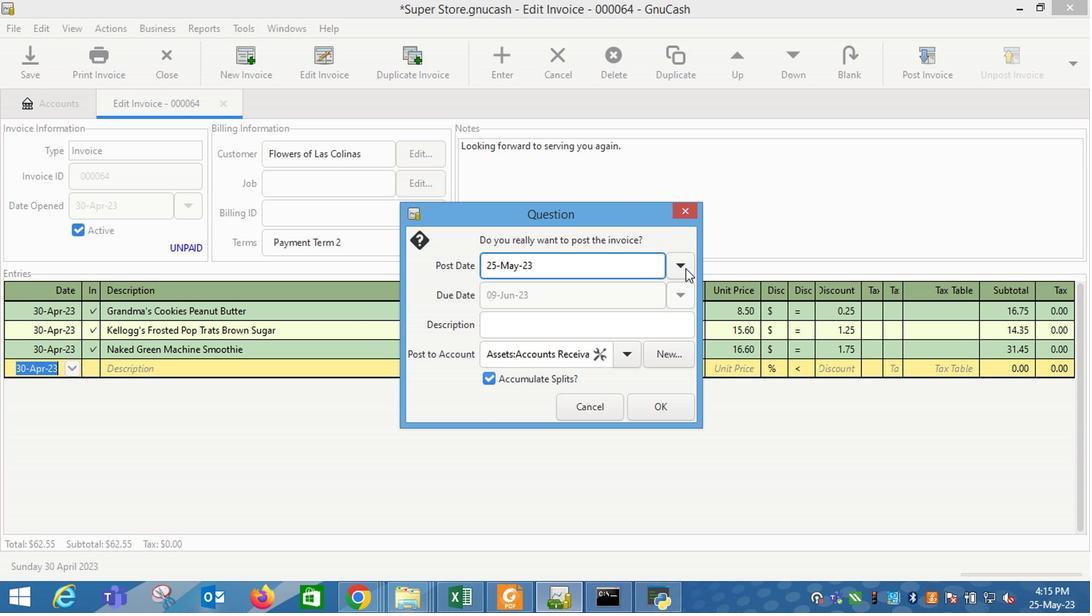 
Action: Mouse moved to (557, 291)
Screenshot: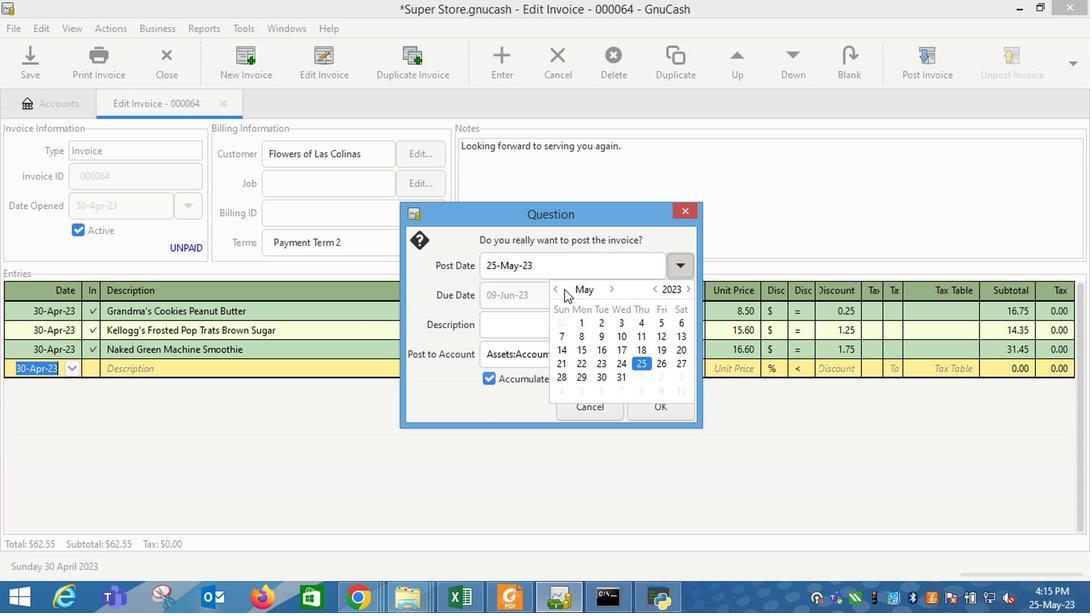 
Action: Mouse pressed left at (557, 291)
Screenshot: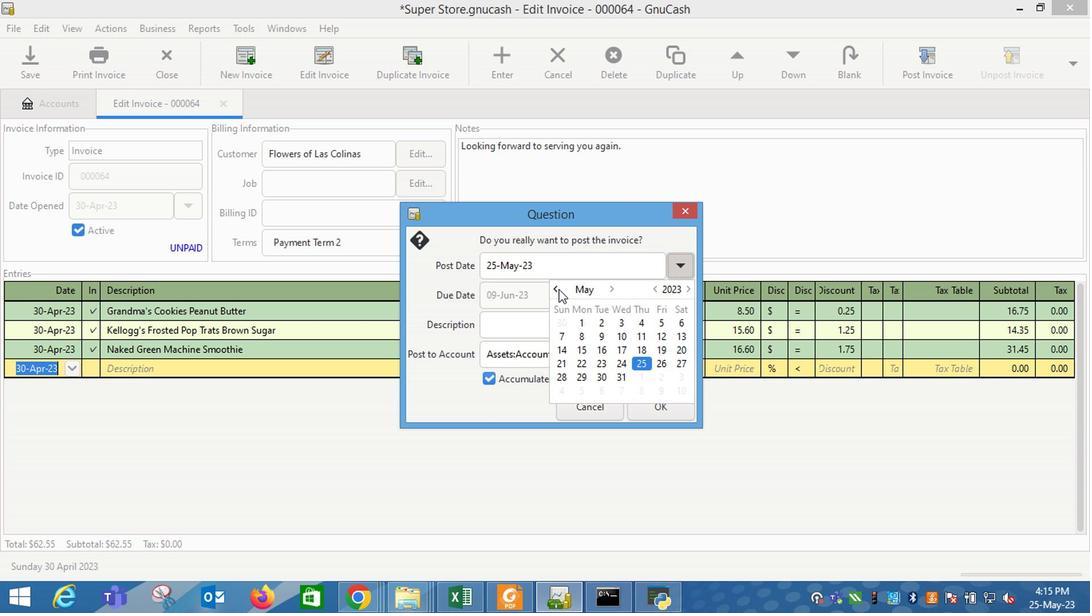 
Action: Mouse moved to (561, 391)
Screenshot: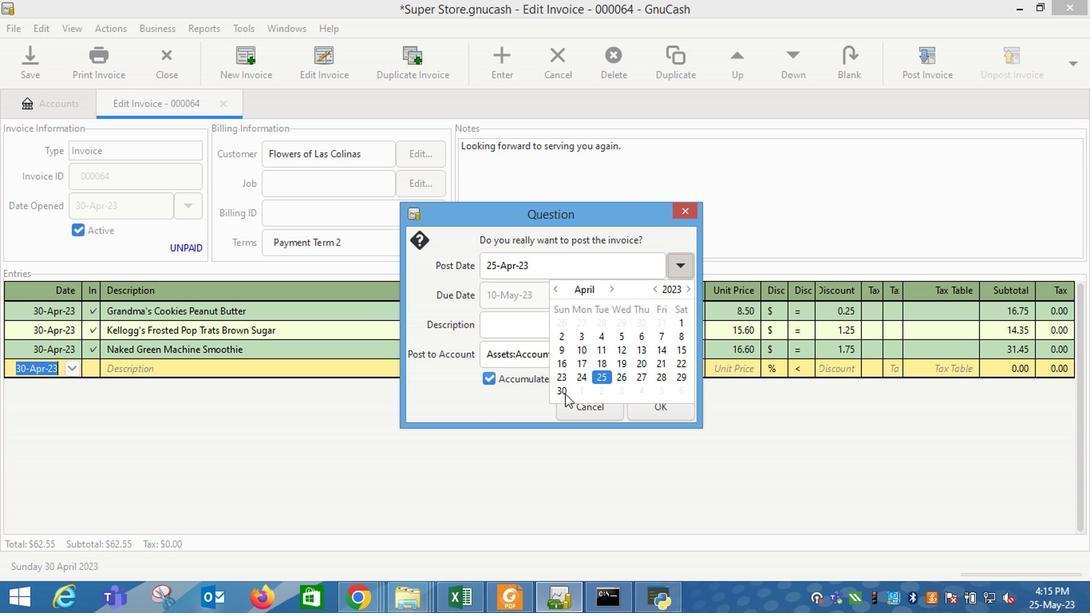 
Action: Mouse pressed left at (561, 391)
Screenshot: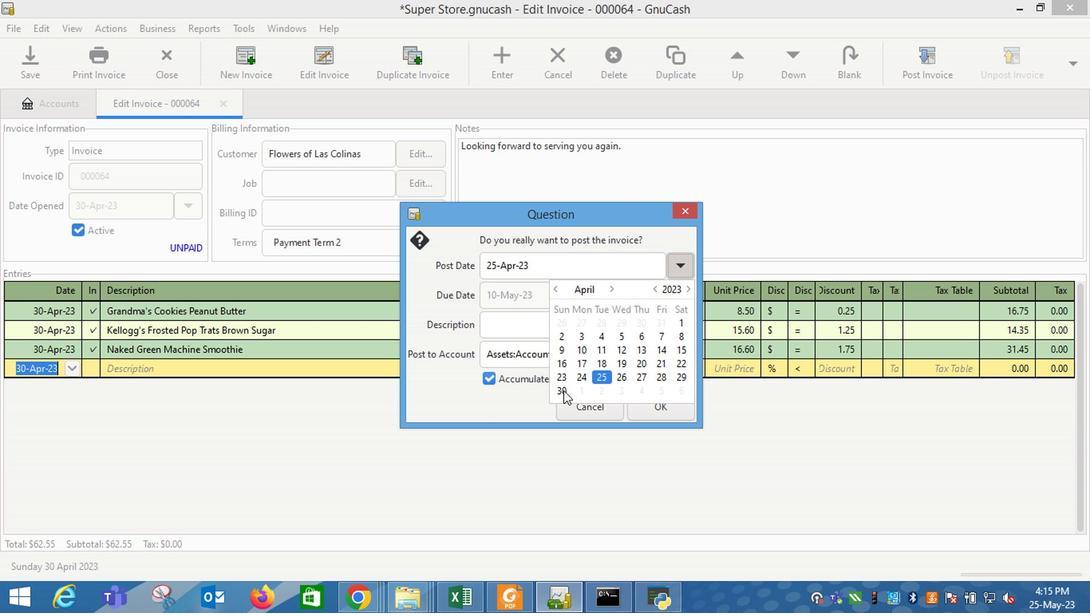 
Action: Mouse moved to (519, 336)
Screenshot: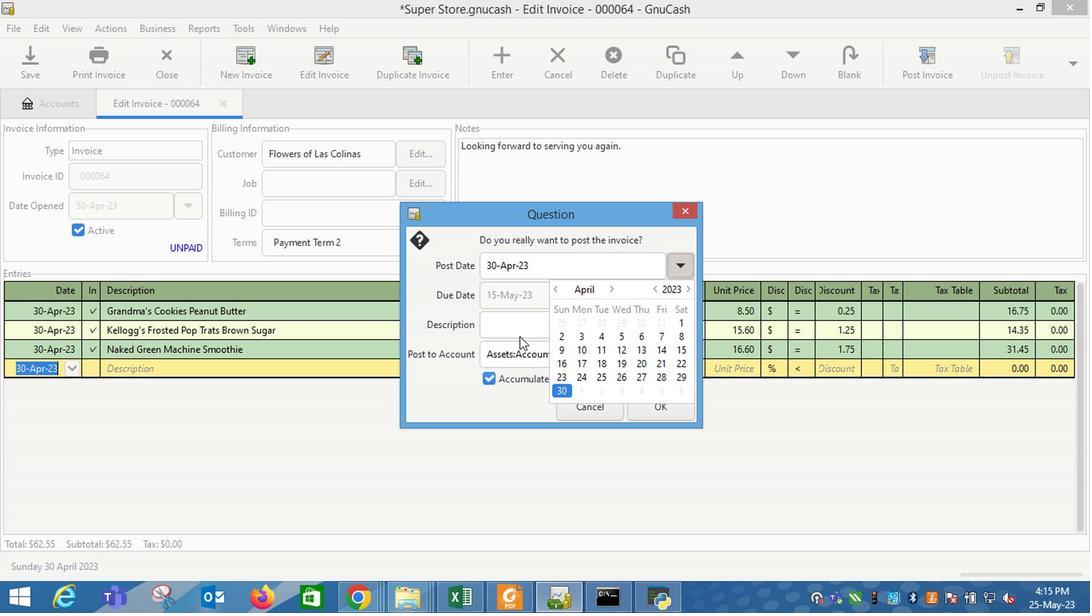 
Action: Mouse pressed left at (519, 336)
Screenshot: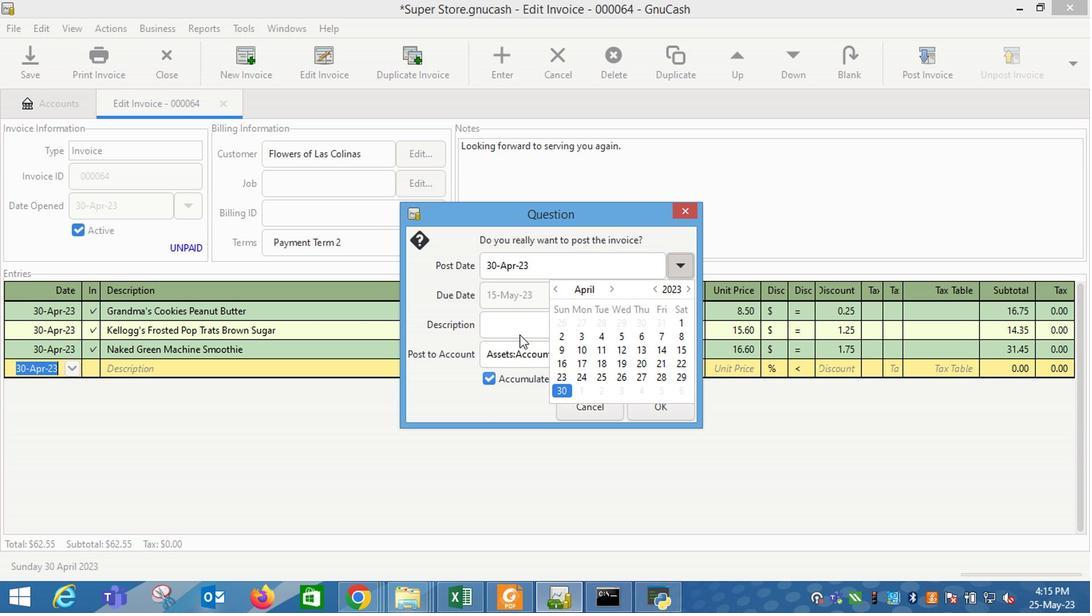 
Action: Mouse moved to (624, 355)
Screenshot: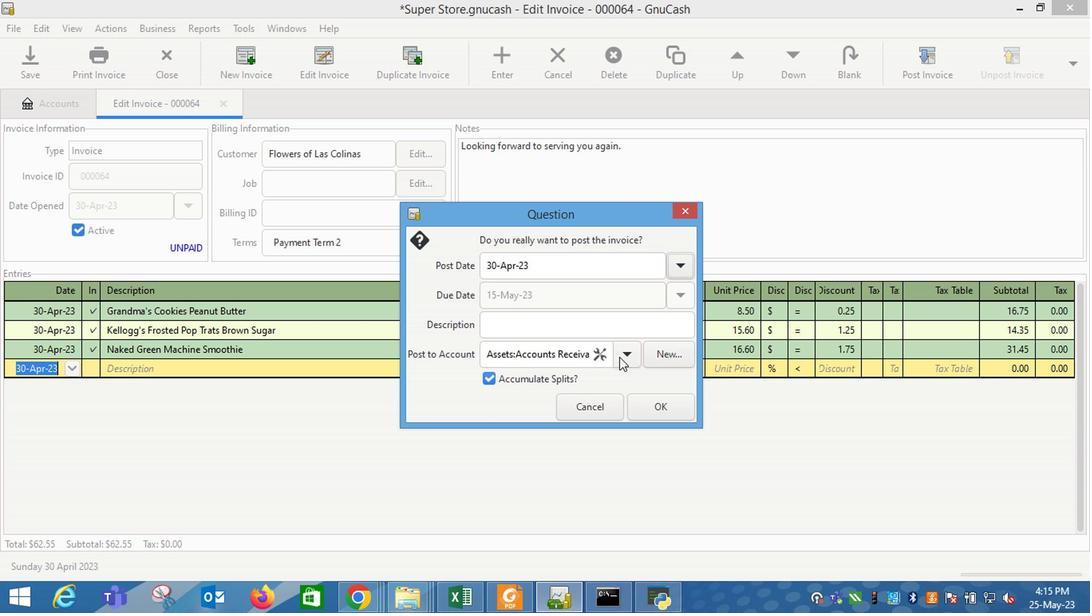 
Action: Mouse pressed left at (624, 355)
Screenshot: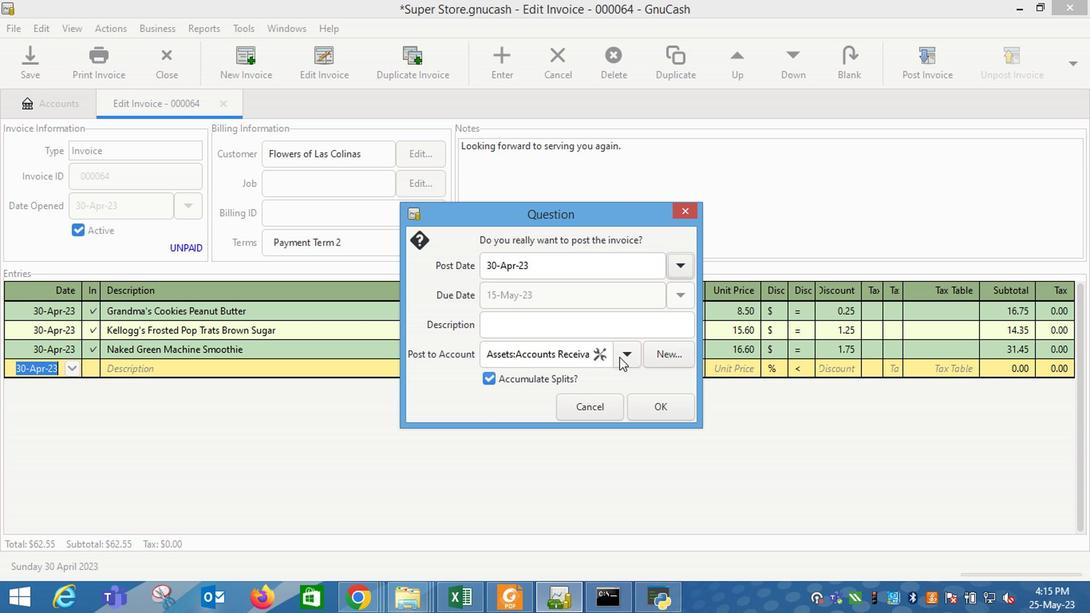 
Action: Mouse pressed left at (624, 355)
Screenshot: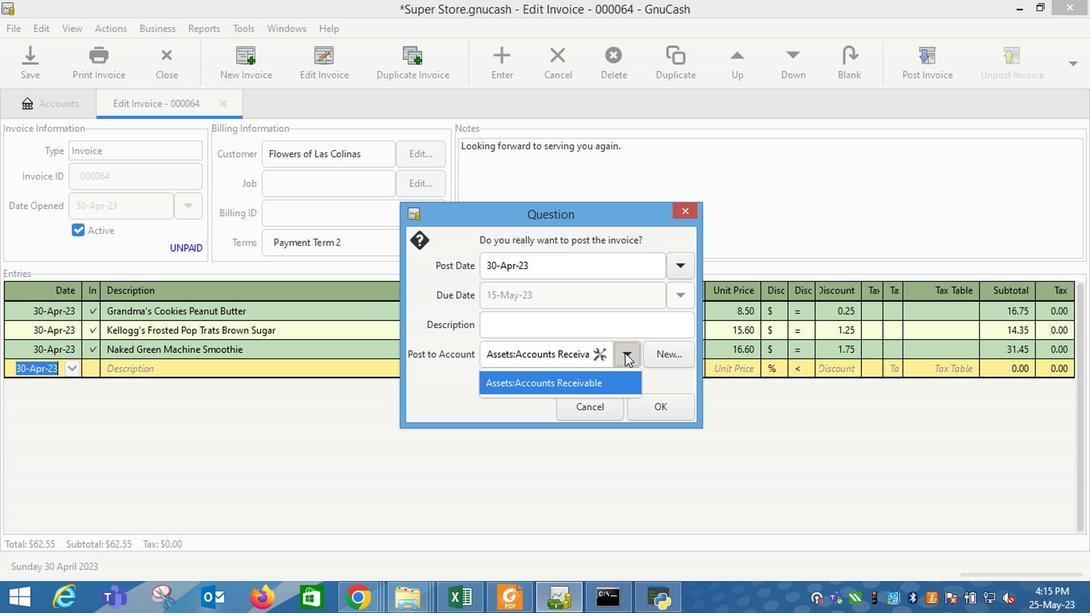 
Action: Mouse moved to (651, 418)
Screenshot: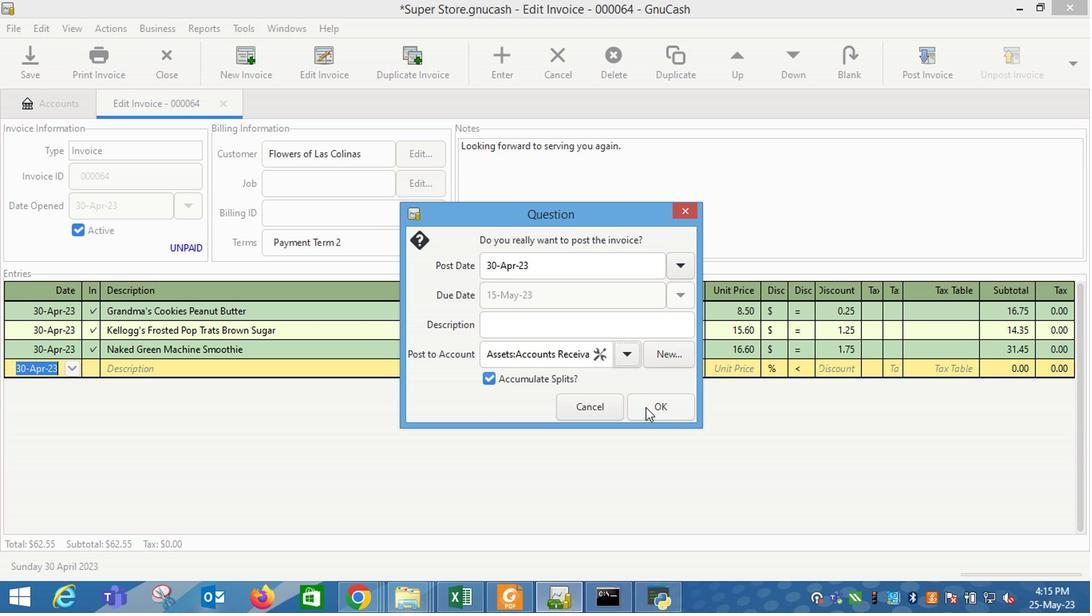 
Action: Mouse pressed left at (651, 418)
Screenshot: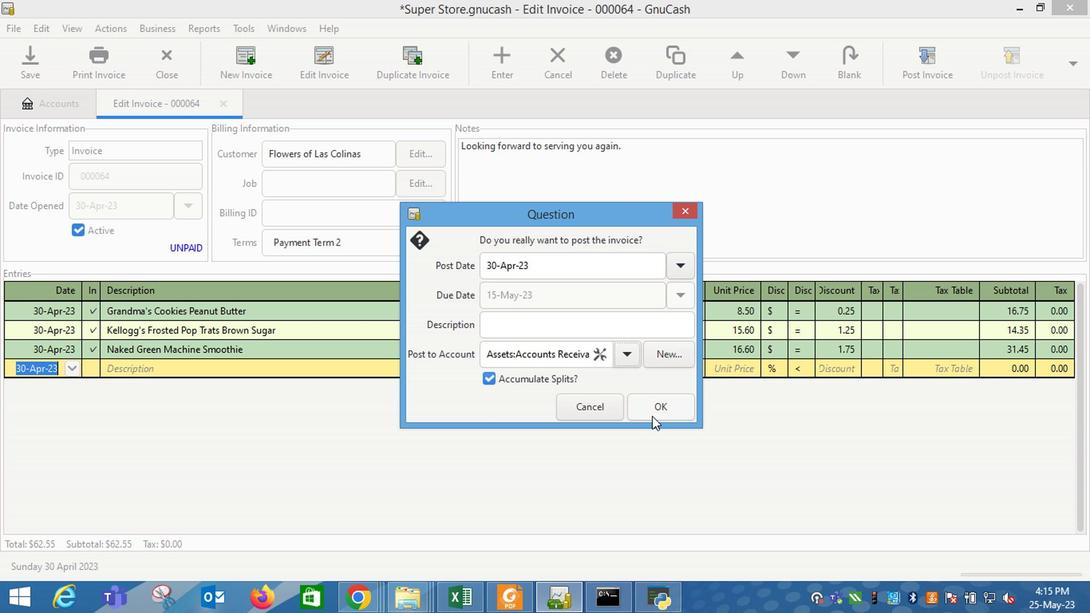 
Action: Mouse moved to (1022, 61)
Screenshot: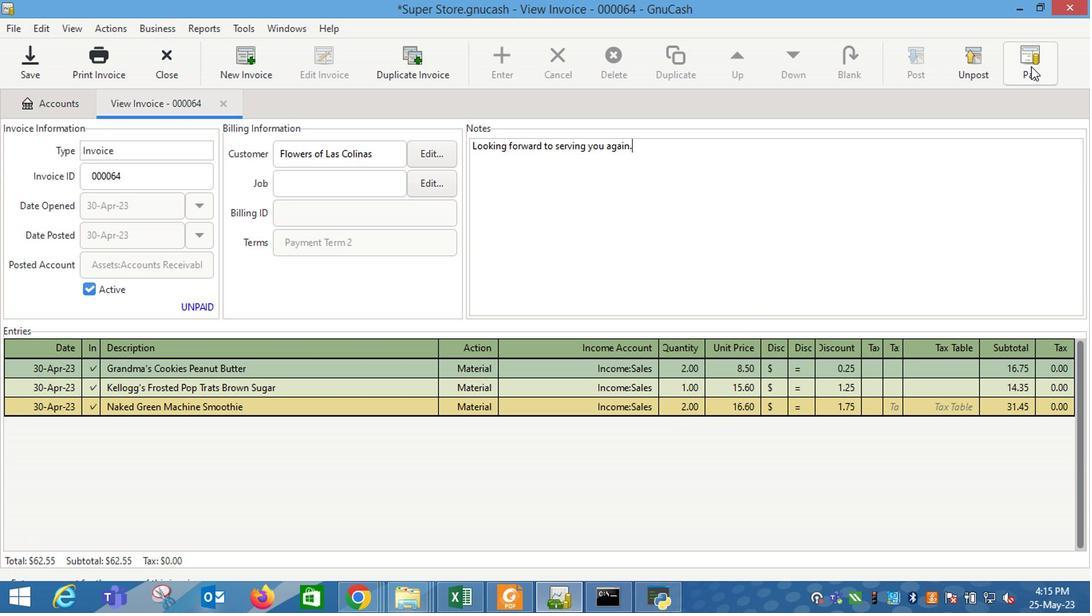 
Action: Mouse pressed left at (1022, 61)
Screenshot: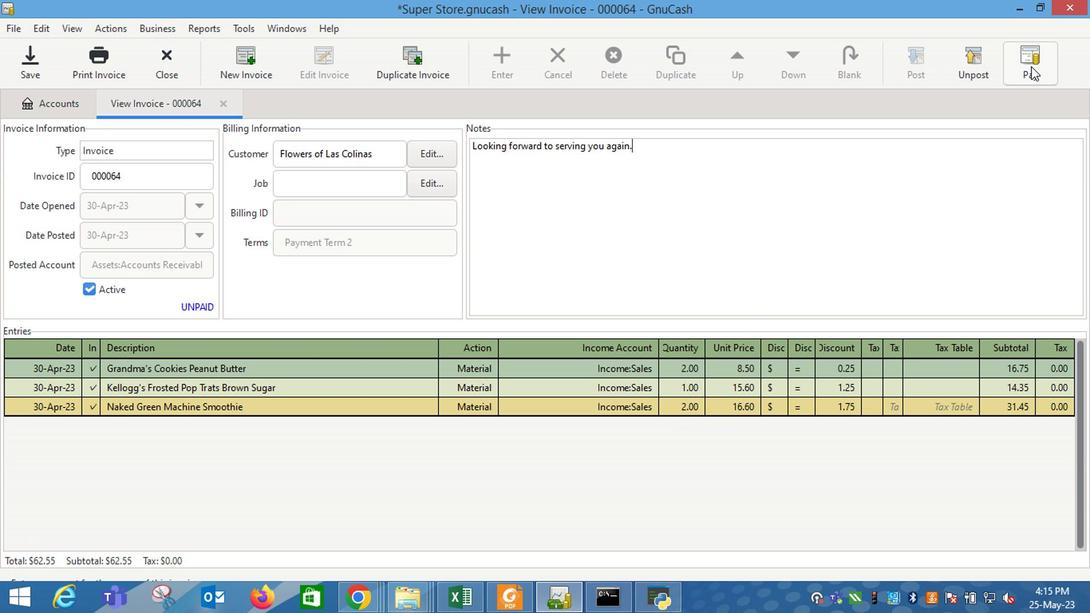 
Action: Mouse moved to (482, 322)
Screenshot: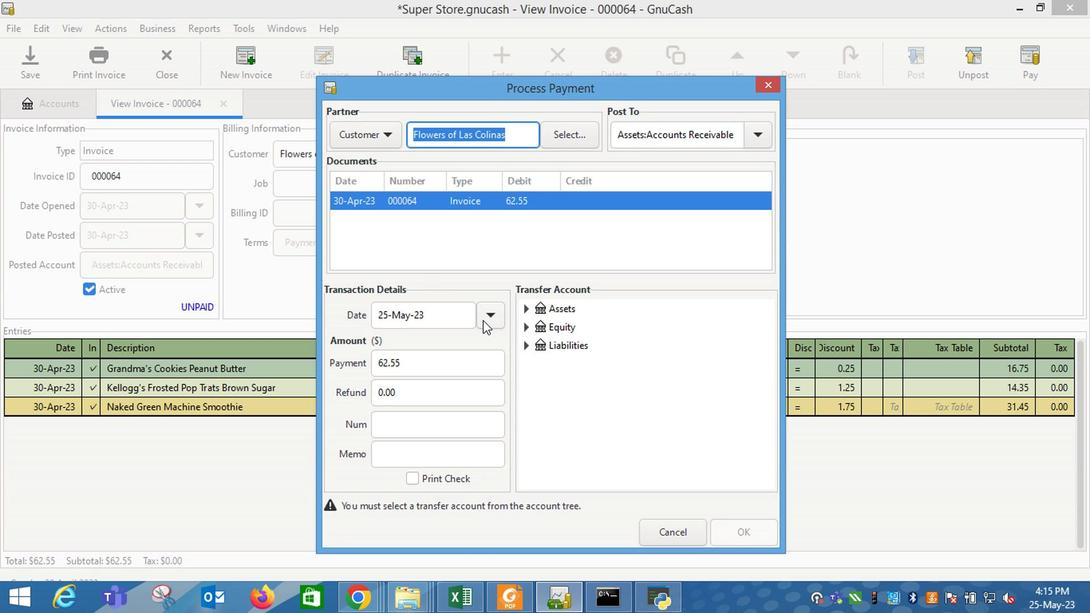 
Action: Mouse pressed left at (482, 322)
Screenshot: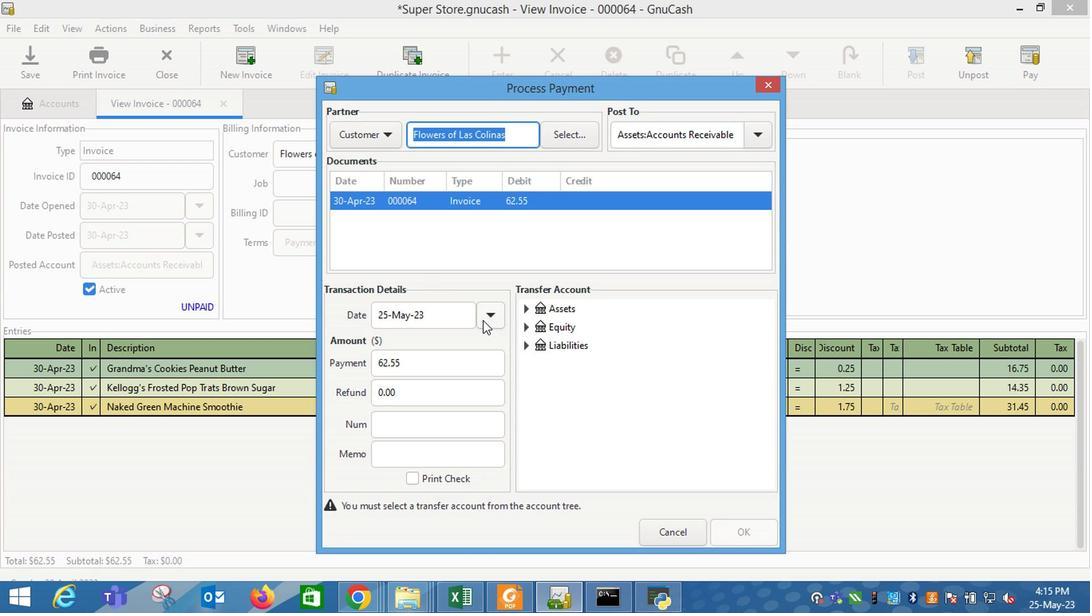
Action: Mouse moved to (393, 403)
Screenshot: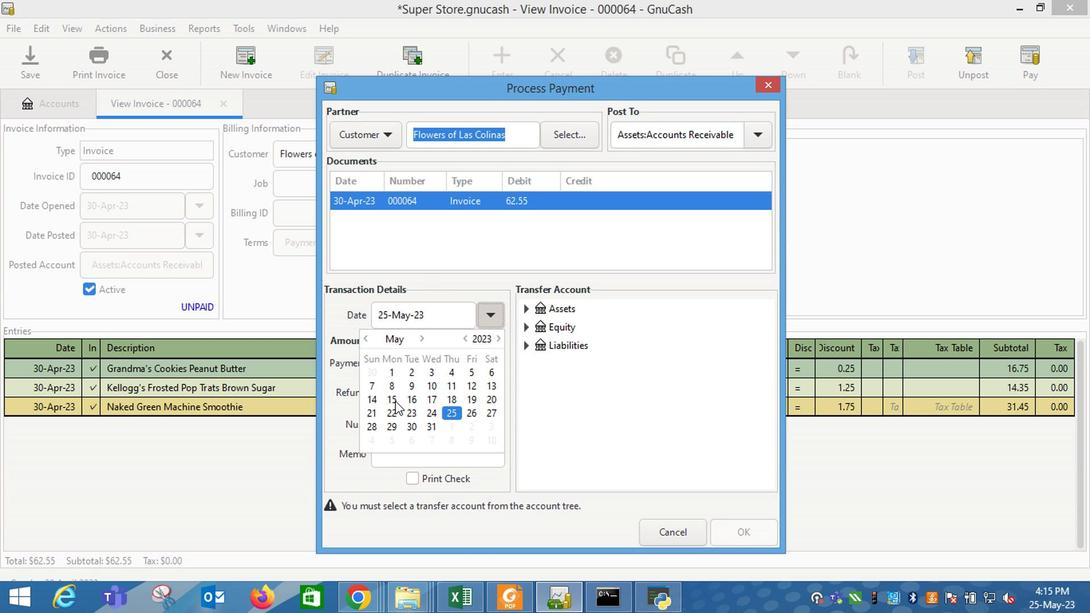 
Action: Mouse pressed left at (393, 403)
Screenshot: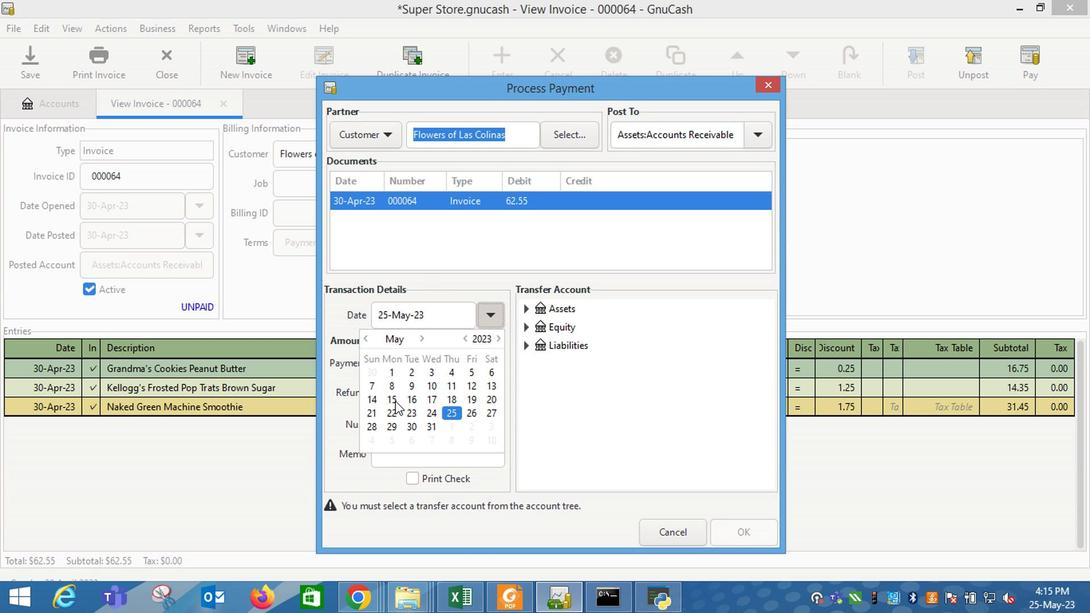 
Action: Mouse moved to (542, 407)
Screenshot: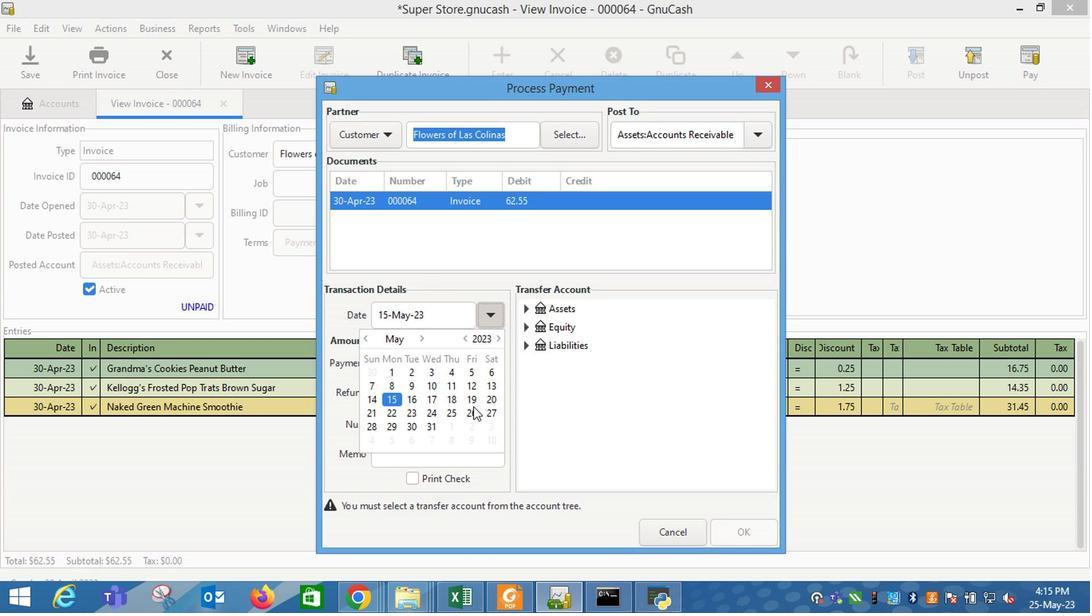 
Action: Mouse pressed left at (542, 407)
Screenshot: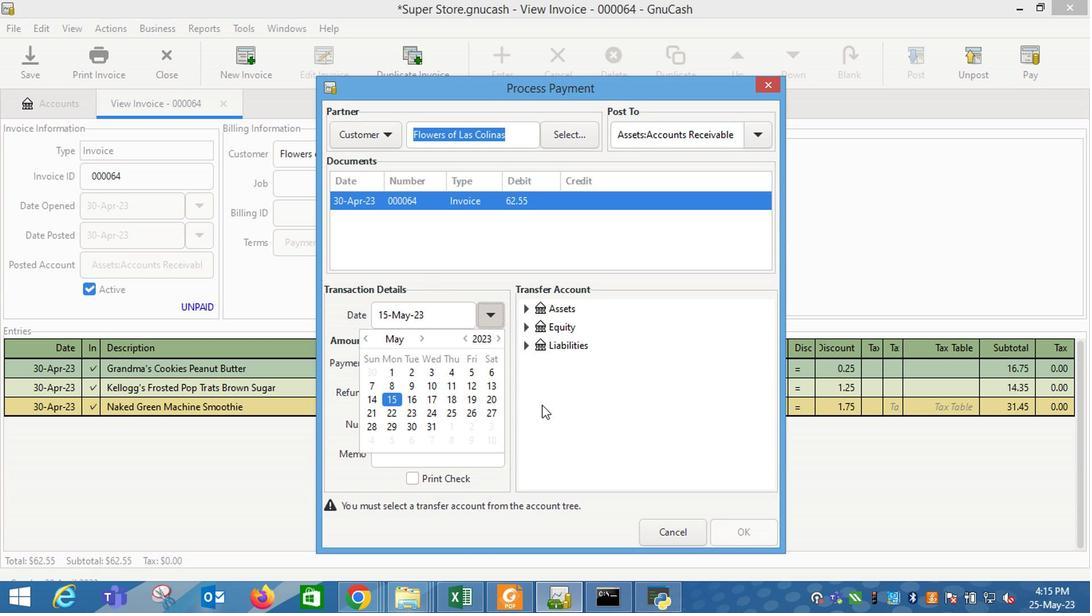 
Action: Mouse moved to (528, 316)
Screenshot: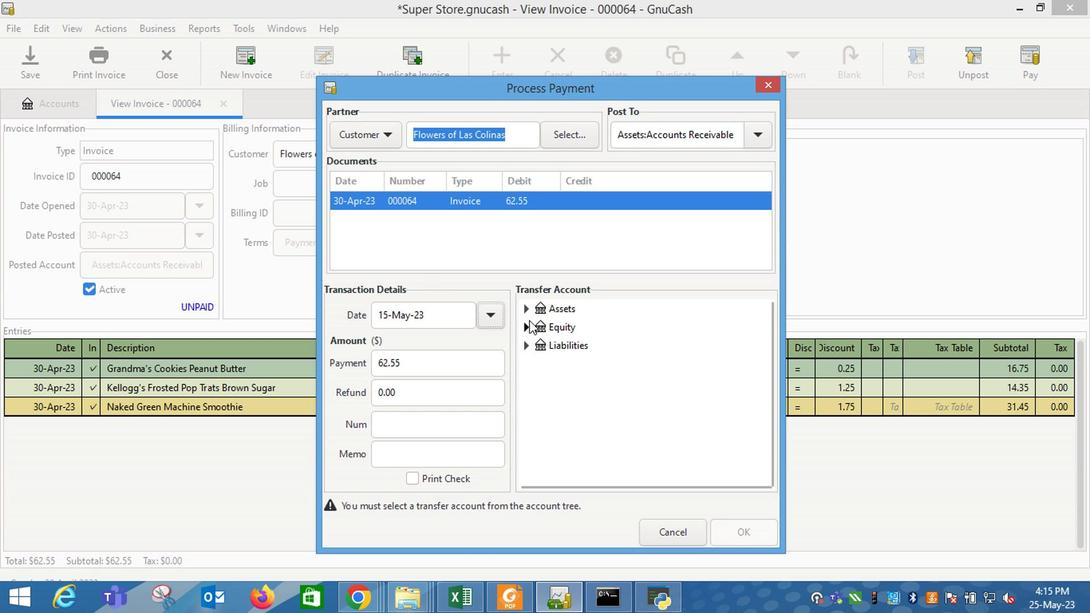 
Action: Mouse pressed left at (528, 316)
Screenshot: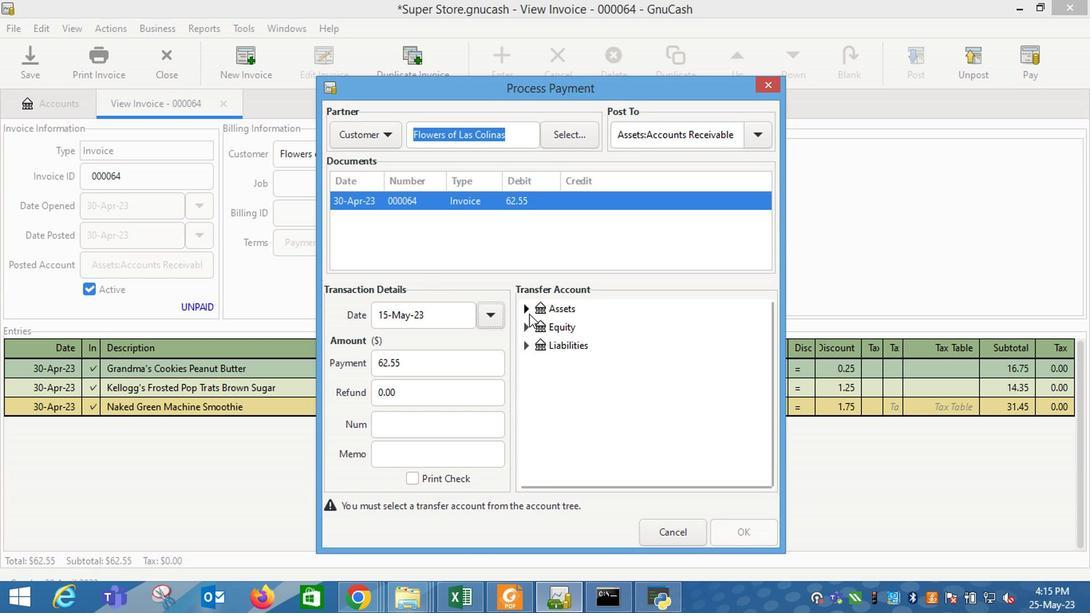 
Action: Mouse moved to (541, 334)
Screenshot: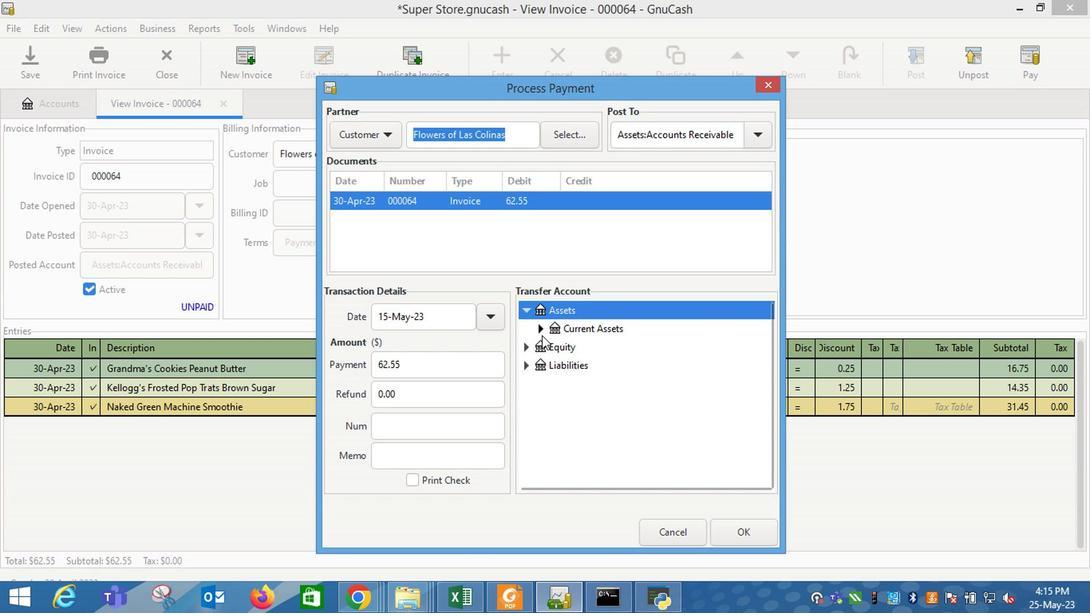 
Action: Mouse pressed left at (541, 334)
Screenshot: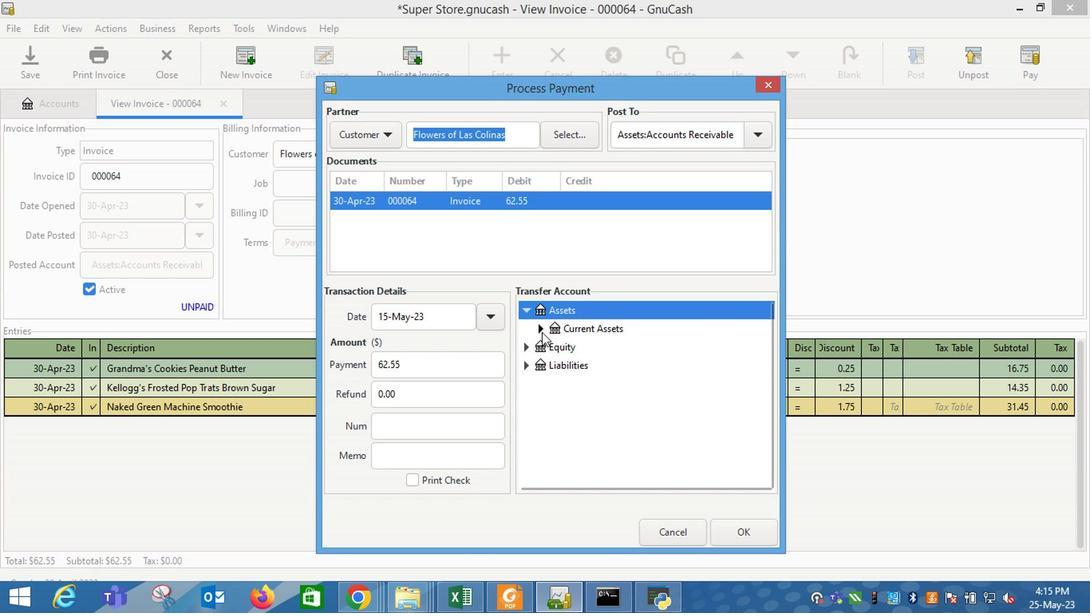
Action: Mouse moved to (585, 353)
Screenshot: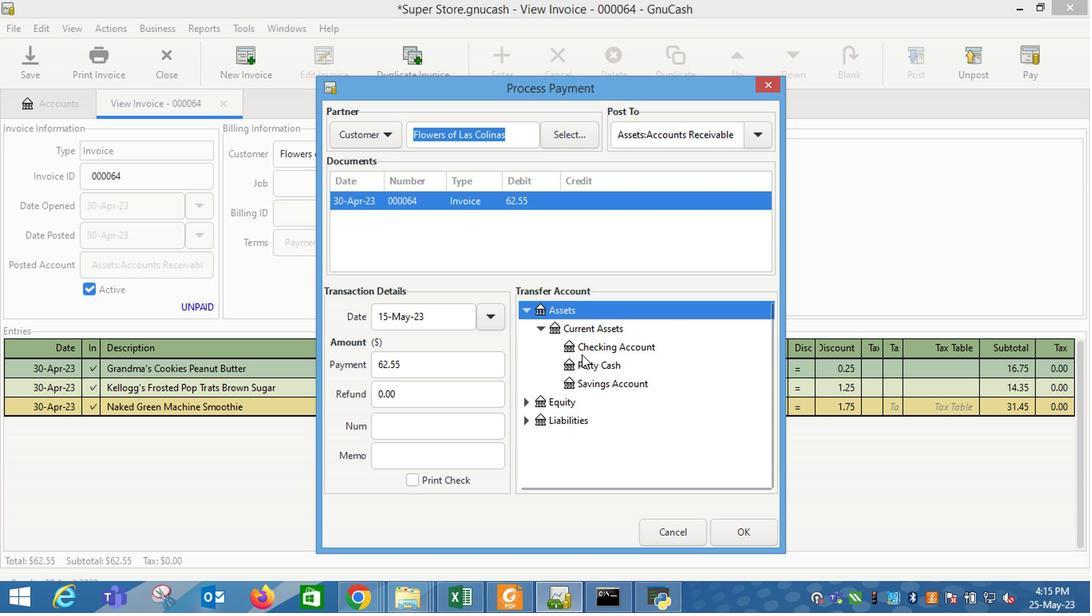 
Action: Mouse pressed left at (585, 353)
Screenshot: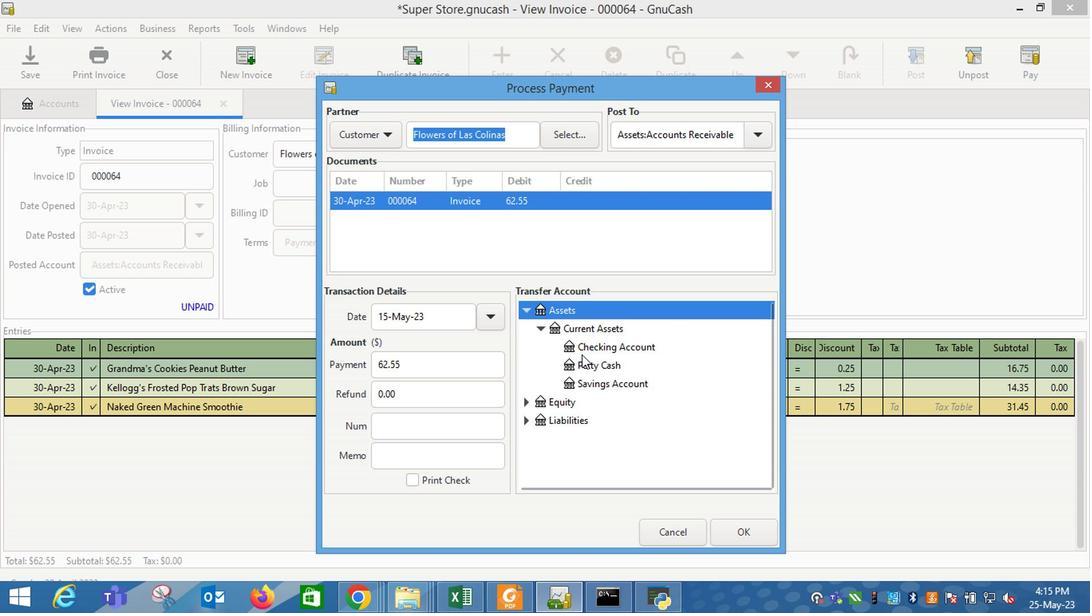 
Action: Mouse moved to (729, 534)
Screenshot: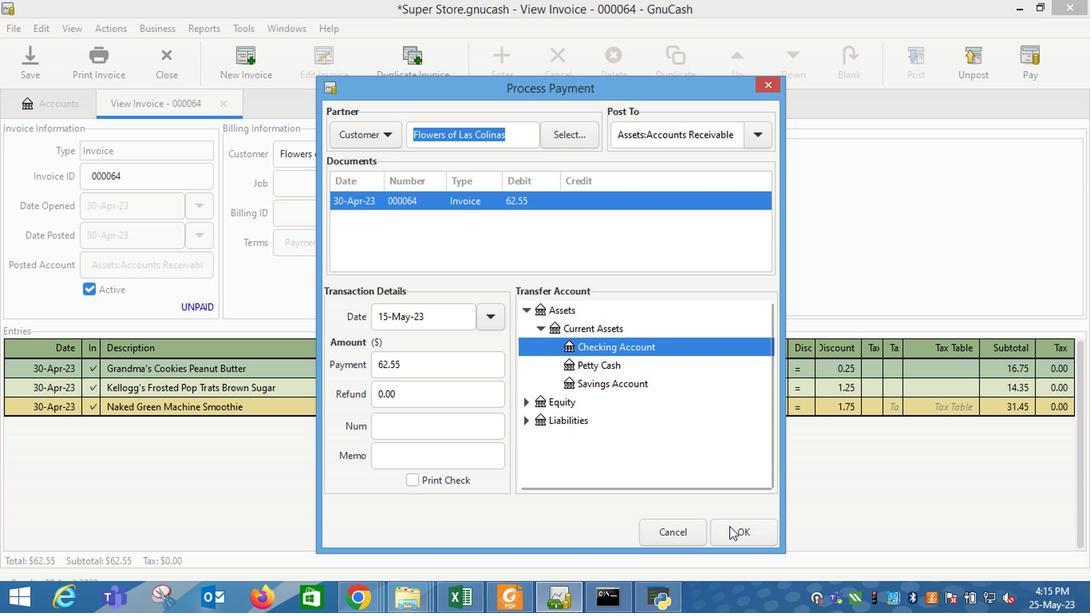 
Action: Mouse pressed left at (729, 534)
Screenshot: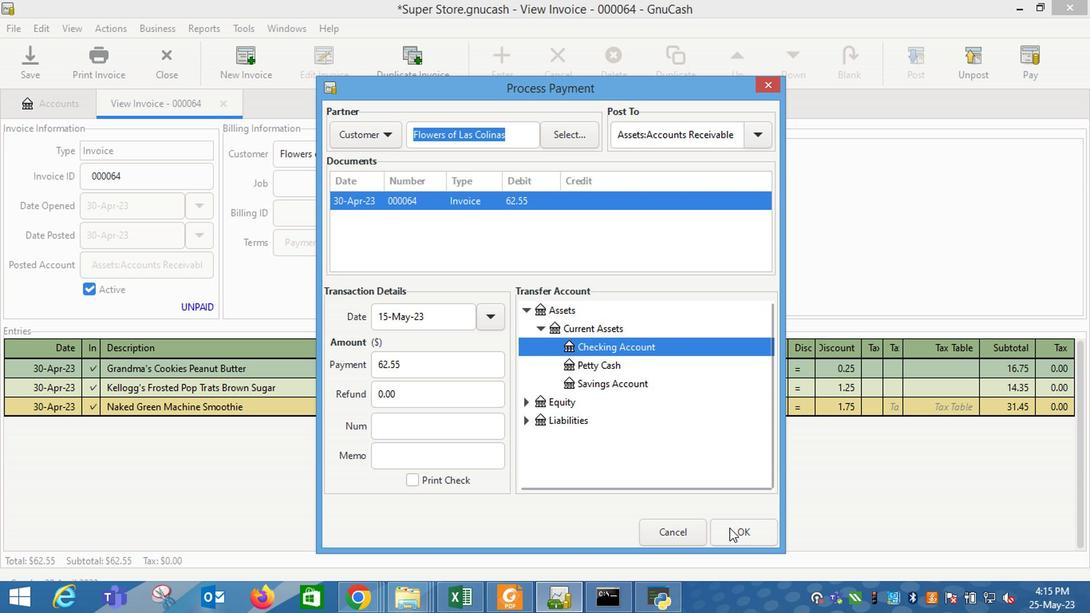 
Action: Mouse moved to (96, 64)
Screenshot: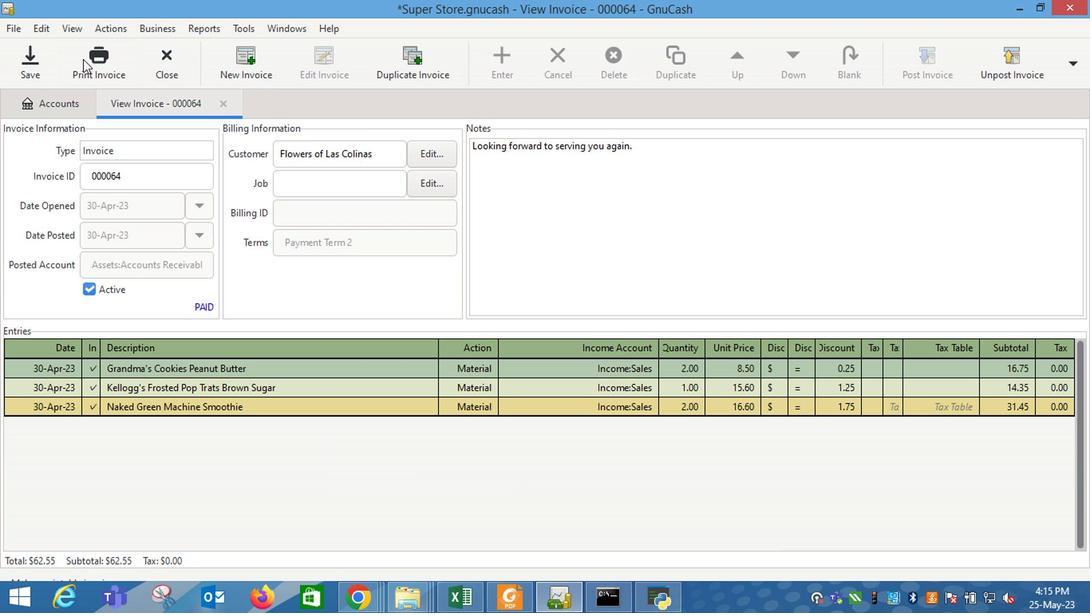 
Action: Mouse pressed left at (96, 64)
Screenshot: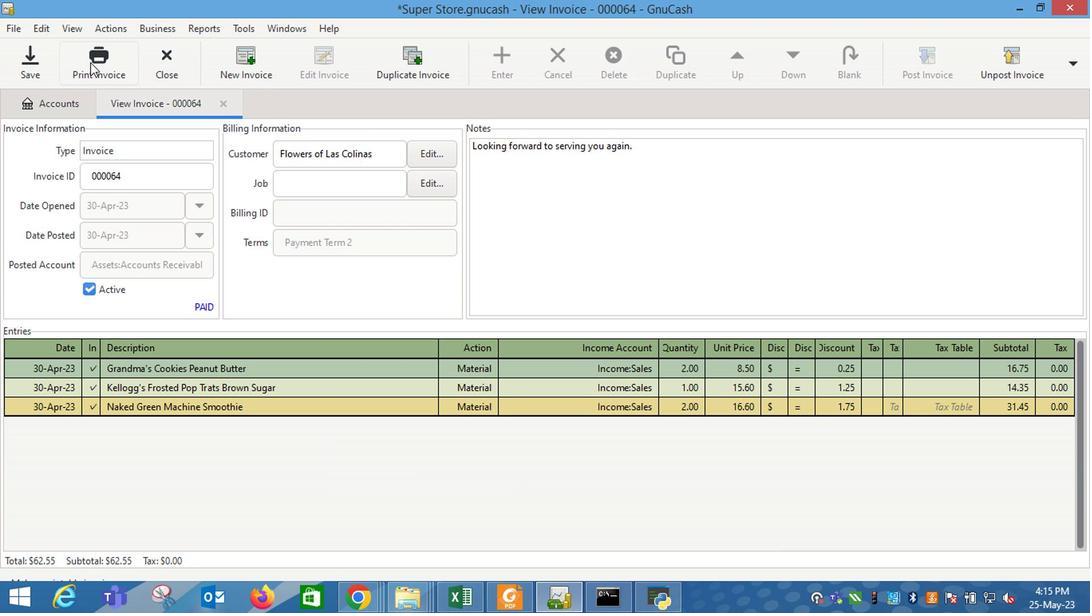 
Action: Mouse moved to (409, 69)
Screenshot: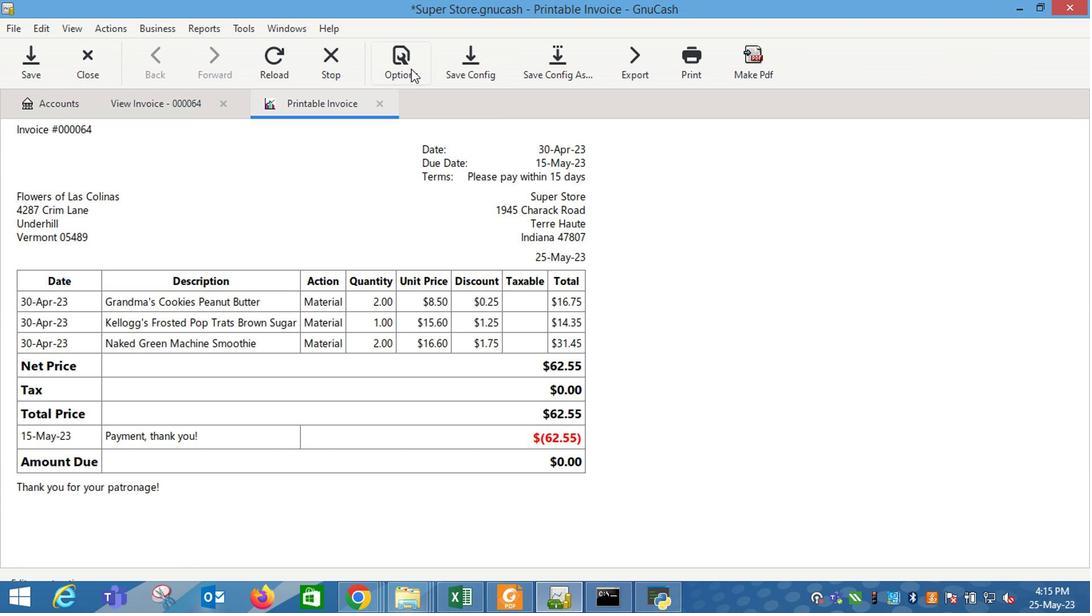 
Action: Mouse pressed left at (409, 69)
Screenshot: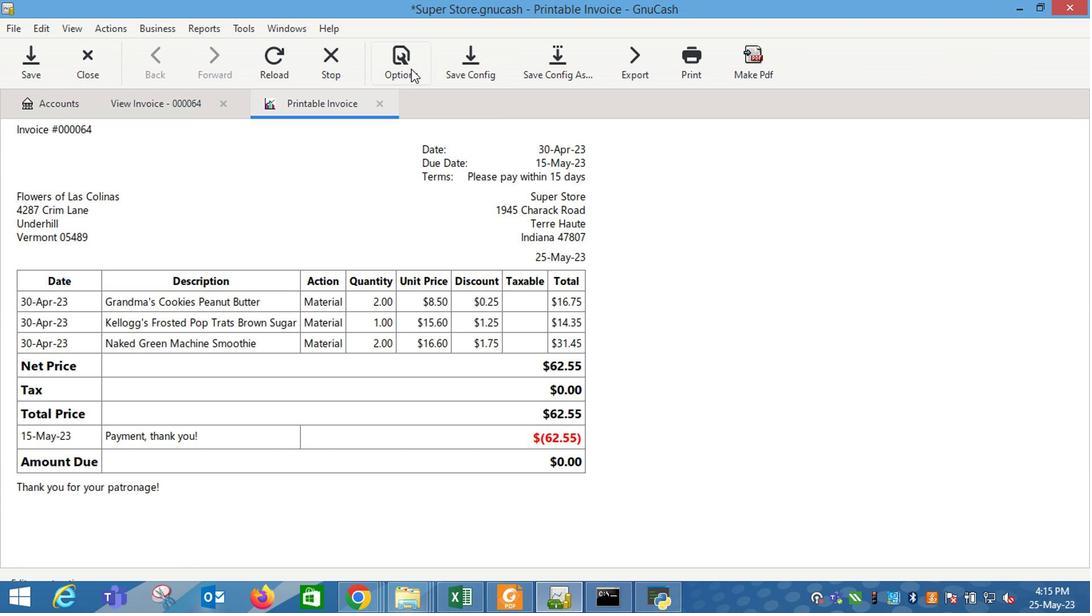 
Action: Mouse moved to (299, 156)
Screenshot: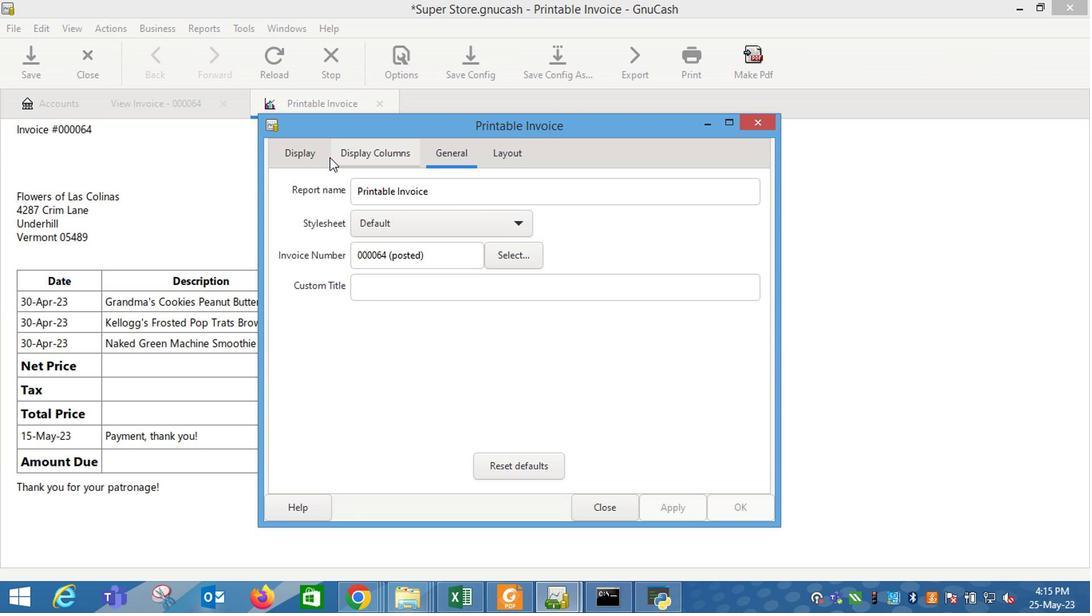 
Action: Mouse pressed left at (299, 156)
Screenshot: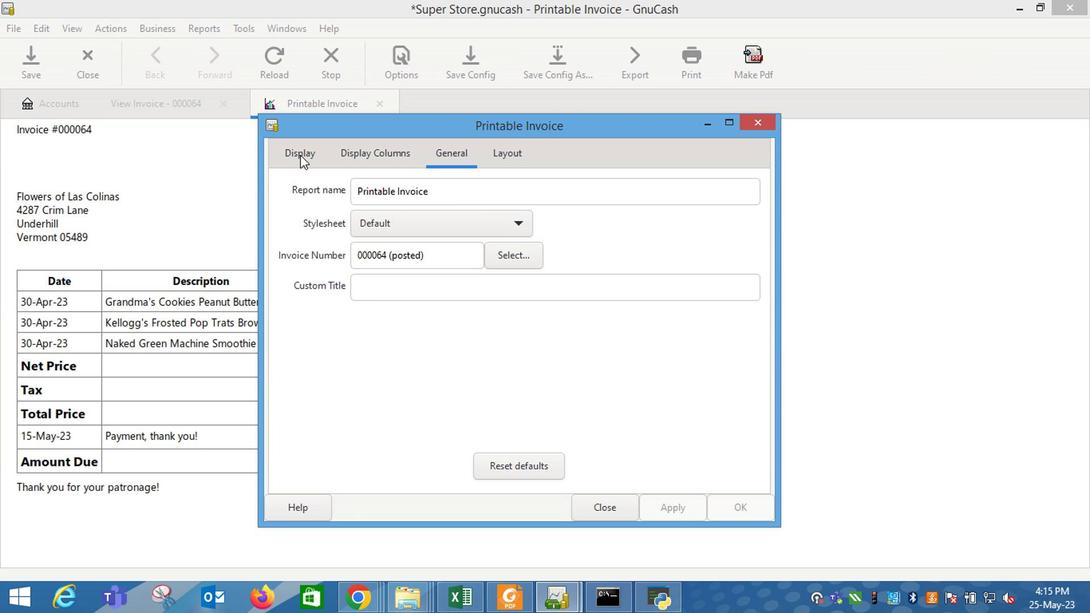 
Action: Mouse moved to (405, 342)
Screenshot: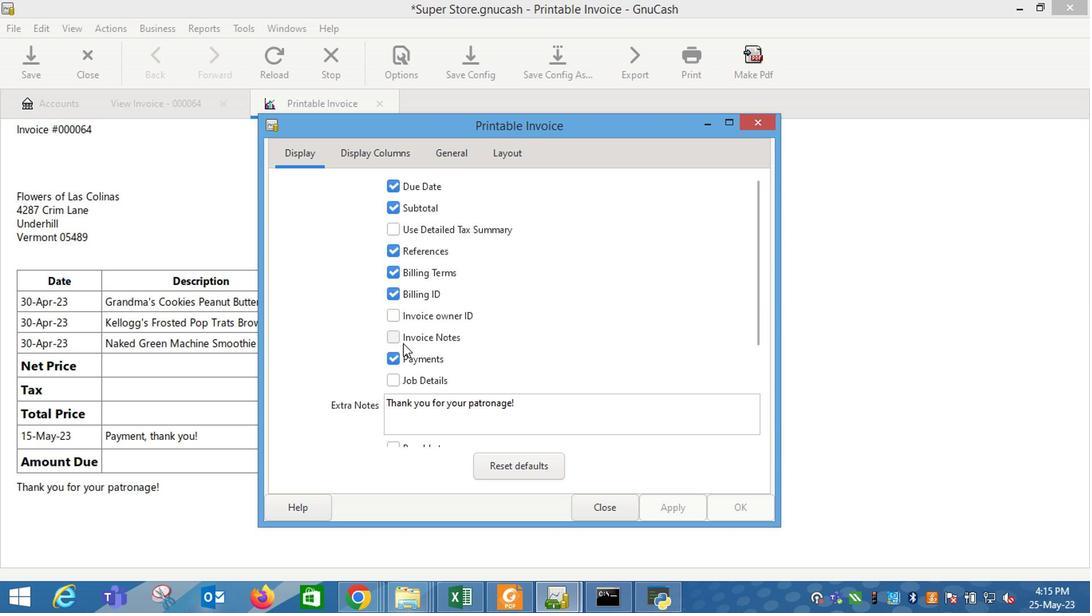 
Action: Mouse pressed left at (405, 342)
Screenshot: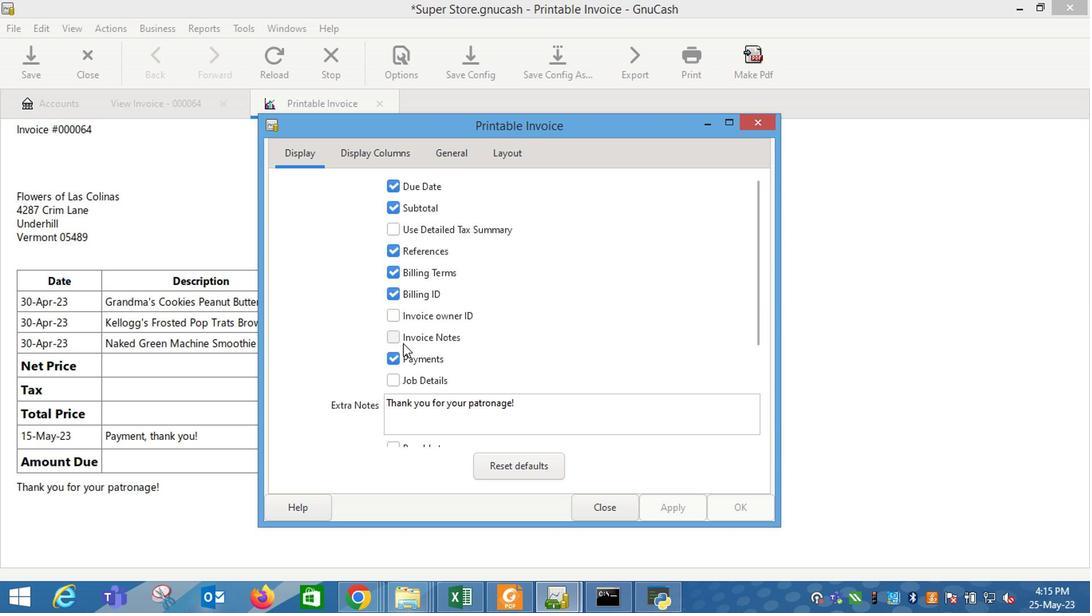 
Action: Mouse moved to (689, 509)
Screenshot: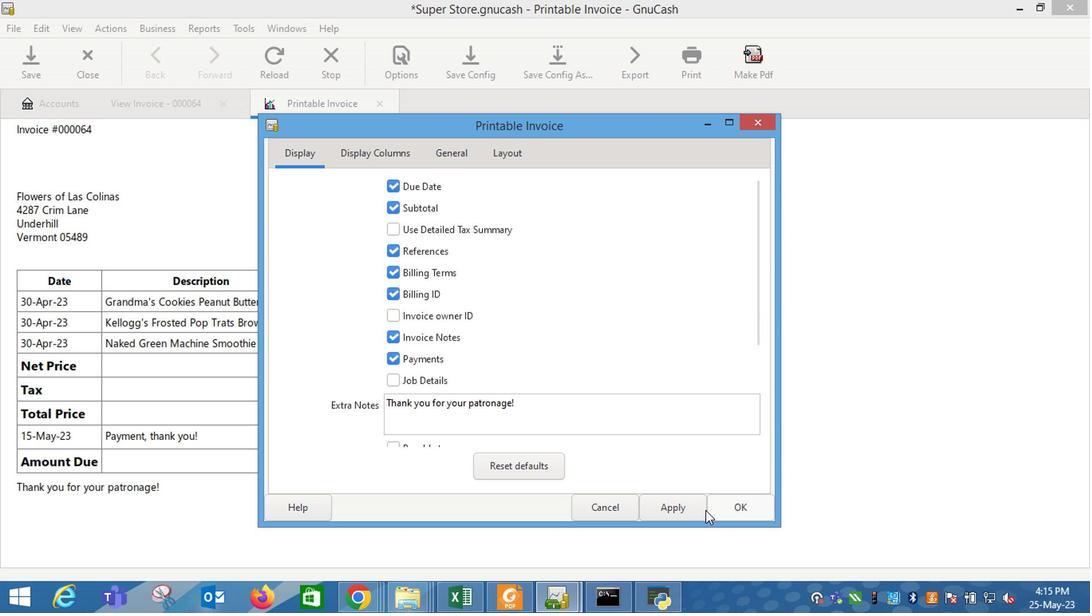 
Action: Mouse pressed left at (689, 509)
Screenshot: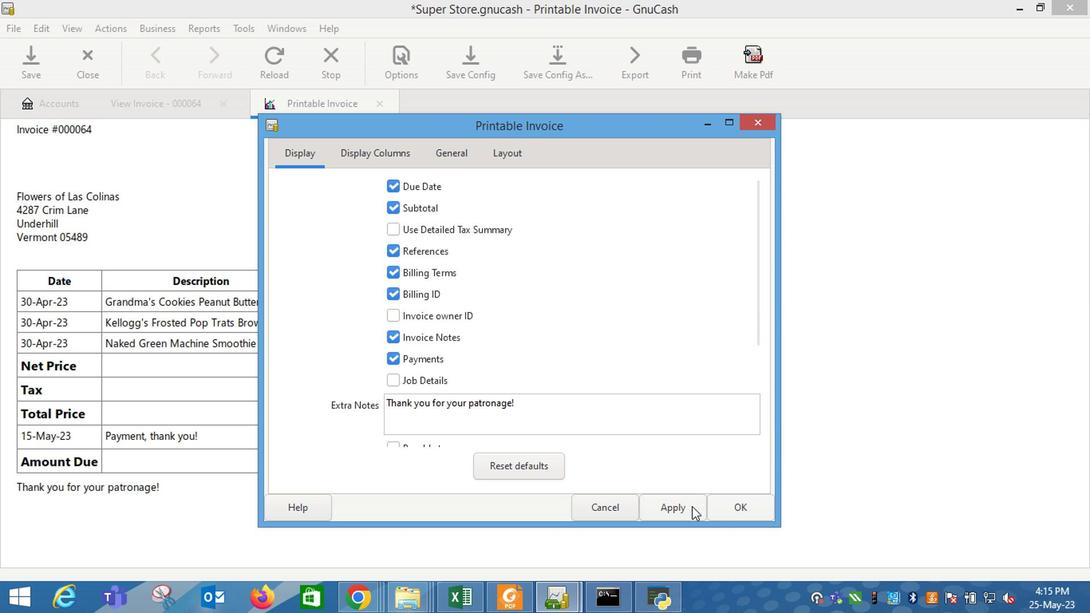 
Action: Mouse moved to (606, 509)
Screenshot: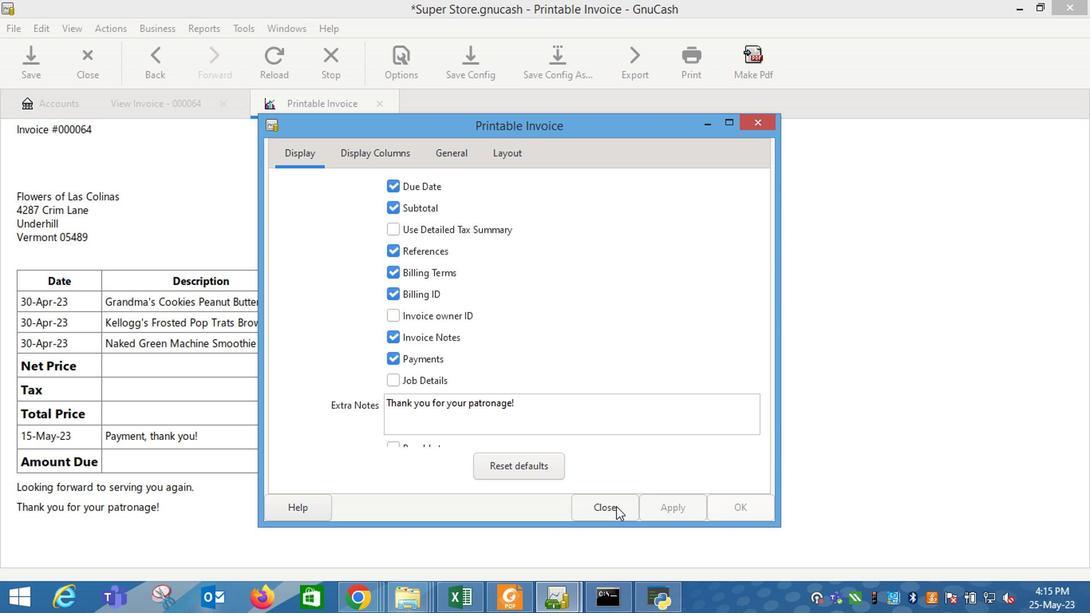 
Action: Mouse pressed left at (606, 509)
Screenshot: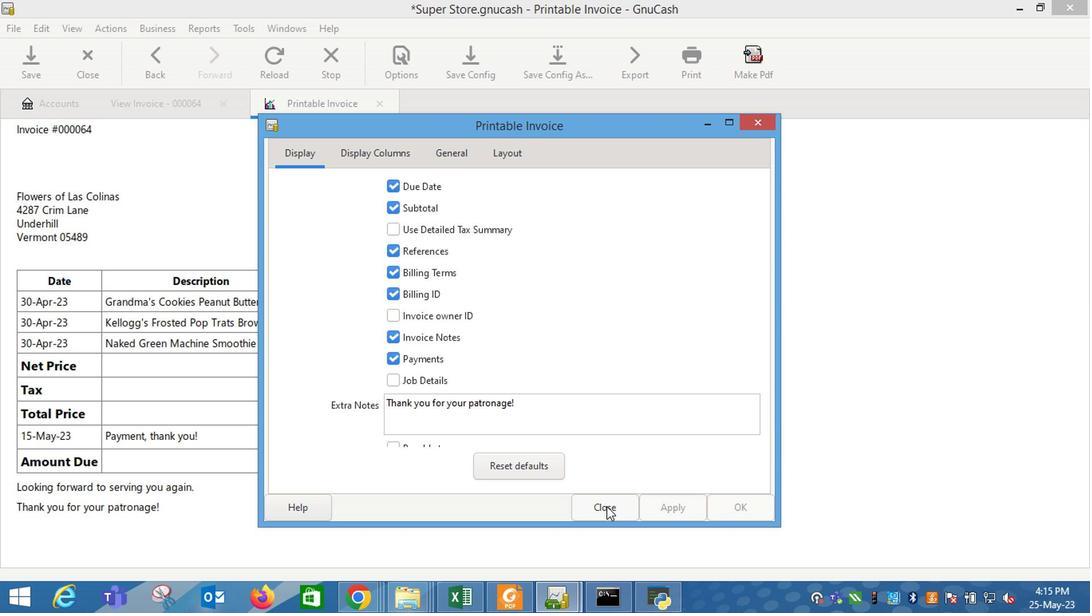 
